 Task: Font style For heading Use Amiri Quran with dark cyan 1 colour & Underline. font size for heading '20 Pt. 'Change the font style of data to AngsanaUPCand font size to  12 Pt. Change the alignment of both headline & data to  Align center. In the sheet  analysisSalesAnalysis_2022
Action: Mouse moved to (74, 154)
Screenshot: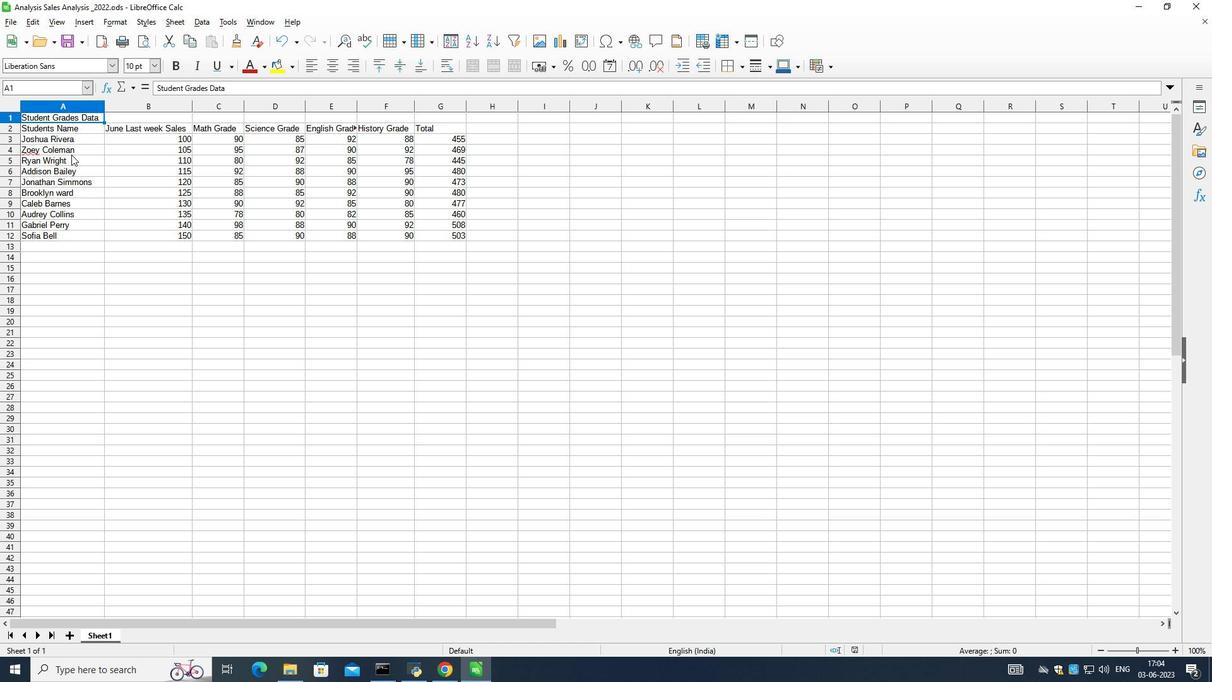 
Action: Mouse pressed left at (74, 154)
Screenshot: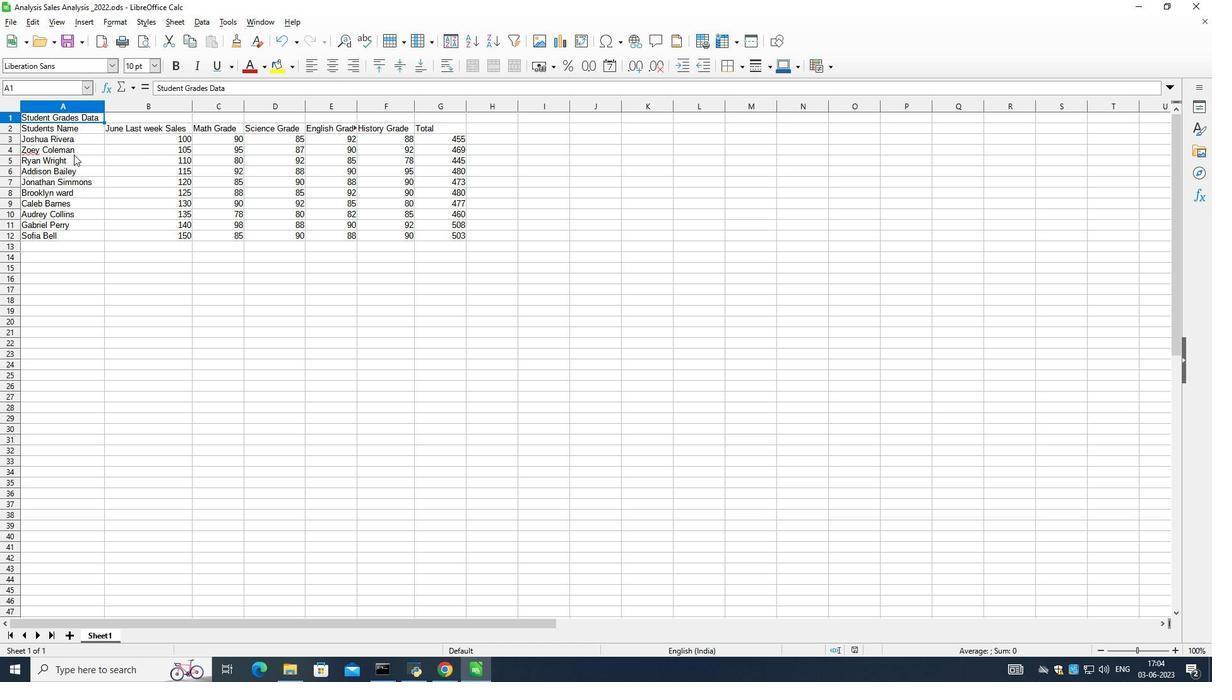 
Action: Mouse moved to (130, 170)
Screenshot: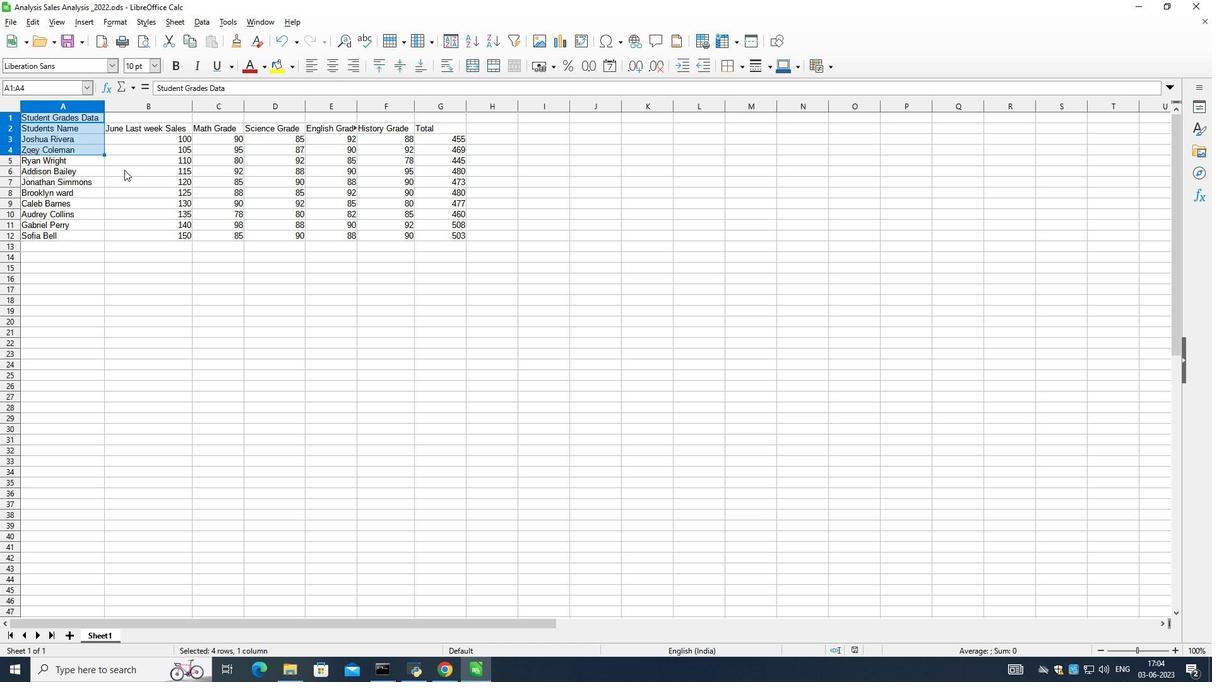 
Action: Mouse pressed right at (130, 170)
Screenshot: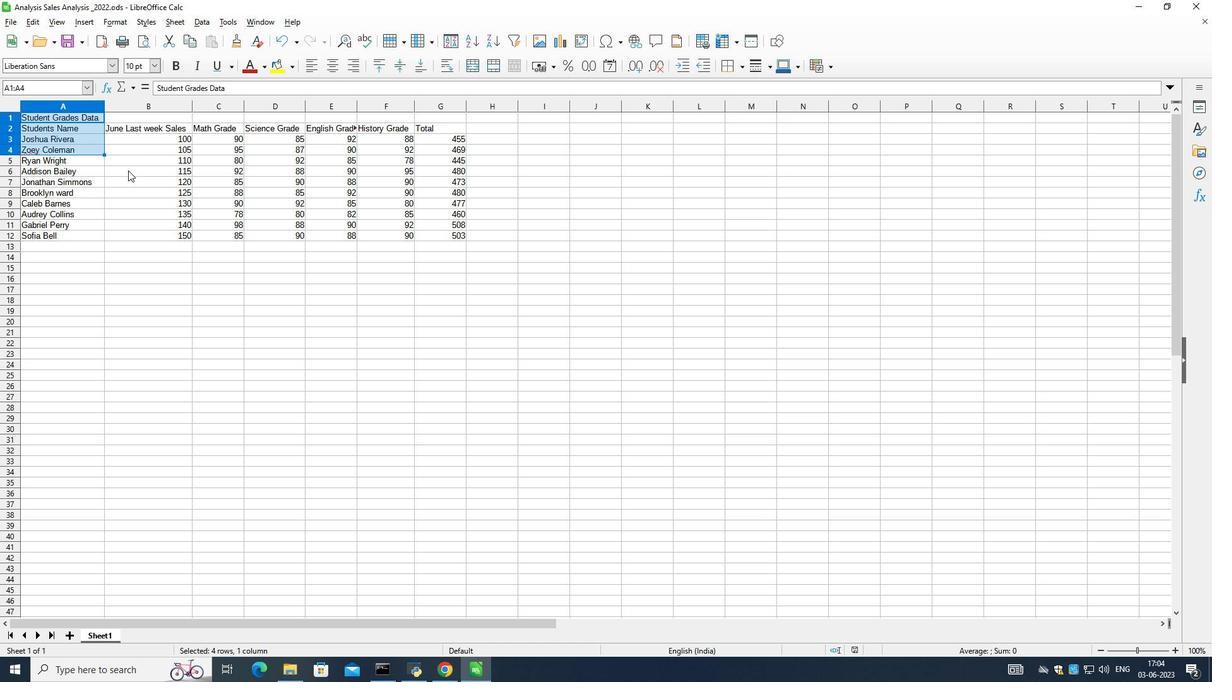 
Action: Mouse moved to (37, 118)
Screenshot: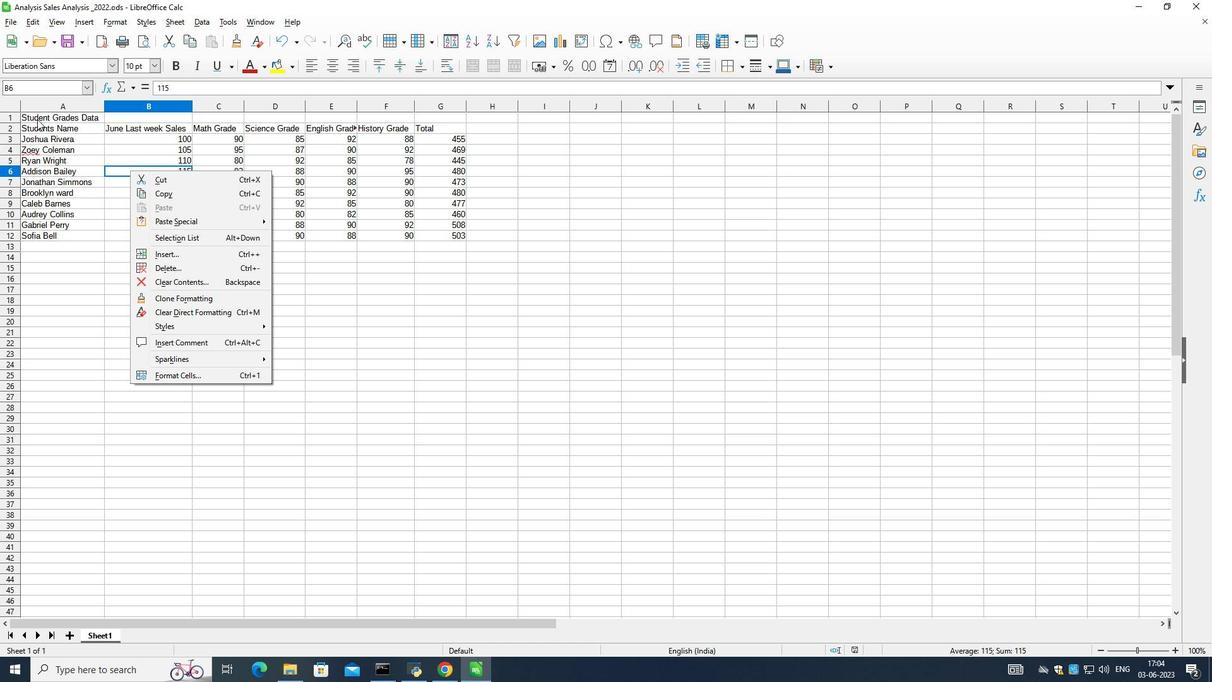 
Action: Mouse pressed left at (37, 118)
Screenshot: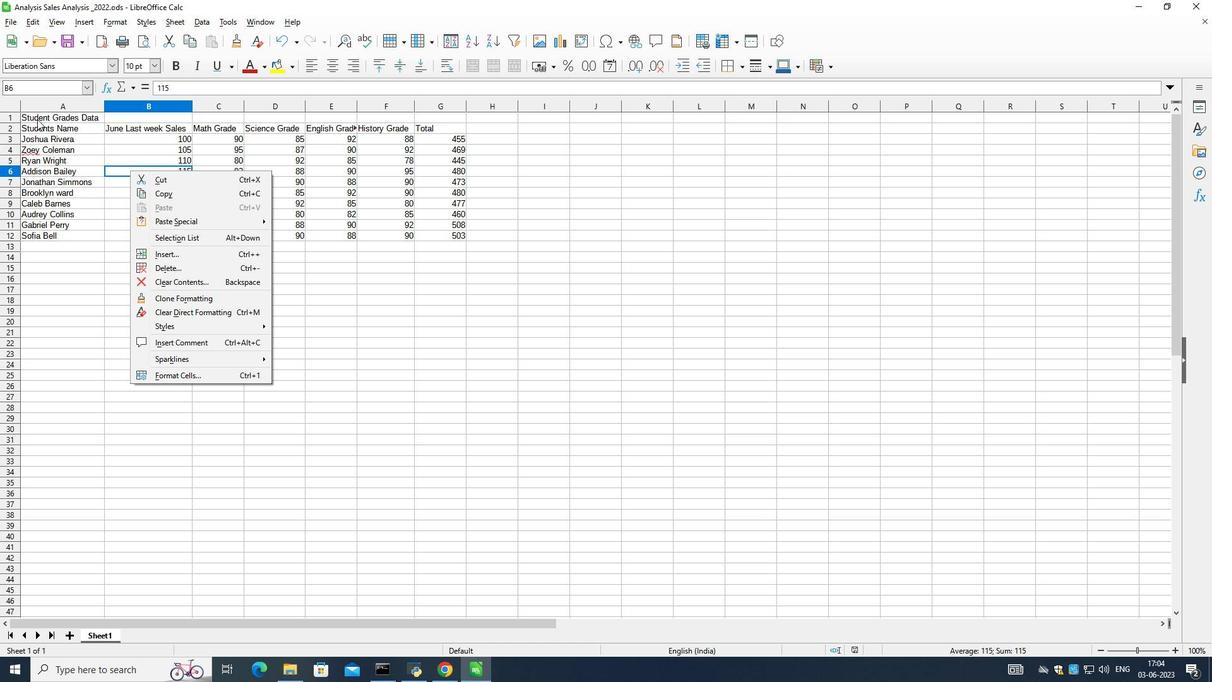 
Action: Mouse moved to (37, 116)
Screenshot: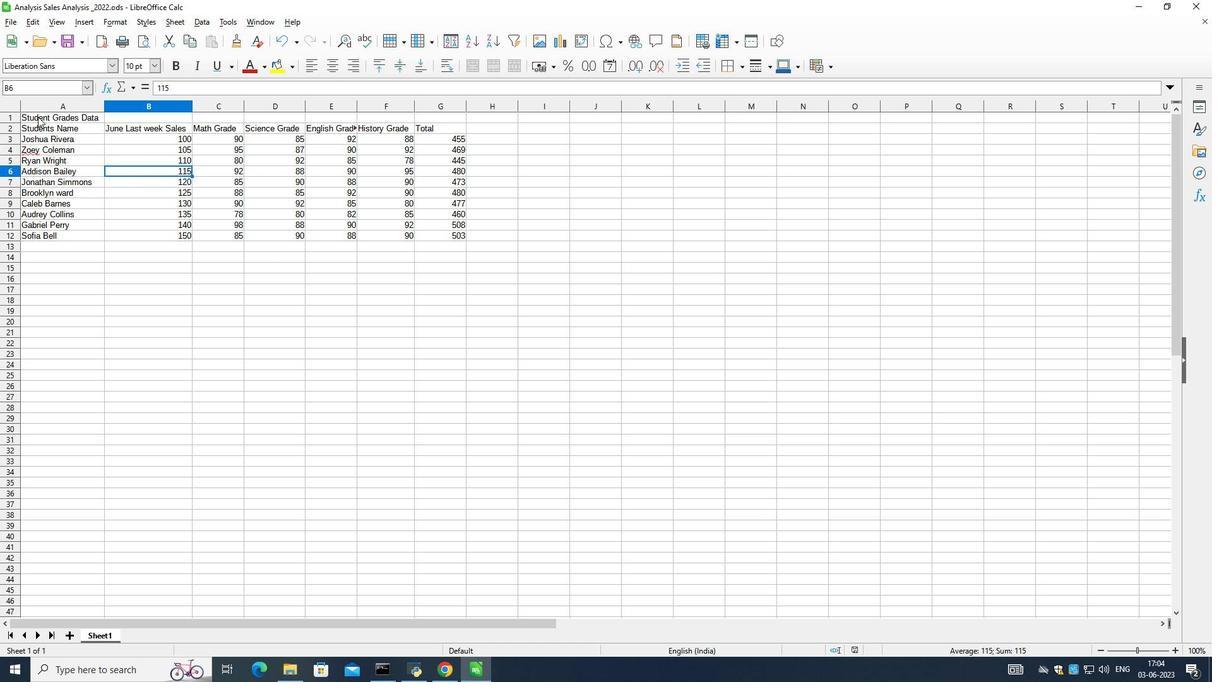 
Action: Mouse pressed left at (37, 116)
Screenshot: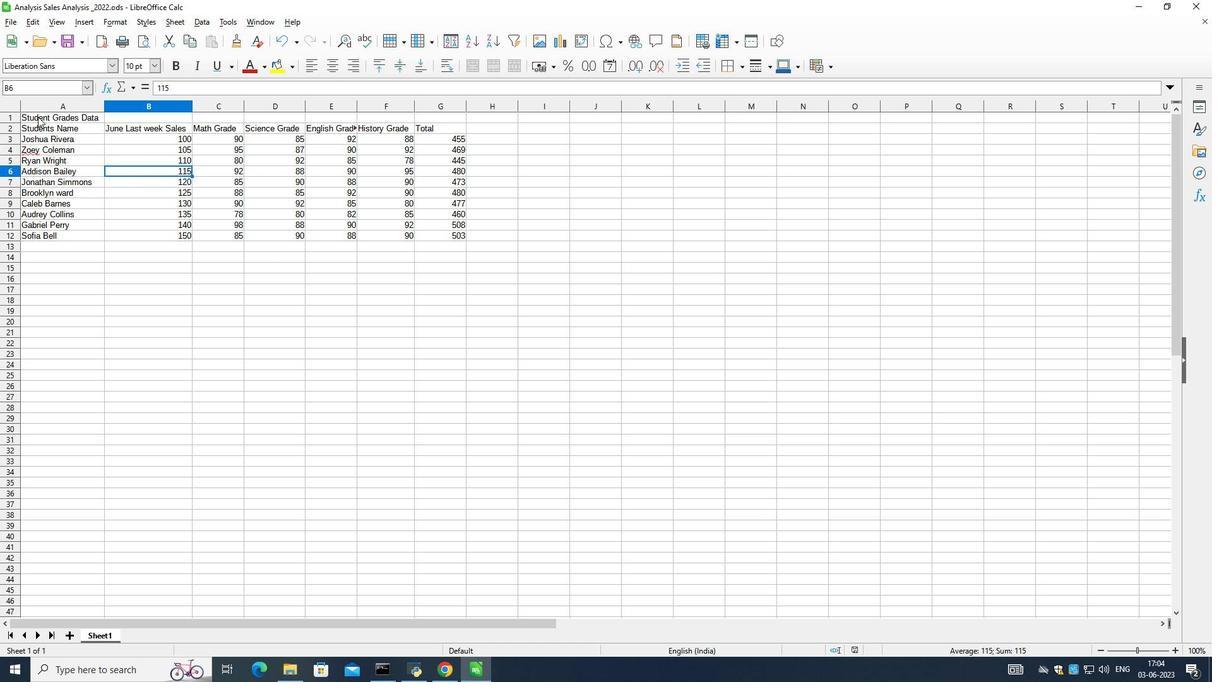 
Action: Mouse moved to (497, 68)
Screenshot: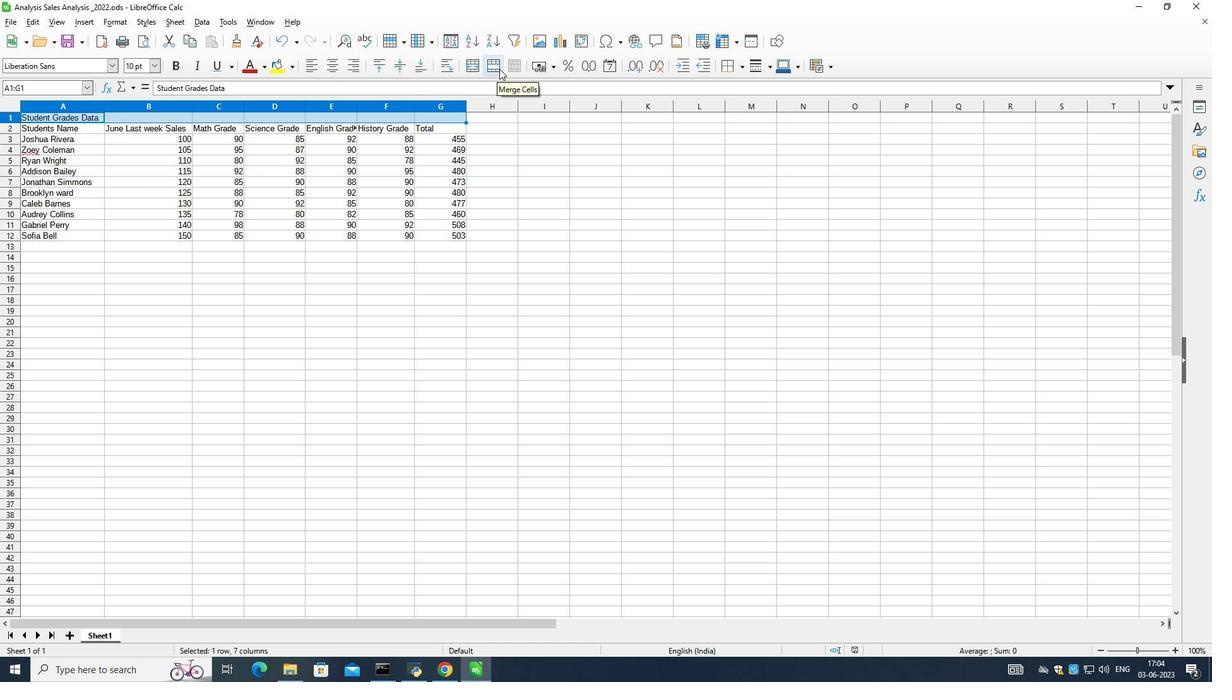 
Action: Mouse pressed left at (497, 68)
Screenshot: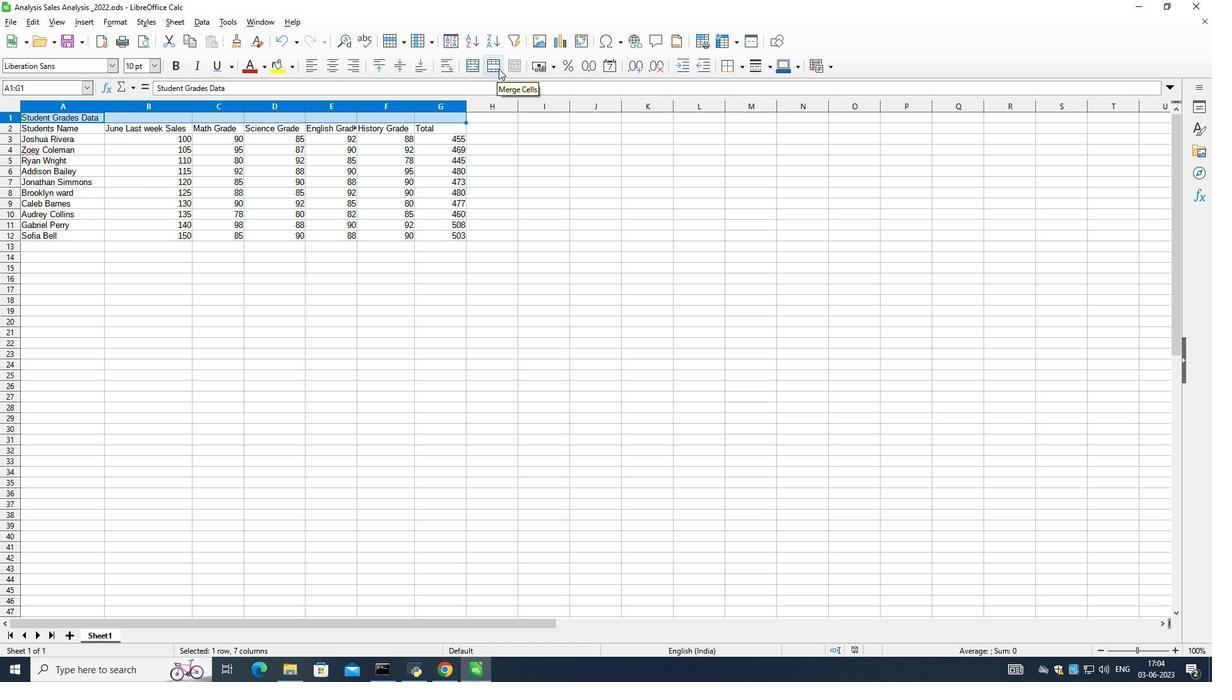 
Action: Mouse moved to (87, 70)
Screenshot: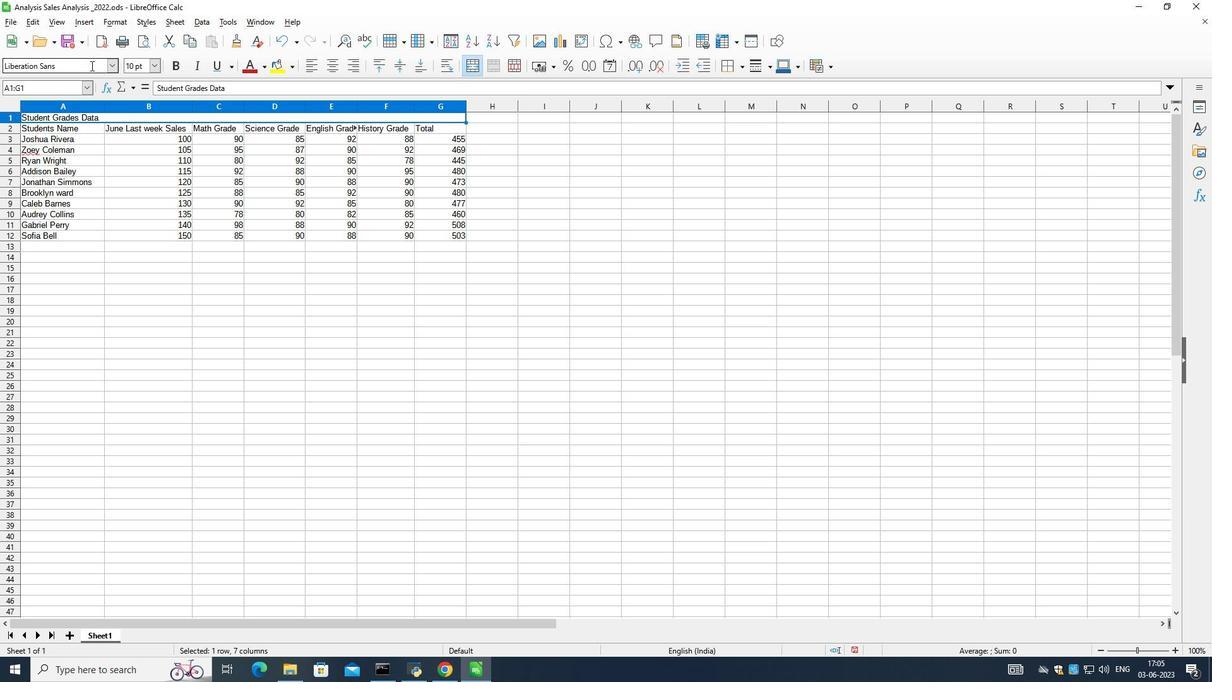 
Action: Mouse pressed left at (87, 70)
Screenshot: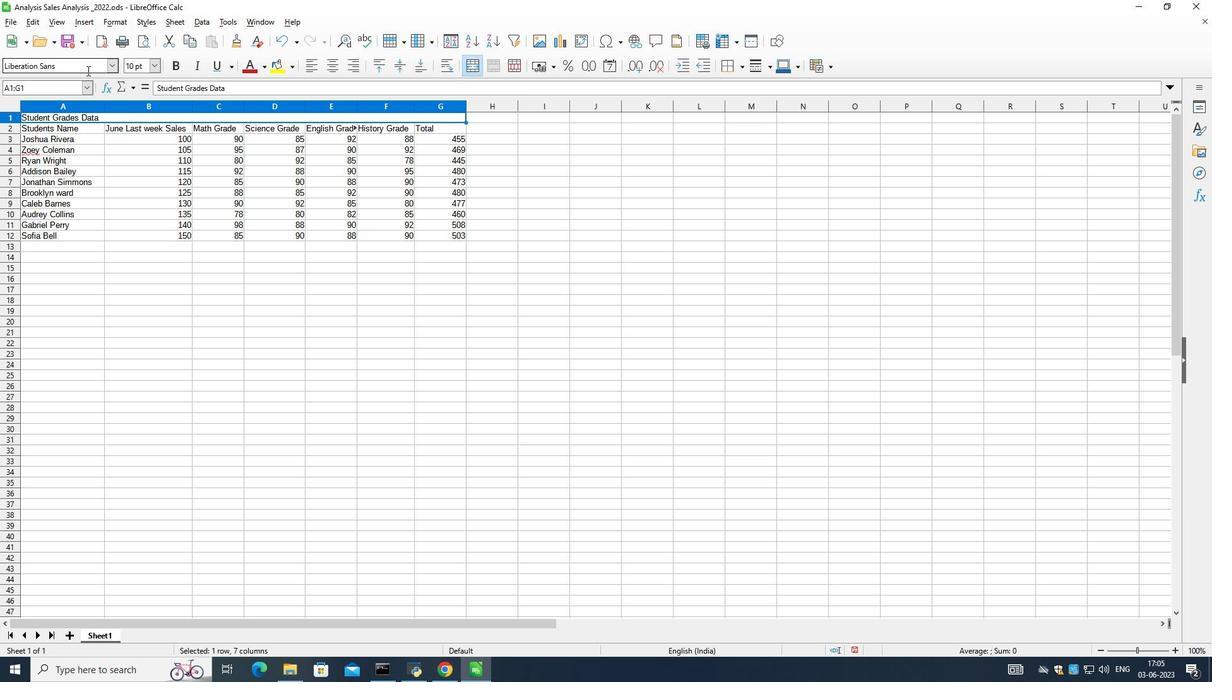 
Action: Mouse pressed left at (87, 70)
Screenshot: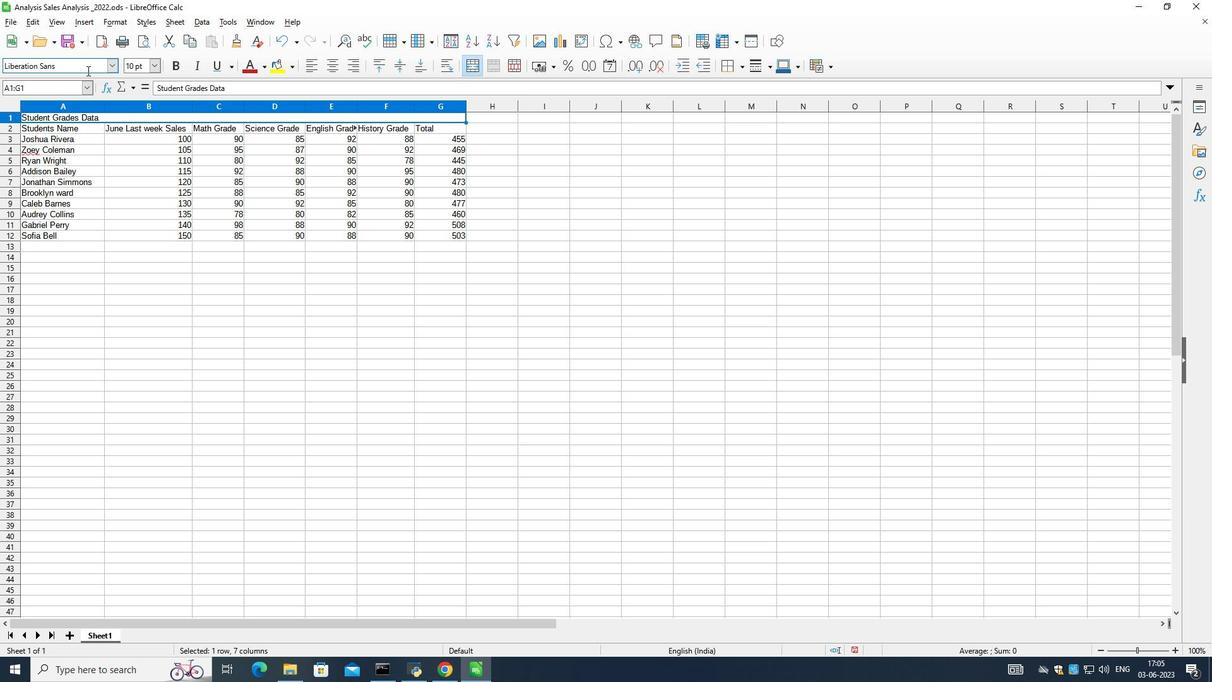 
Action: Mouse moved to (0, 48)
Screenshot: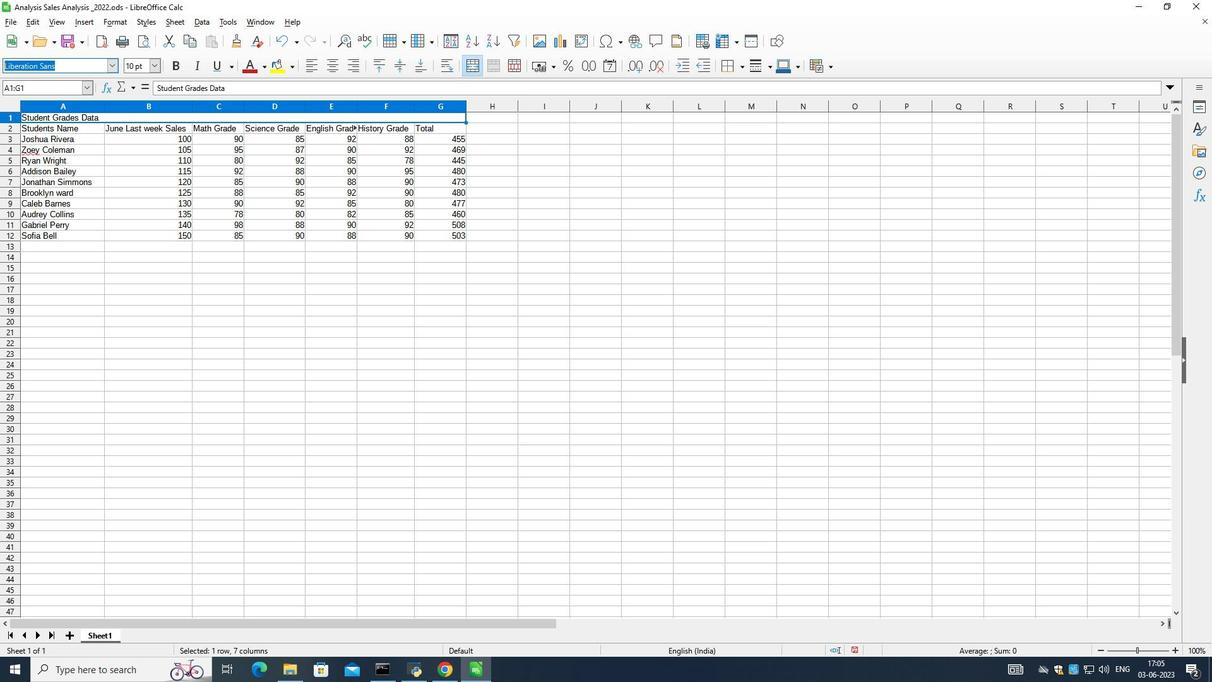 
Action: Key pressed <Key.shift_r>Amiri<Key.space><Key.shift_r>Quran<Key.enter>
Screenshot: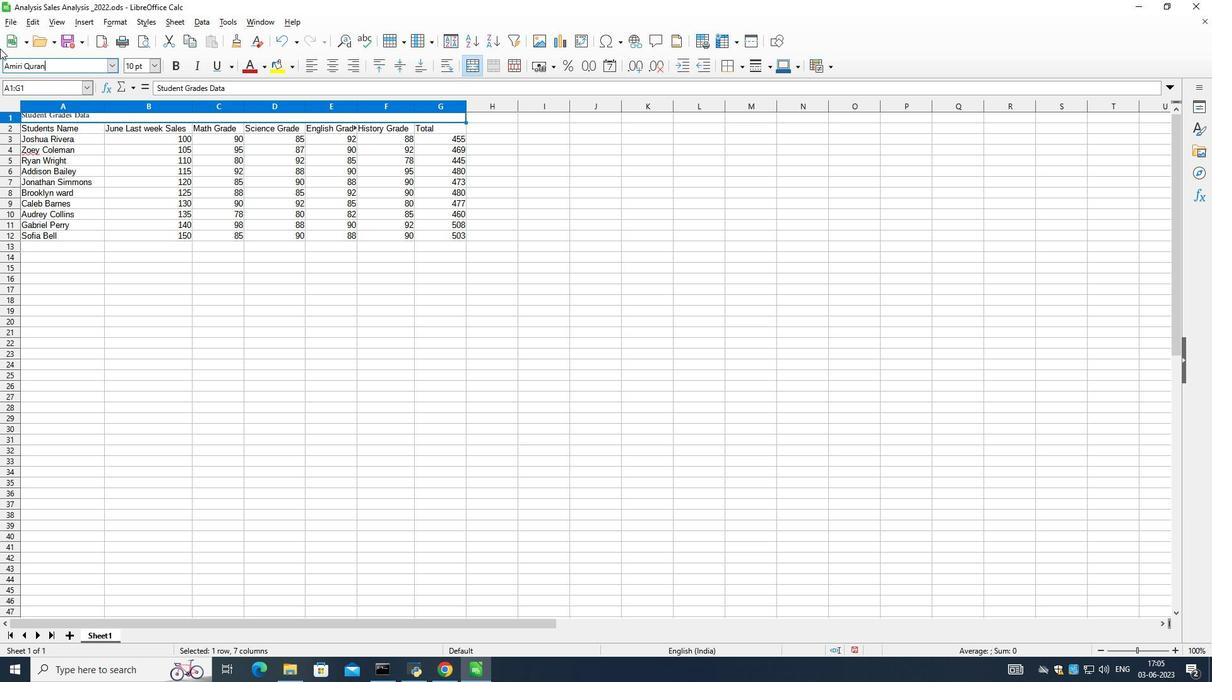 
Action: Mouse moved to (192, 176)
Screenshot: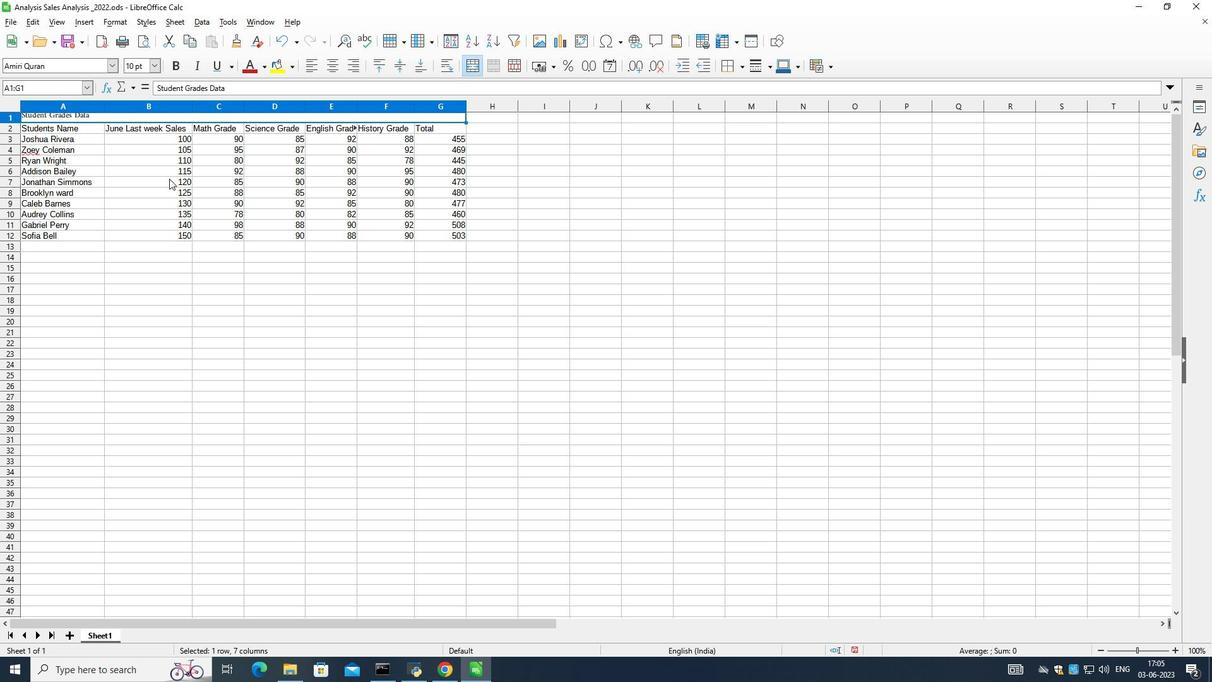 
Action: Mouse scrolled (192, 176) with delta (0, 0)
Screenshot: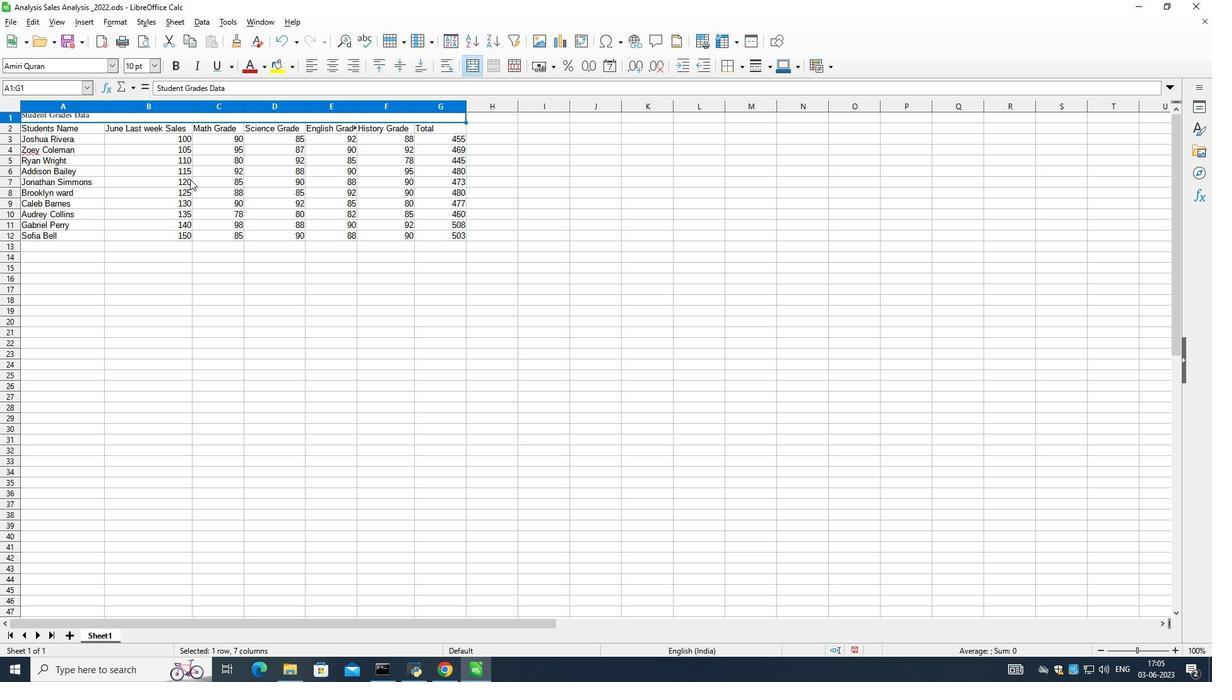
Action: Mouse scrolled (192, 176) with delta (0, 0)
Screenshot: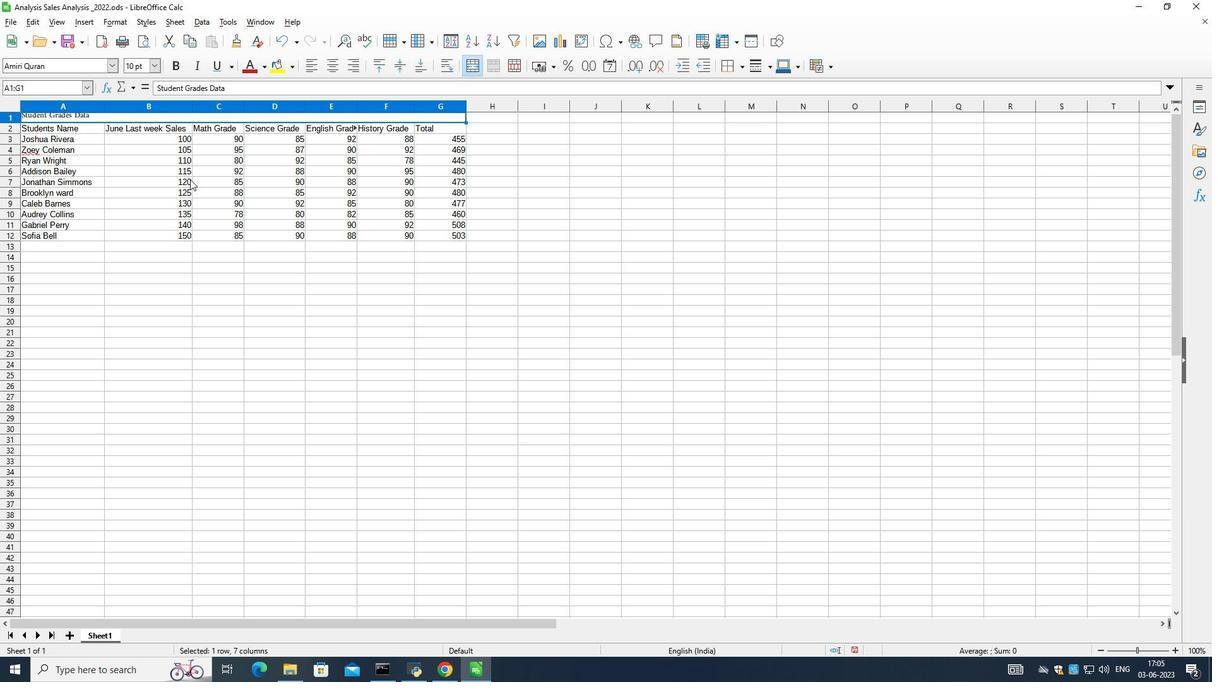 
Action: Mouse scrolled (192, 176) with delta (0, 0)
Screenshot: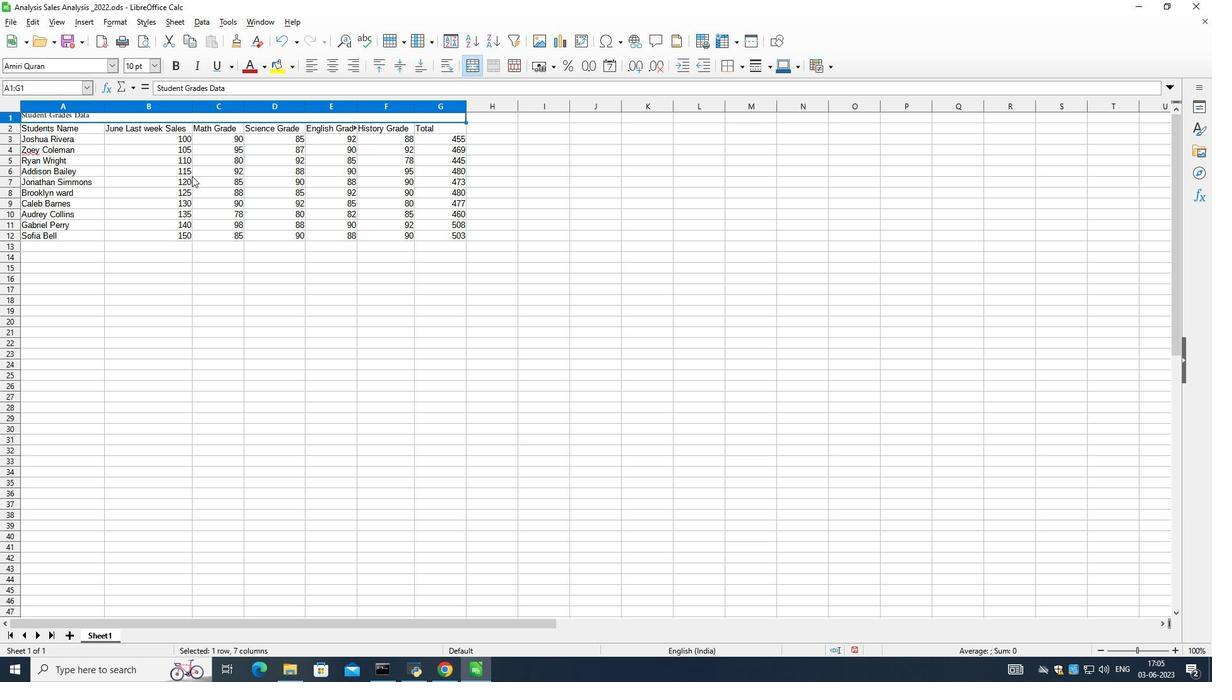 
Action: Mouse scrolled (192, 176) with delta (0, 0)
Screenshot: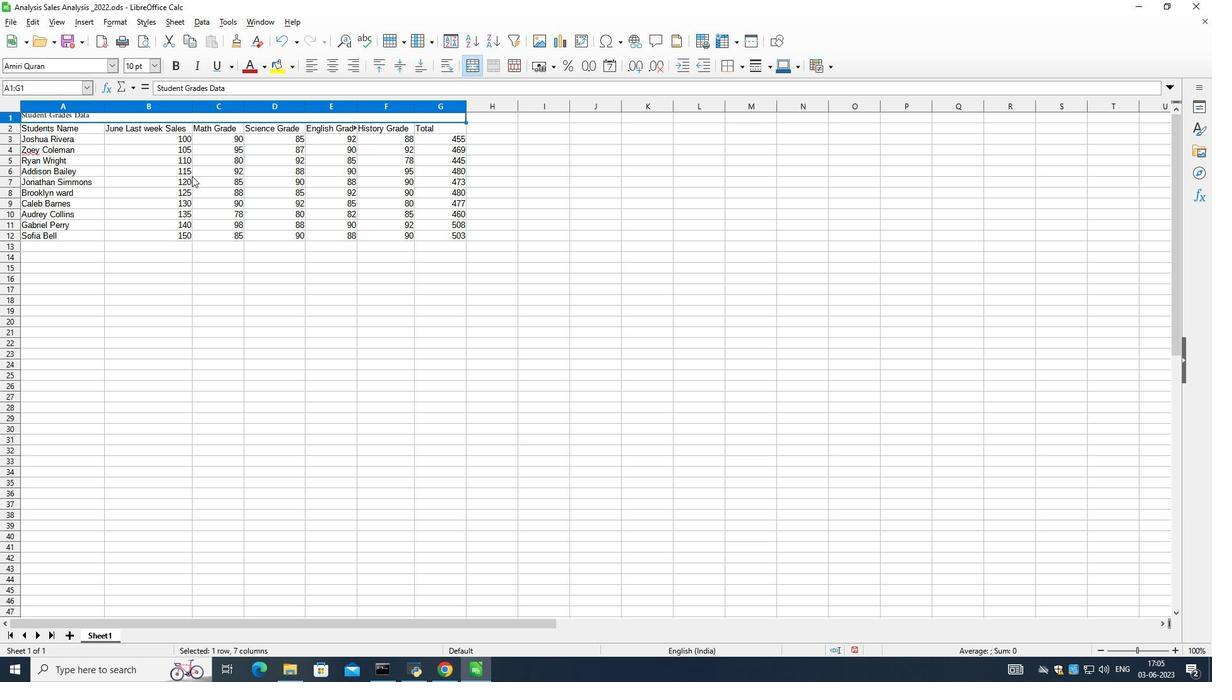 
Action: Mouse scrolled (192, 176) with delta (0, 0)
Screenshot: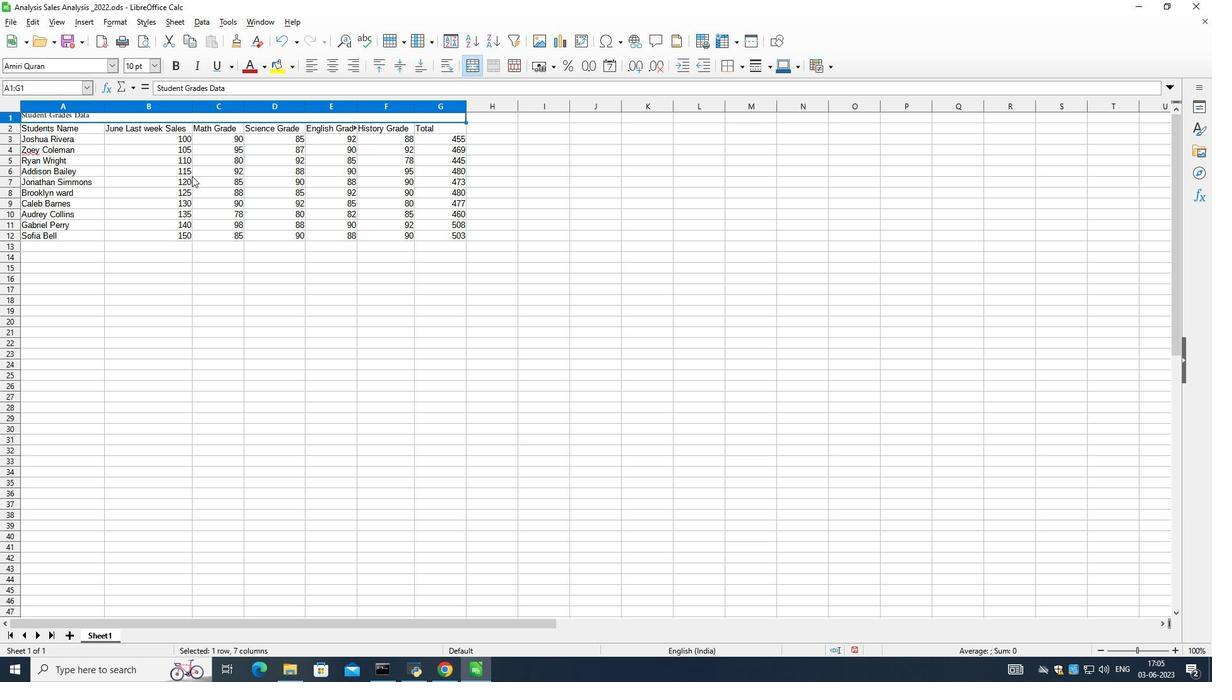 
Action: Mouse moved to (114, 65)
Screenshot: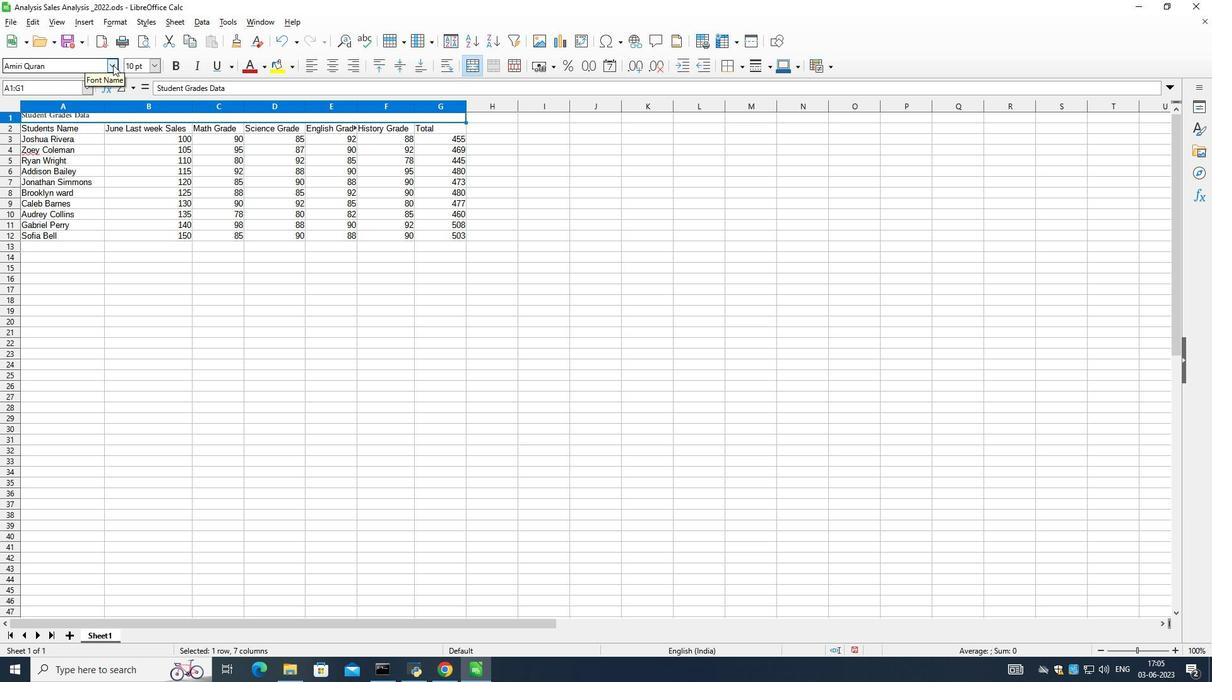 
Action: Mouse pressed left at (114, 65)
Screenshot: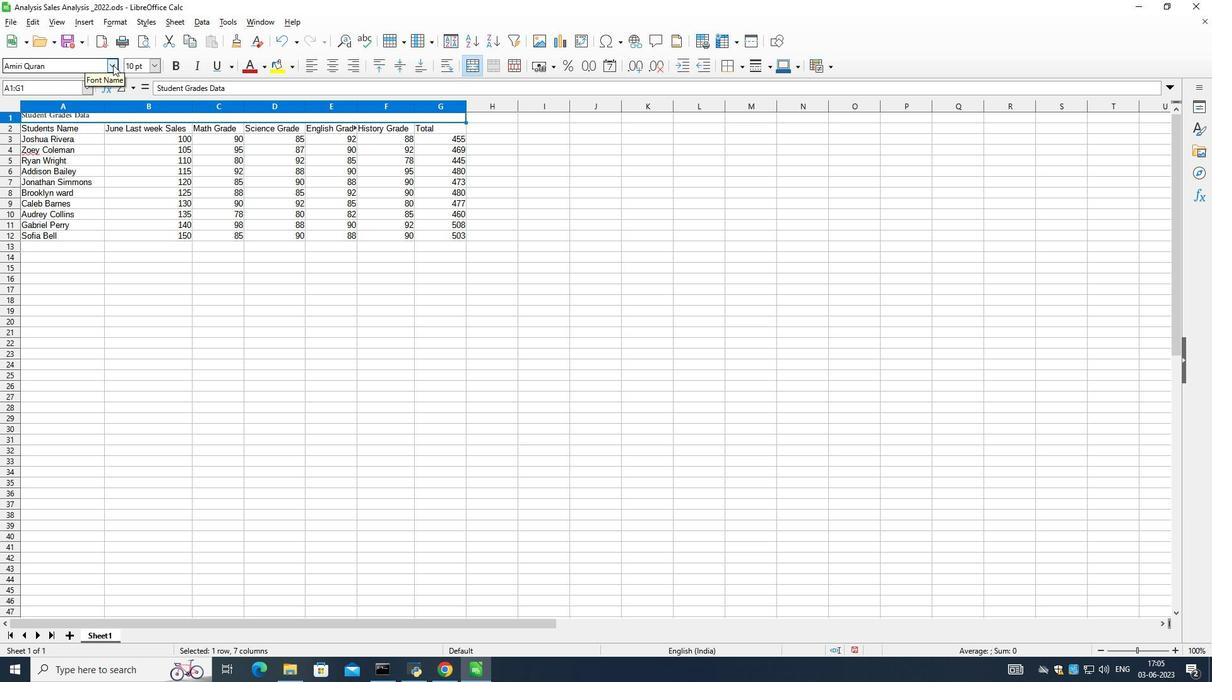 
Action: Mouse moved to (65, 154)
Screenshot: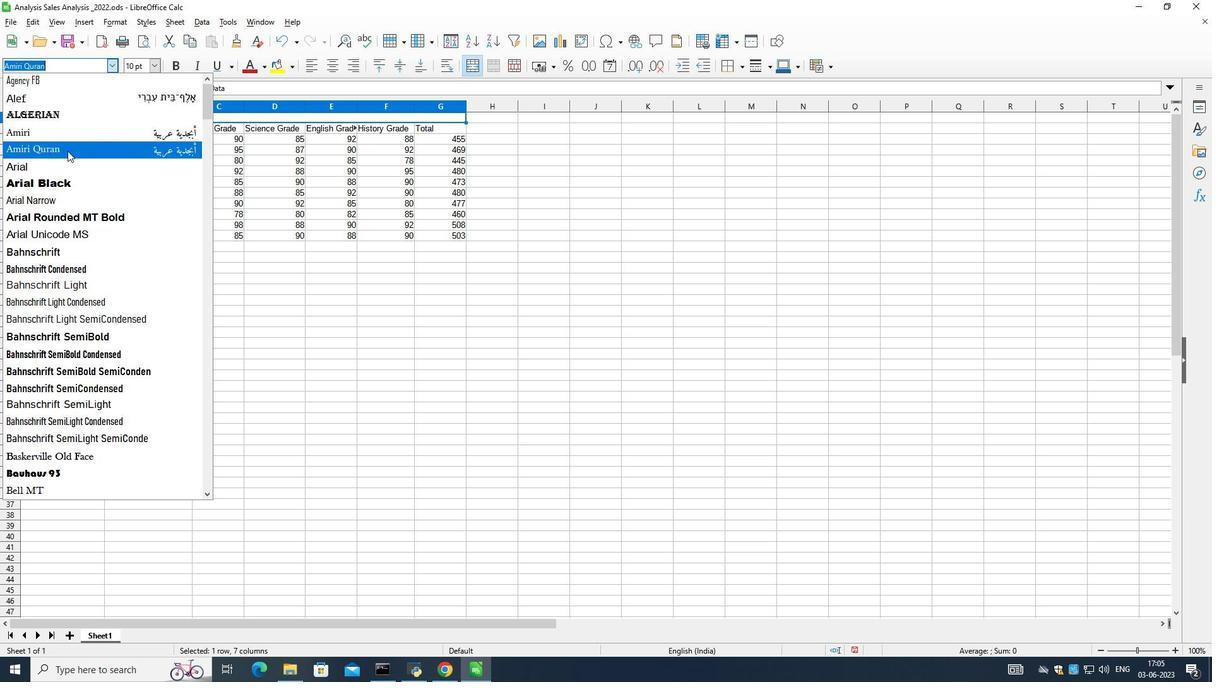 
Action: Mouse pressed left at (65, 154)
Screenshot: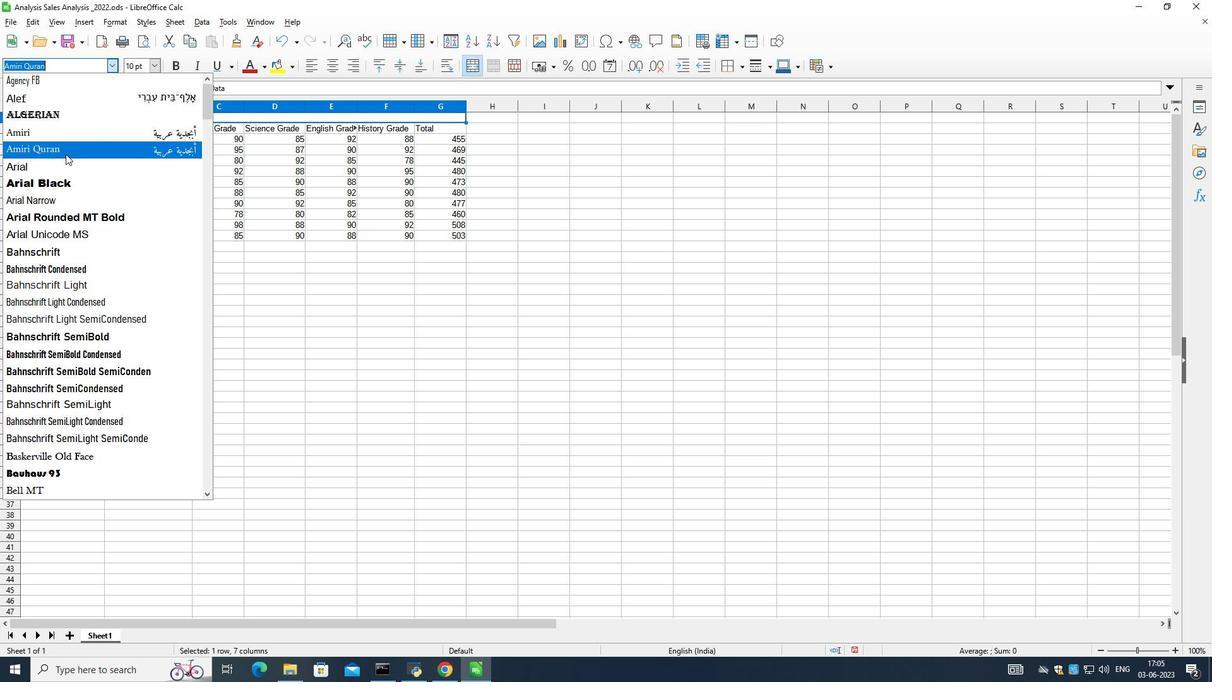
Action: Mouse moved to (124, 126)
Screenshot: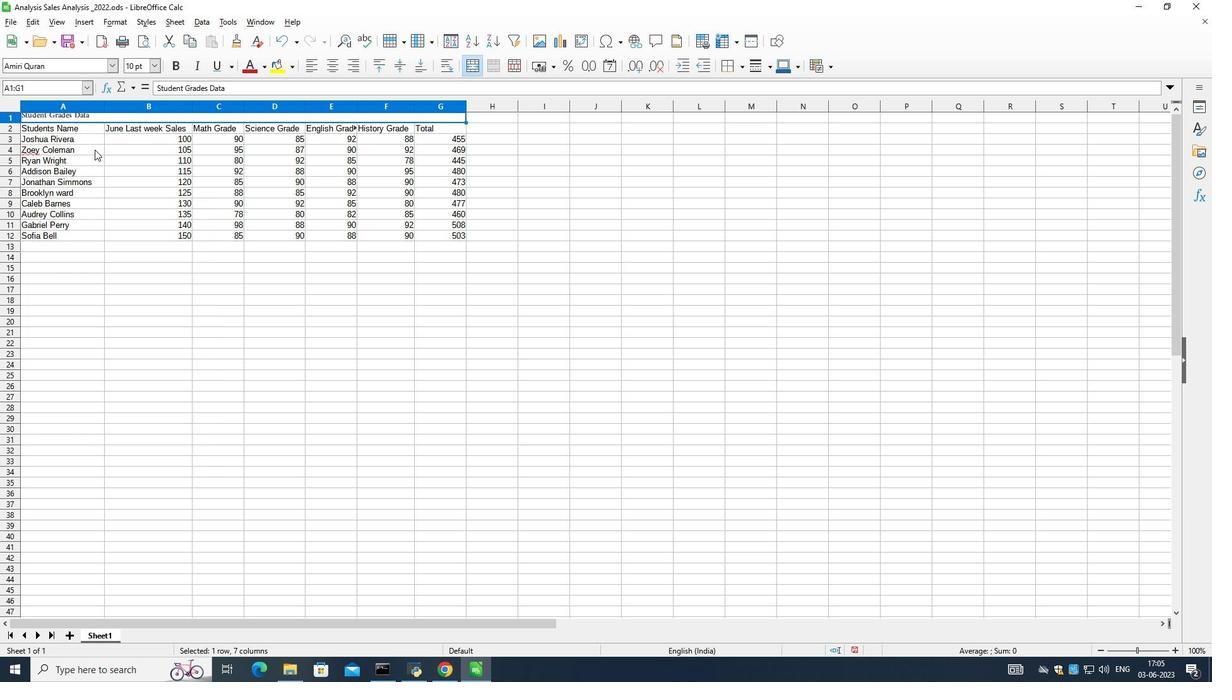 
Action: Mouse scrolled (124, 127) with delta (0, 0)
Screenshot: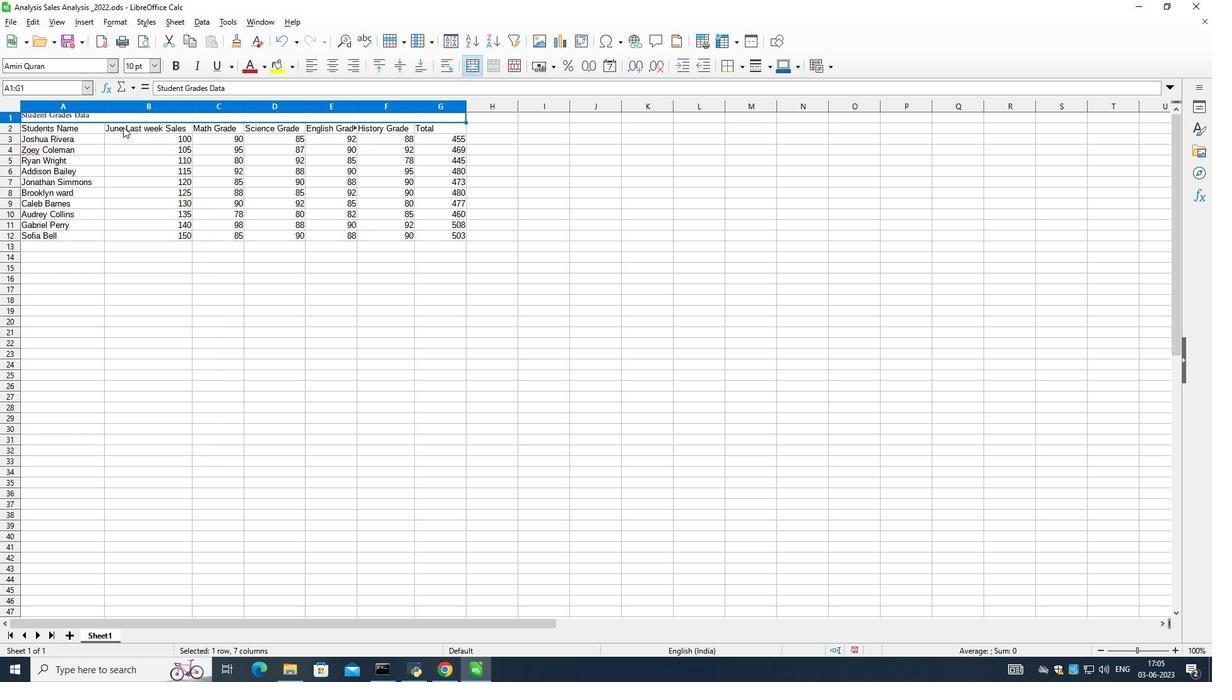 
Action: Mouse scrolled (124, 126) with delta (0, 0)
Screenshot: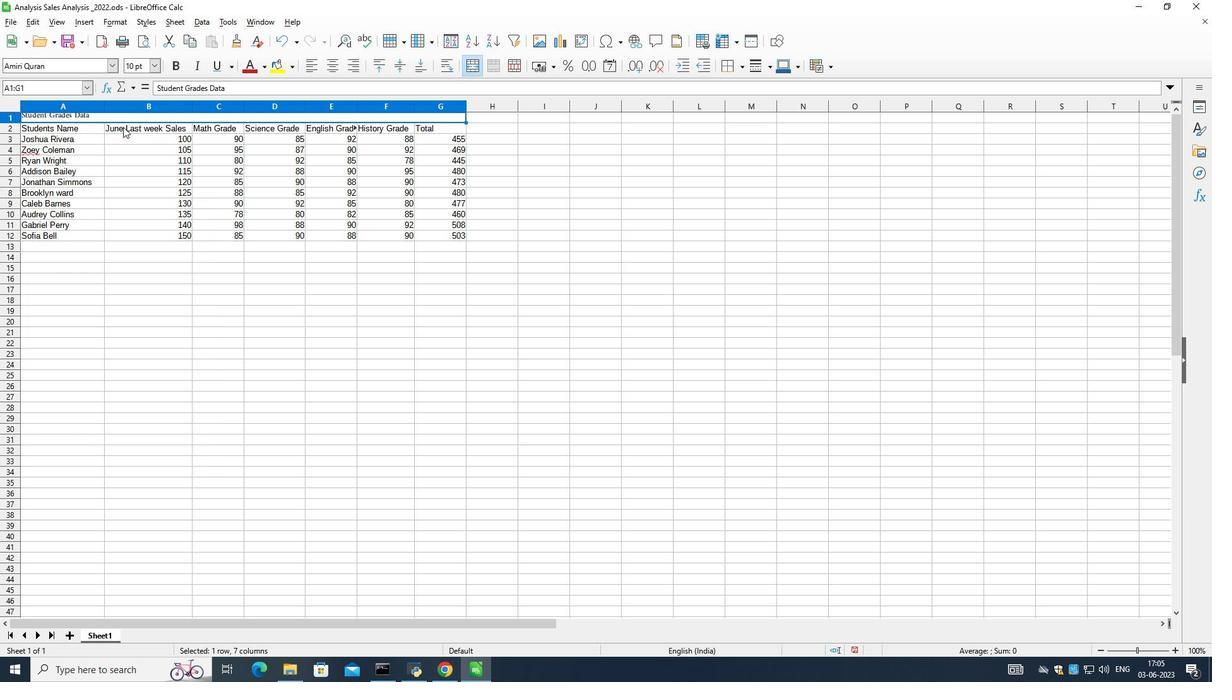 
Action: Mouse scrolled (124, 126) with delta (0, 0)
Screenshot: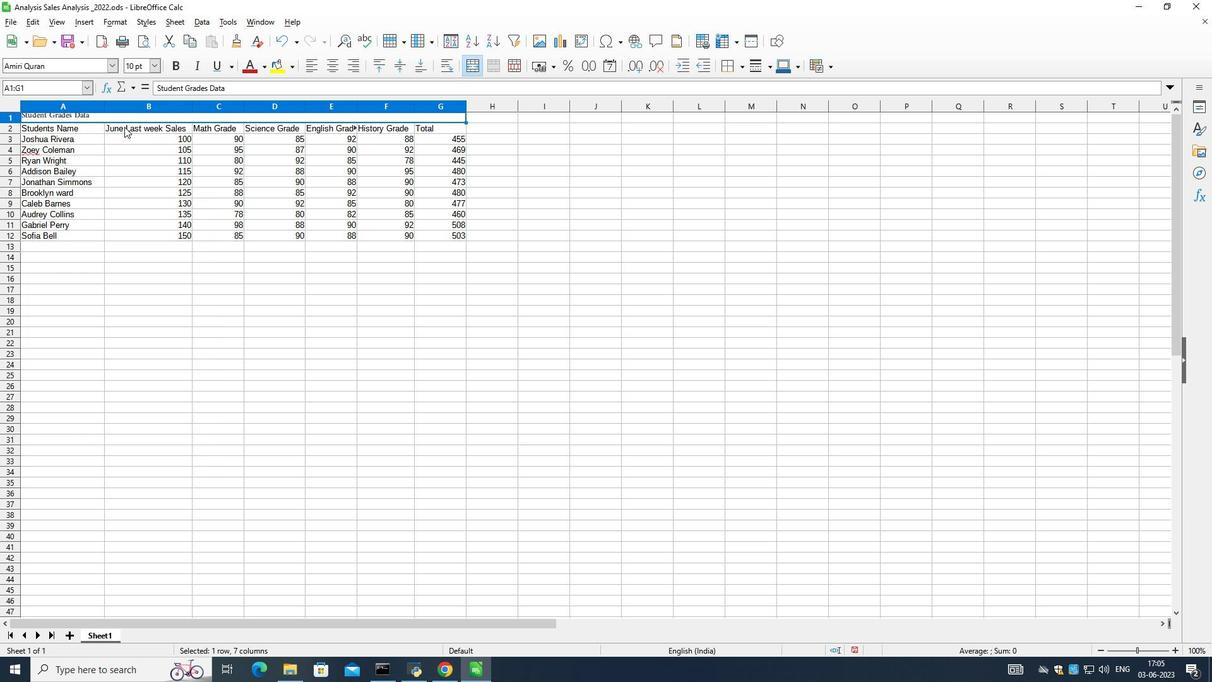 
Action: Mouse scrolled (124, 126) with delta (0, 0)
Screenshot: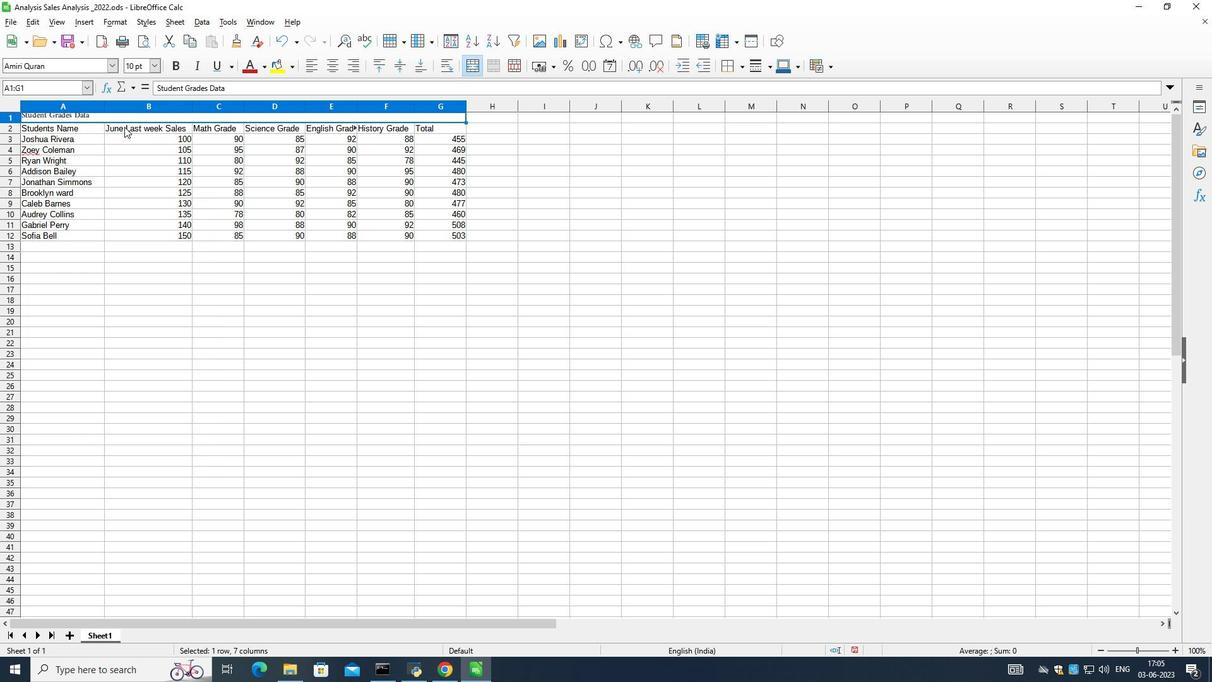 
Action: Mouse scrolled (124, 126) with delta (0, 0)
Screenshot: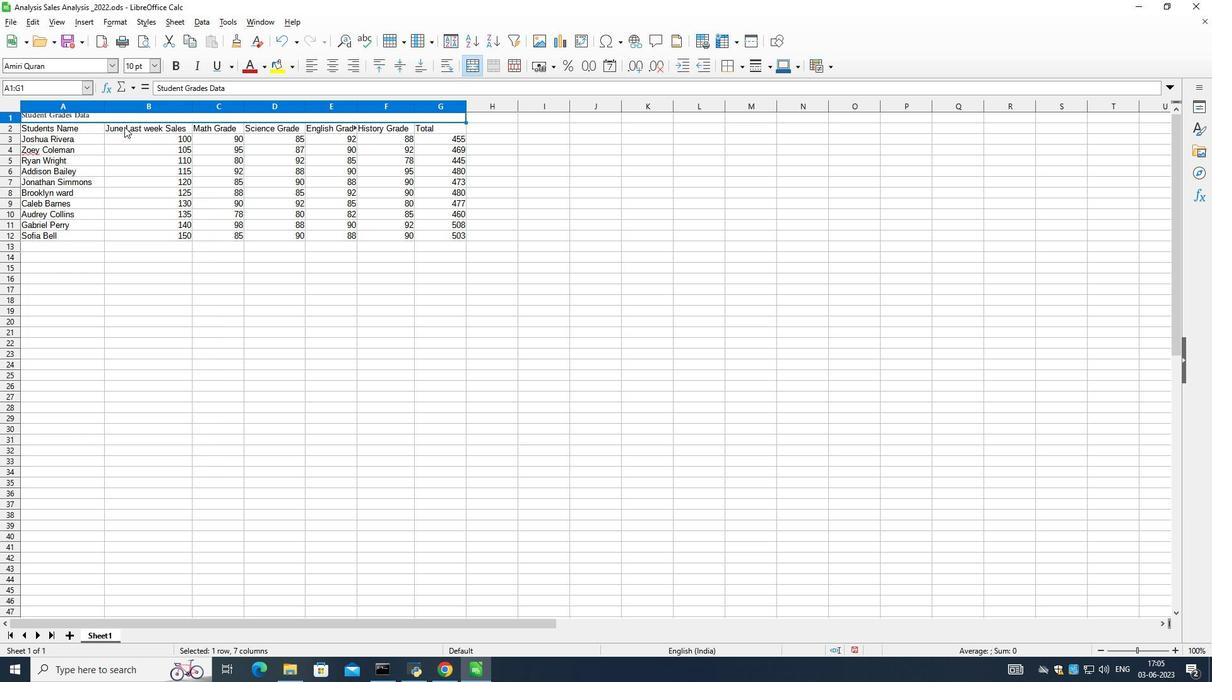 
Action: Mouse moved to (123, 120)
Screenshot: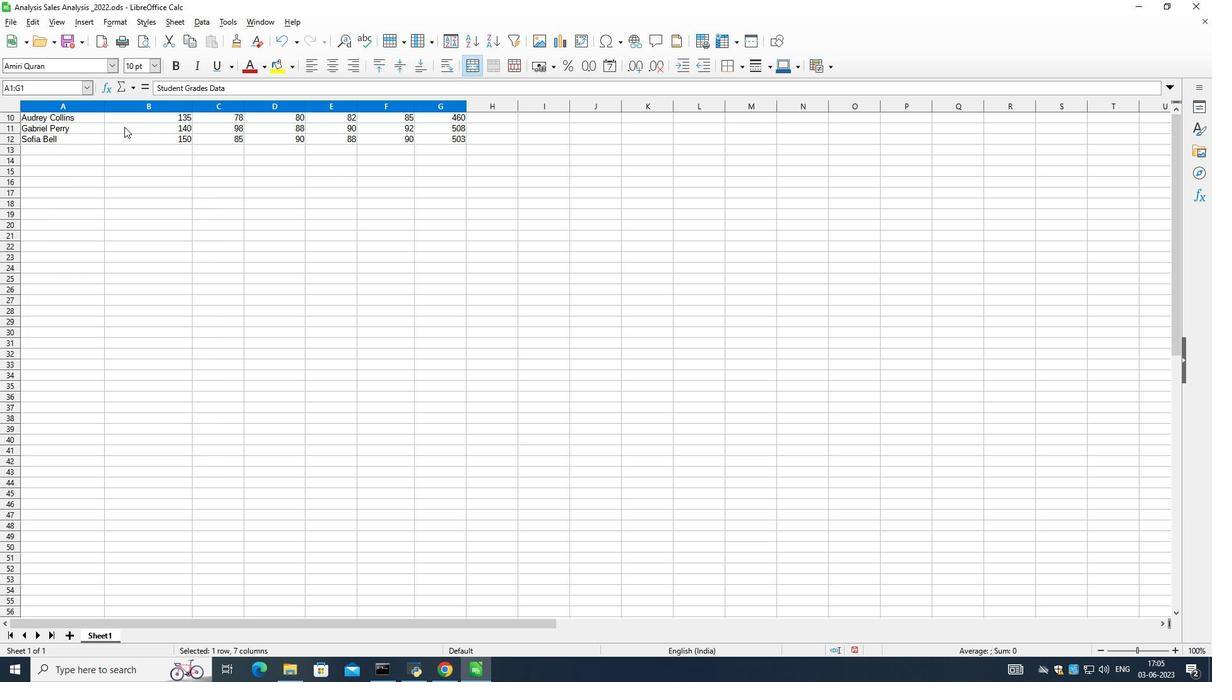 
Action: Mouse scrolled (123, 120) with delta (0, 0)
Screenshot: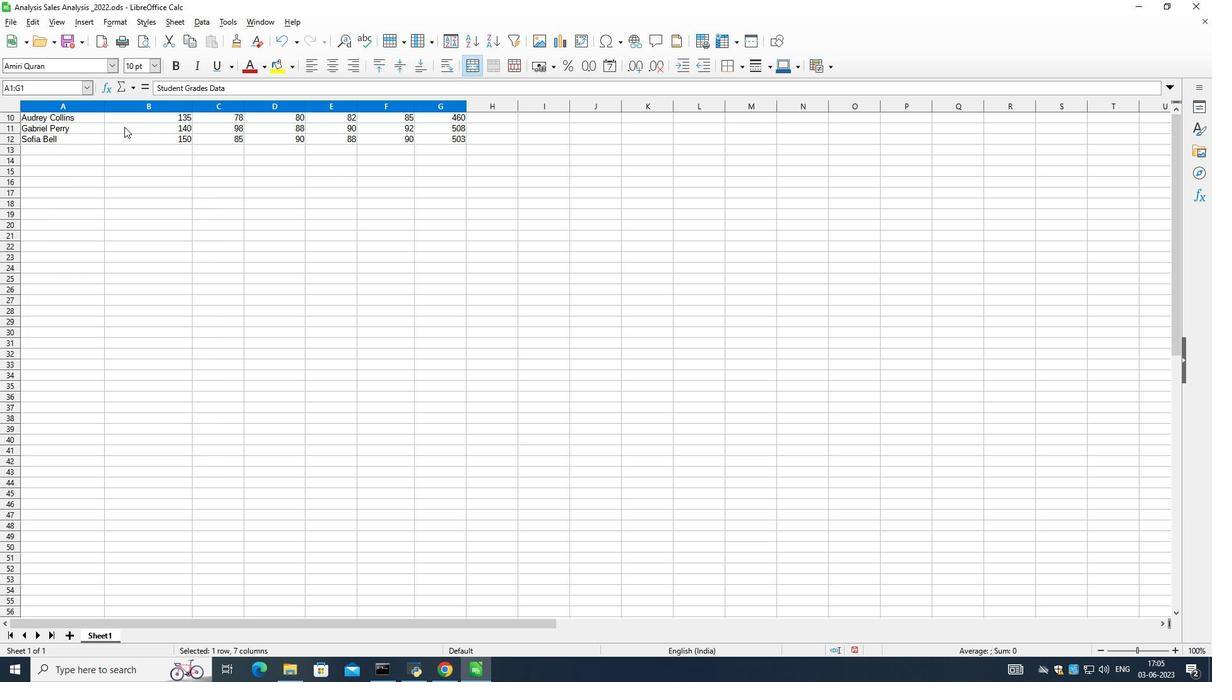 
Action: Mouse scrolled (123, 120) with delta (0, 0)
Screenshot: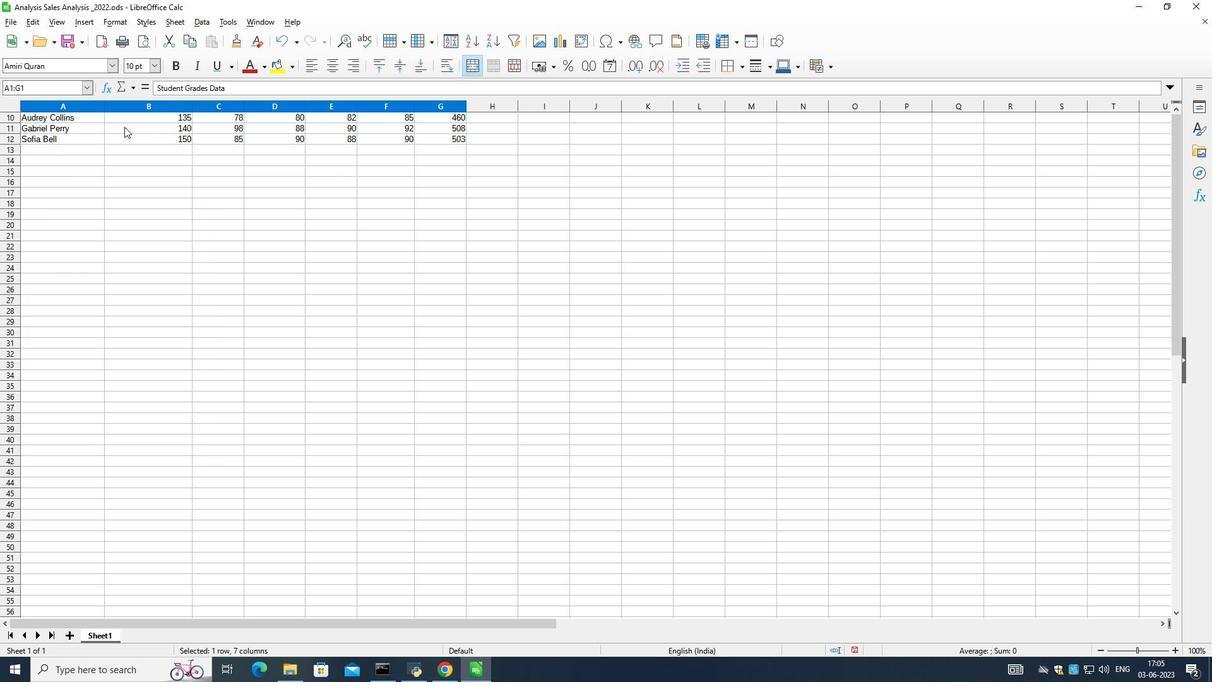 
Action: Mouse moved to (123, 120)
Screenshot: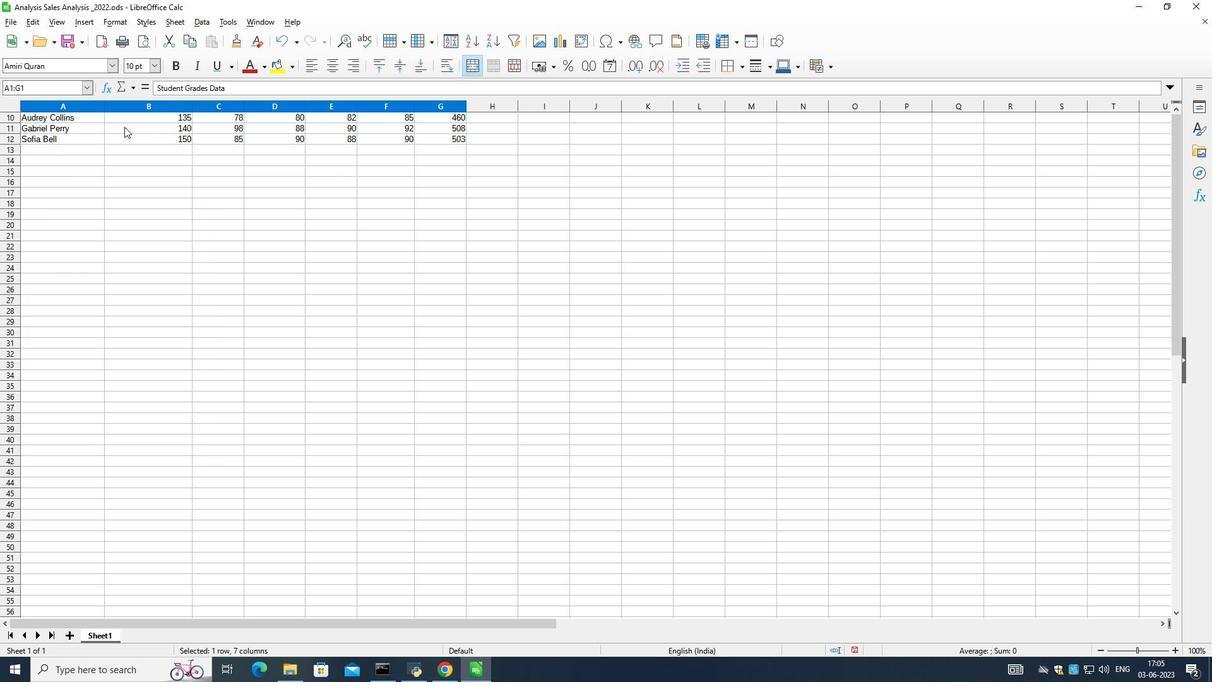 
Action: Mouse scrolled (123, 120) with delta (0, 0)
Screenshot: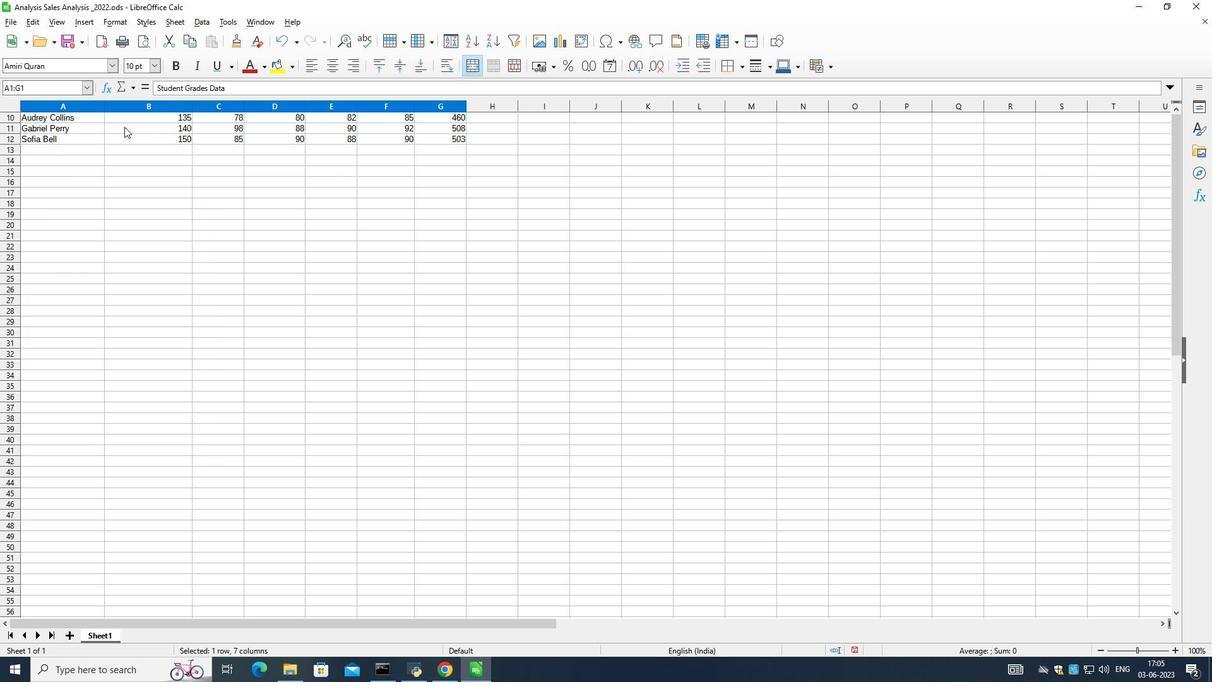 
Action: Mouse scrolled (123, 120) with delta (0, 0)
Screenshot: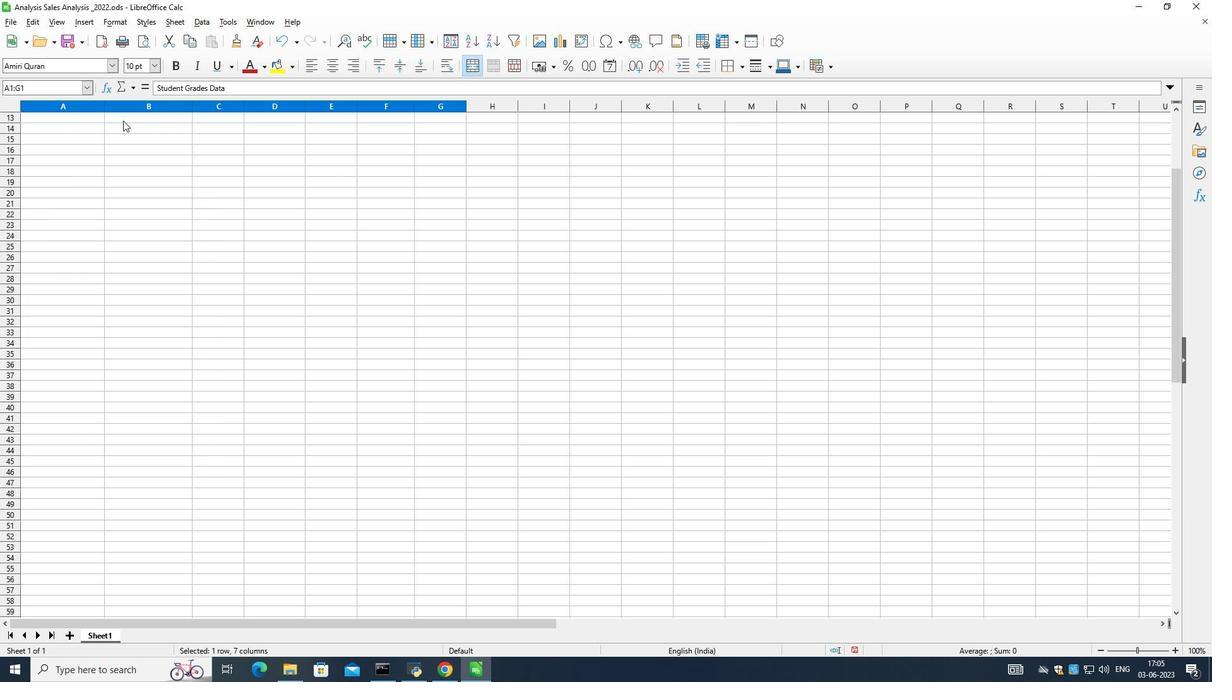 
Action: Mouse scrolled (123, 120) with delta (0, 0)
Screenshot: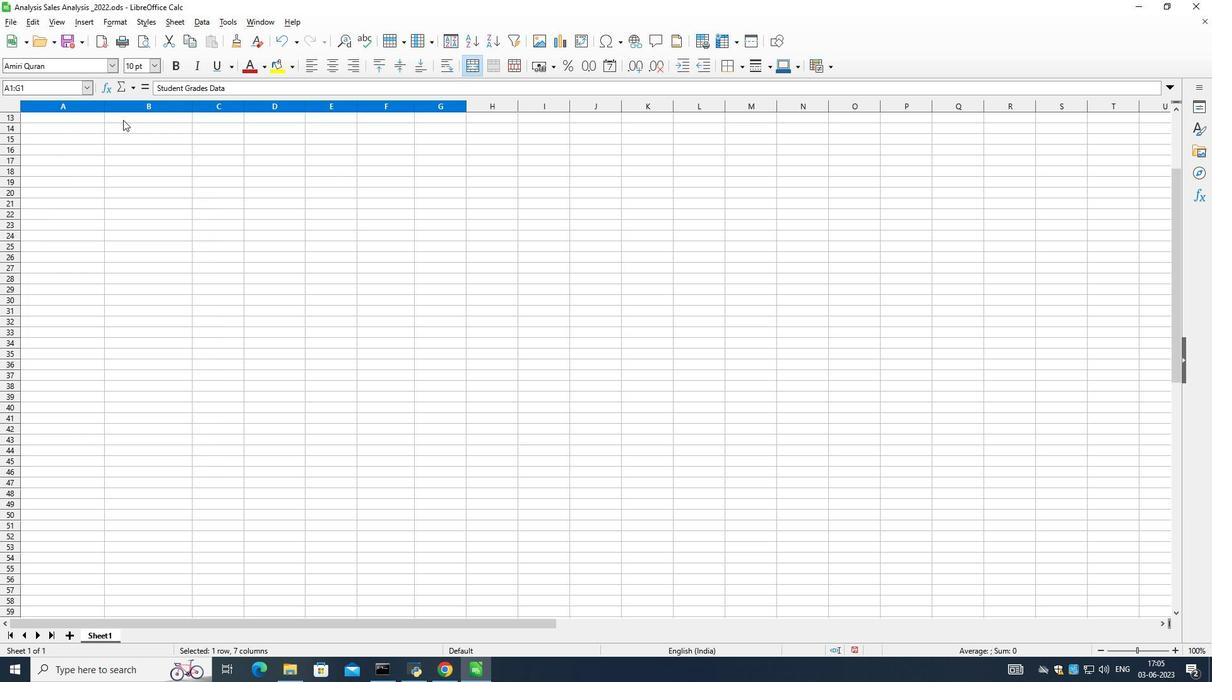 
Action: Mouse scrolled (123, 120) with delta (0, 0)
Screenshot: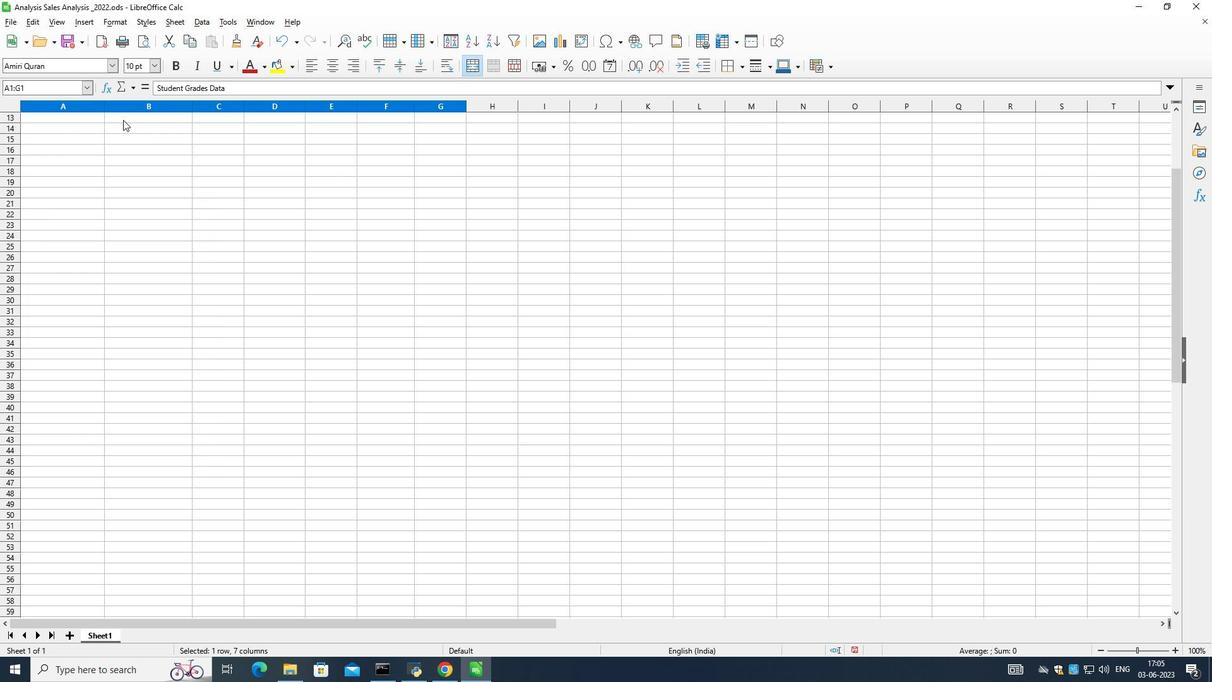 
Action: Mouse scrolled (123, 120) with delta (0, 0)
Screenshot: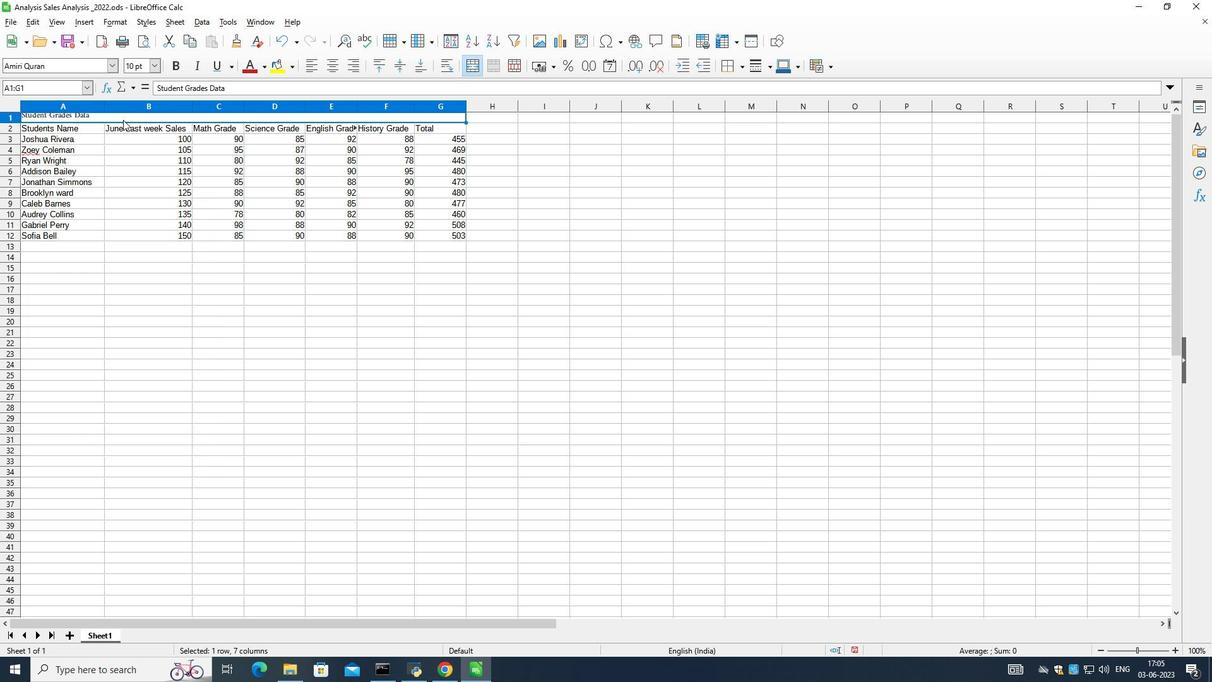 
Action: Mouse scrolled (123, 120) with delta (0, 0)
Screenshot: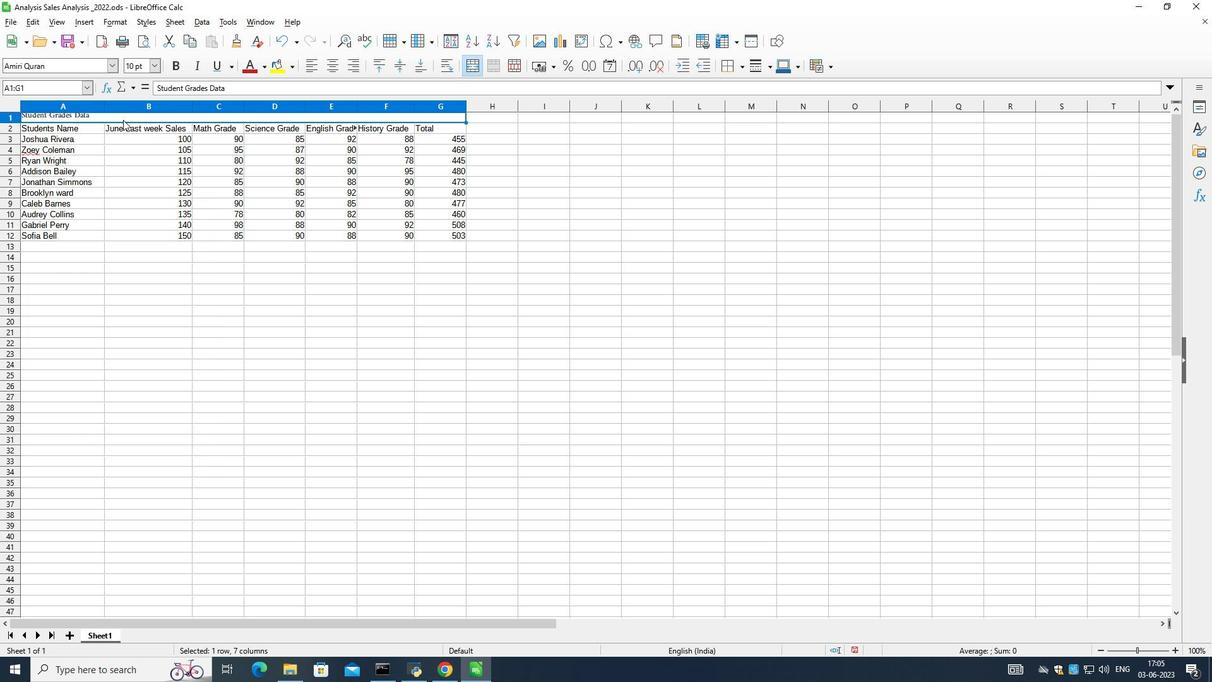 
Action: Mouse scrolled (123, 120) with delta (0, 0)
Screenshot: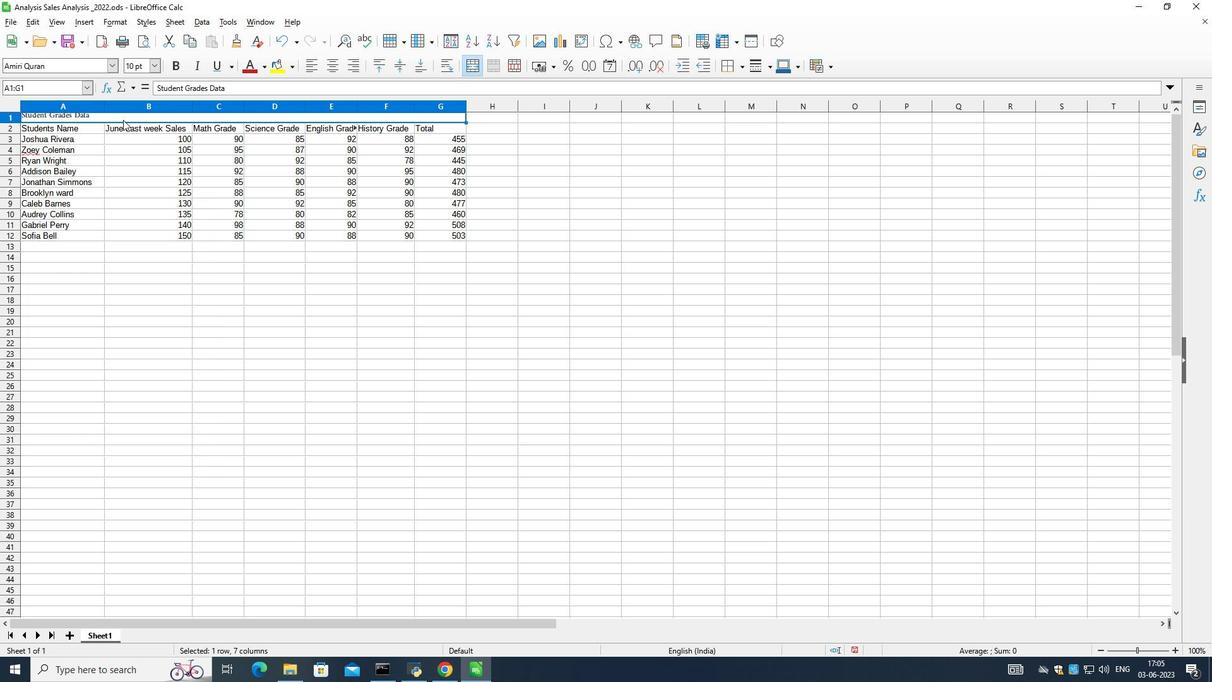
Action: Mouse scrolled (123, 120) with delta (0, 0)
Screenshot: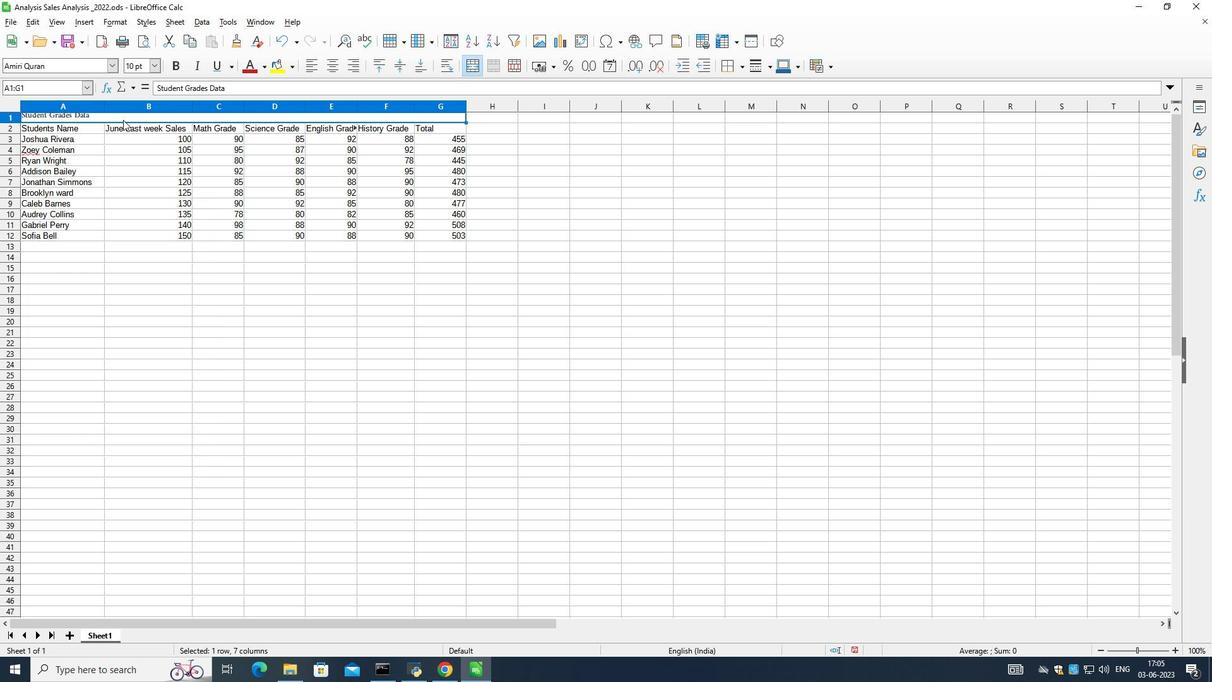 
Action: Mouse scrolled (123, 120) with delta (0, 0)
Screenshot: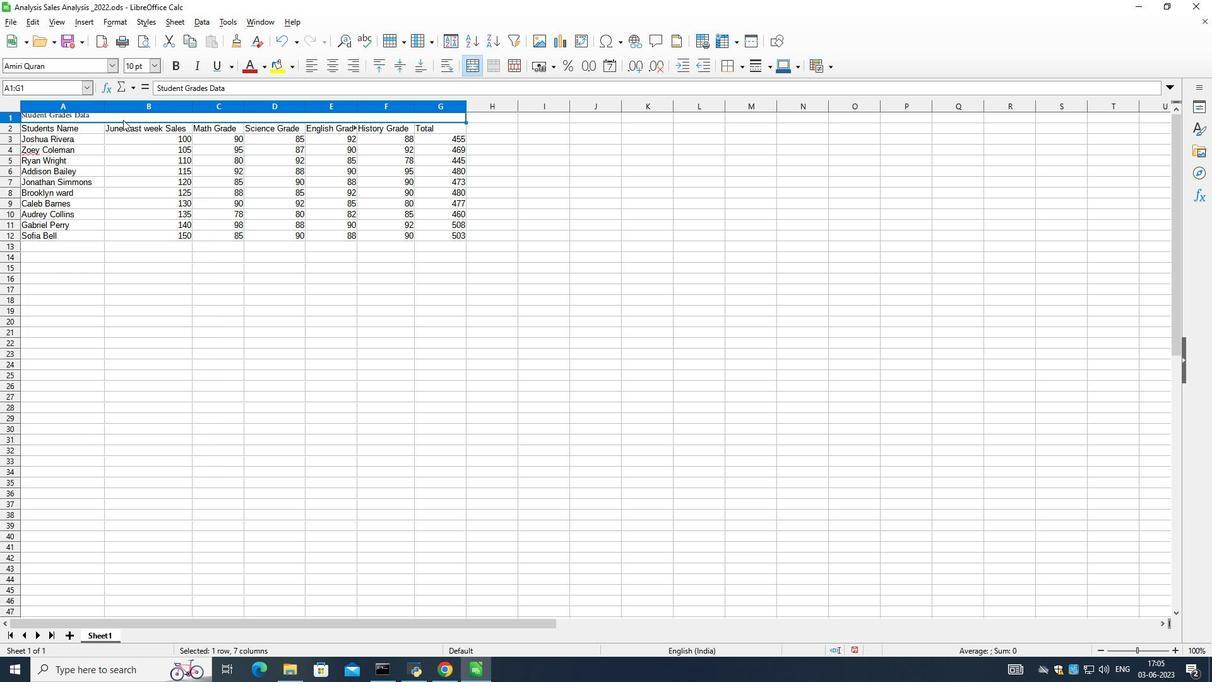 
Action: Mouse scrolled (123, 120) with delta (0, 0)
Screenshot: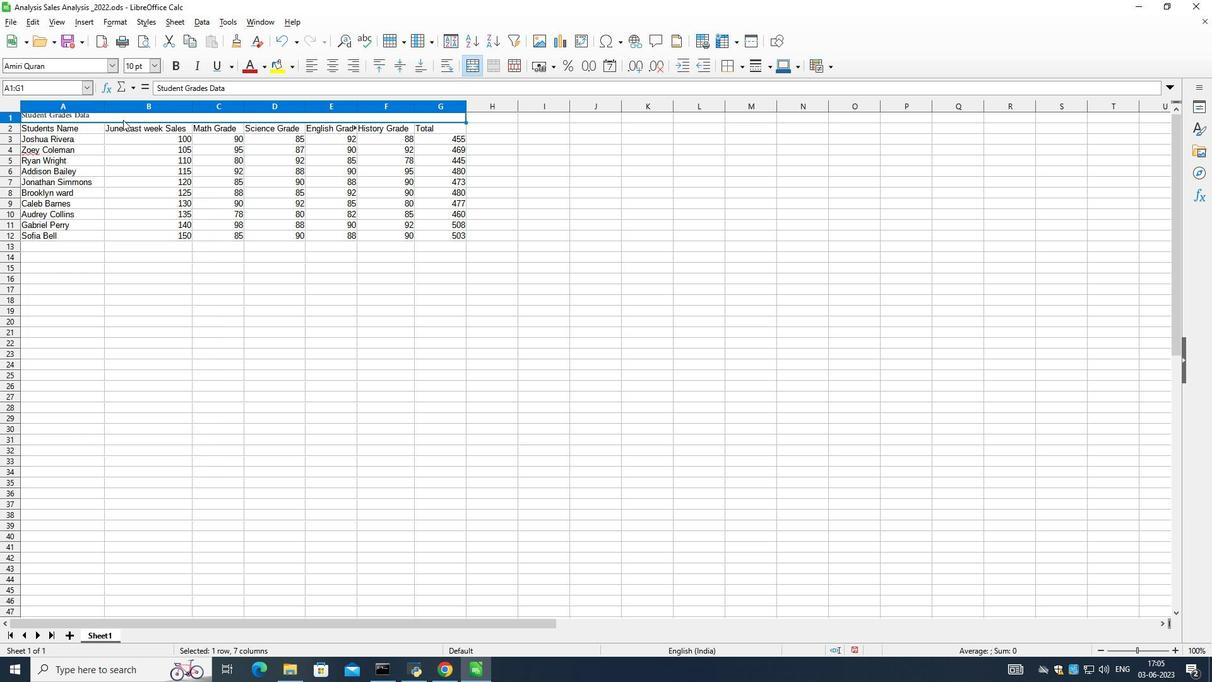
Action: Mouse scrolled (123, 120) with delta (0, 0)
Screenshot: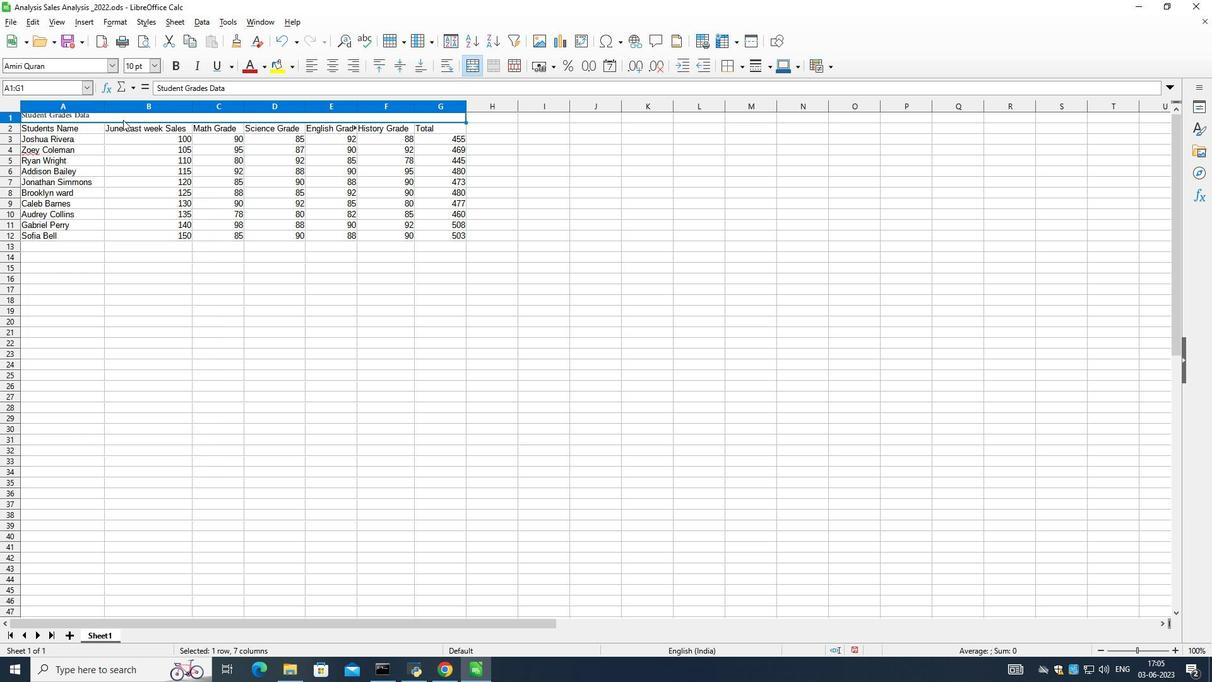 
Action: Mouse scrolled (123, 120) with delta (0, 0)
Screenshot: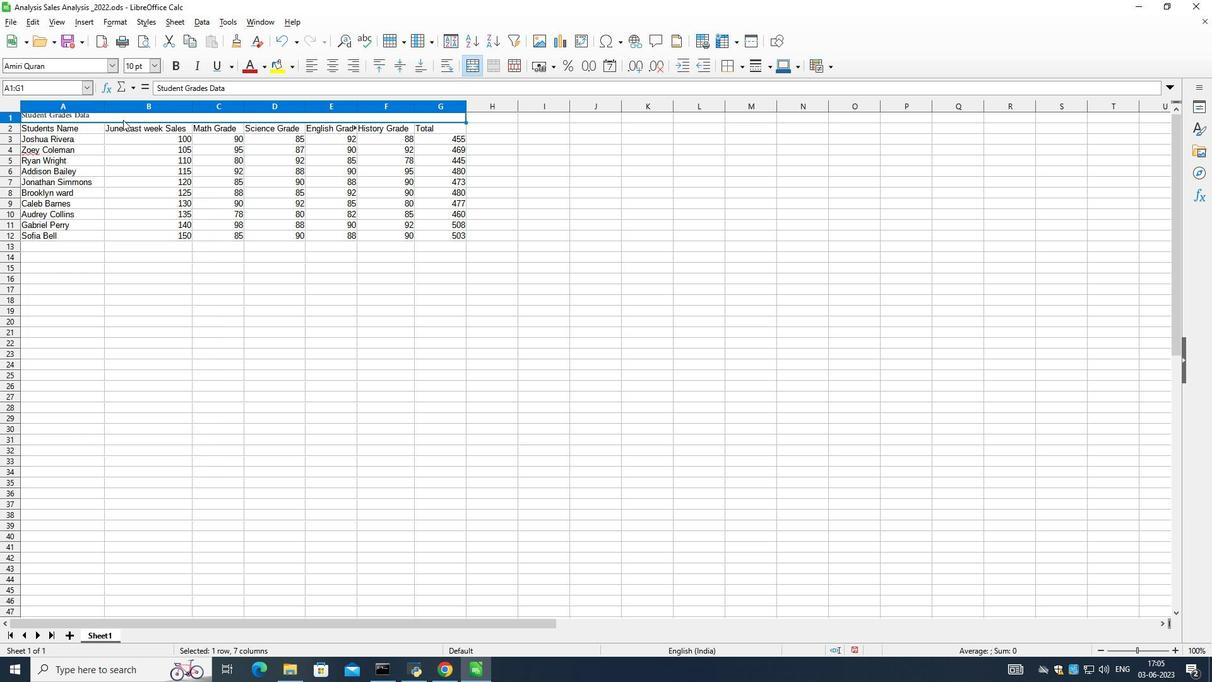 
Action: Mouse scrolled (123, 120) with delta (0, 0)
Screenshot: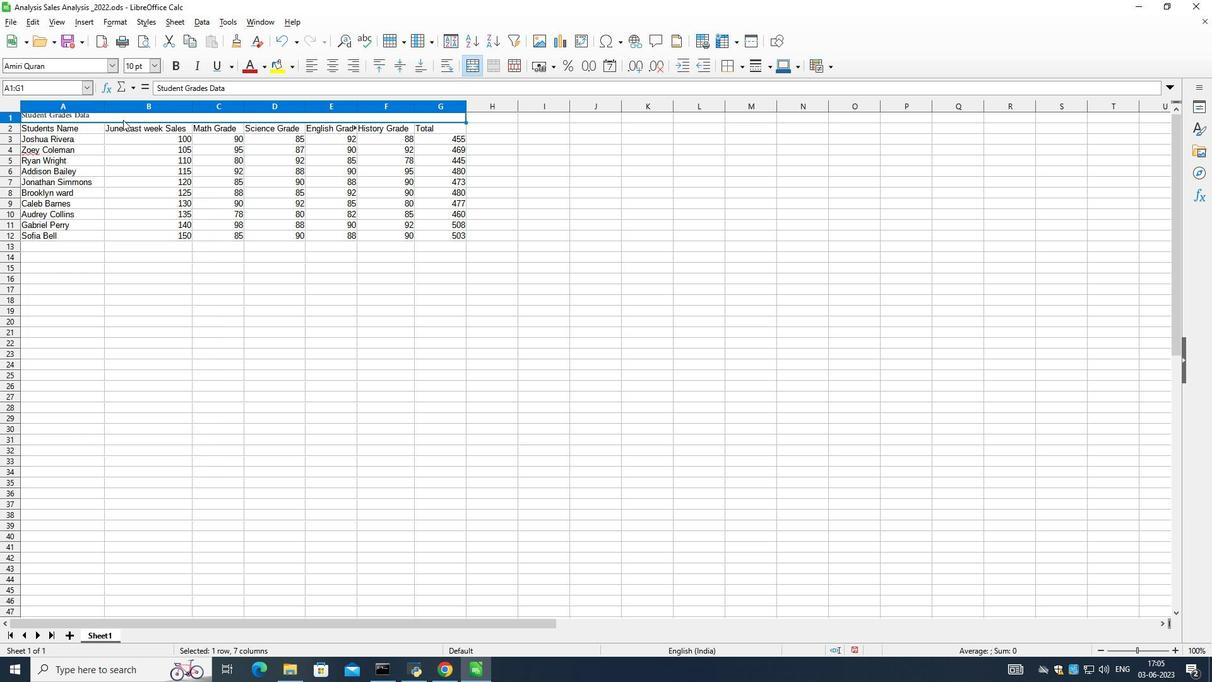 
Action: Mouse scrolled (123, 120) with delta (0, 0)
Screenshot: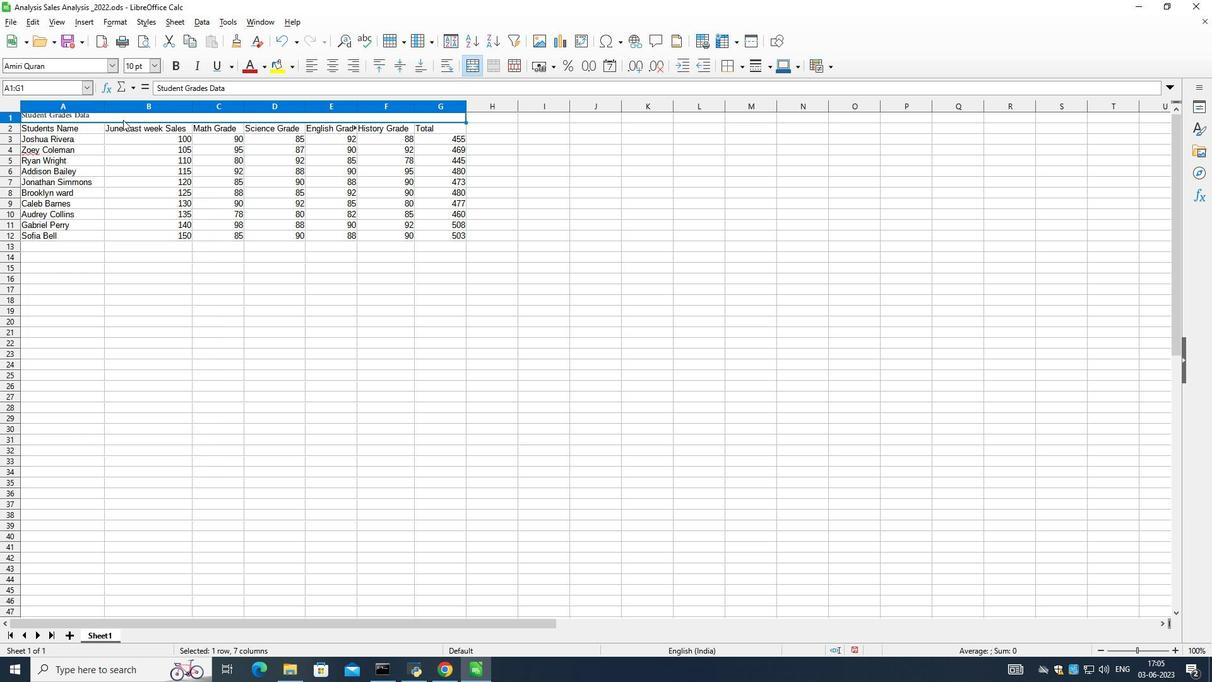 
Action: Mouse moved to (266, 72)
Screenshot: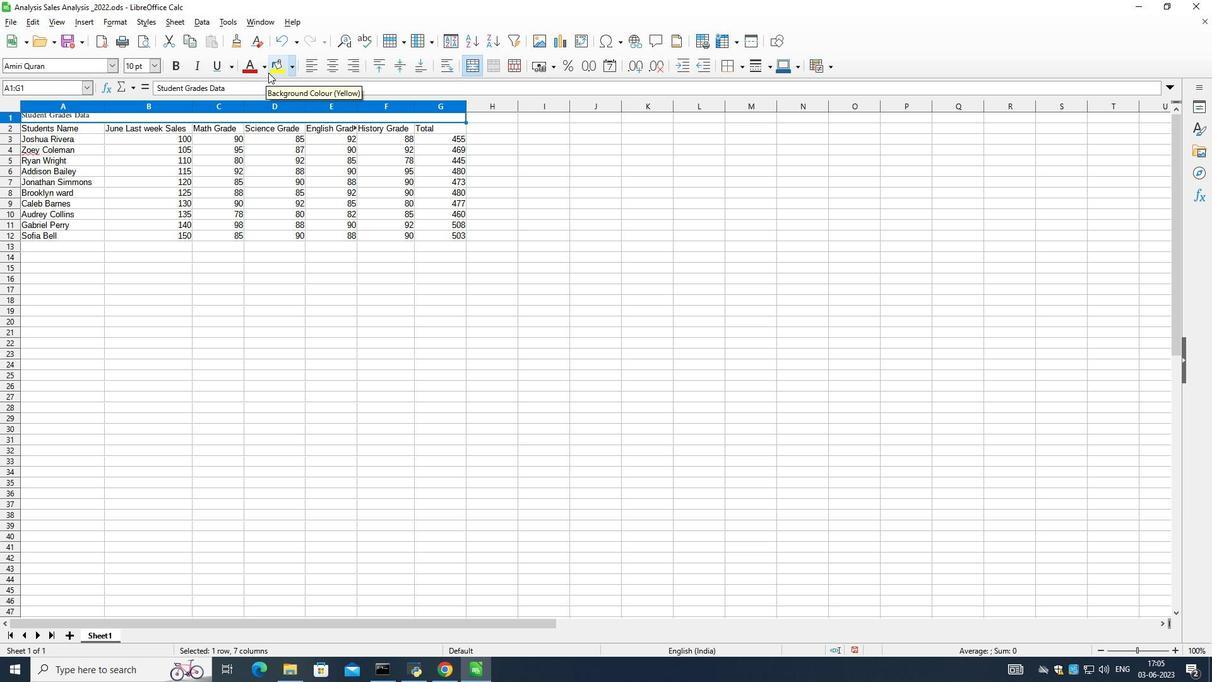 
Action: Mouse pressed left at (266, 72)
Screenshot: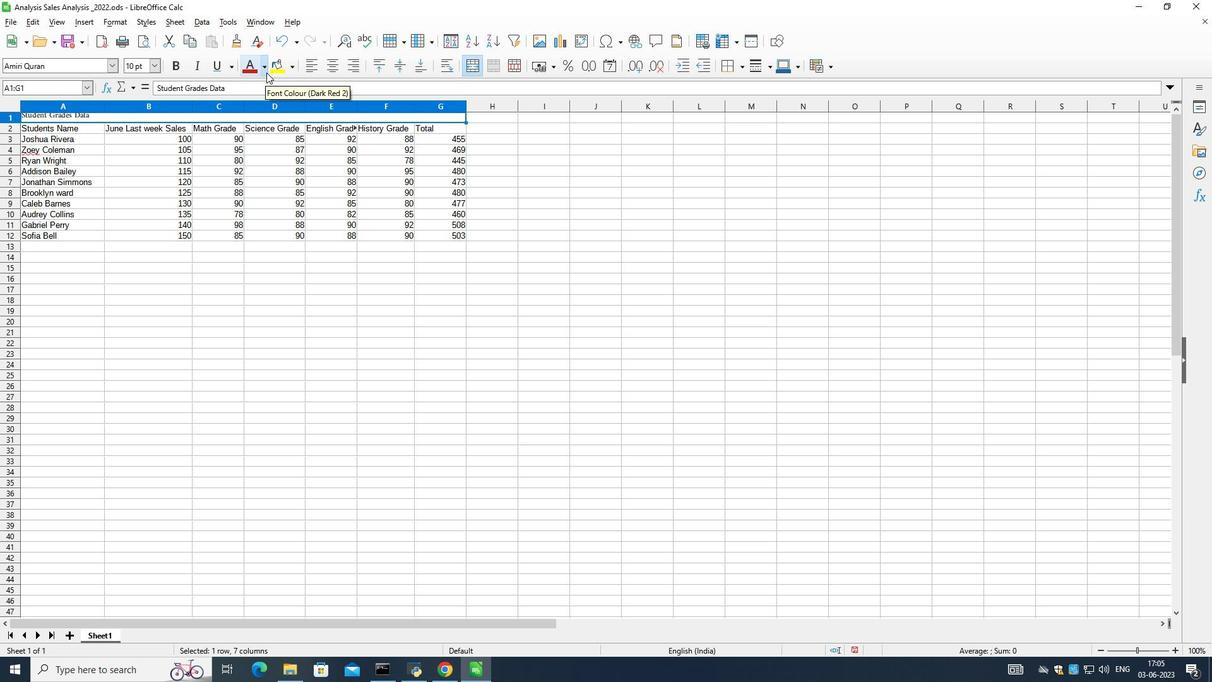 
Action: Mouse moved to (272, 144)
Screenshot: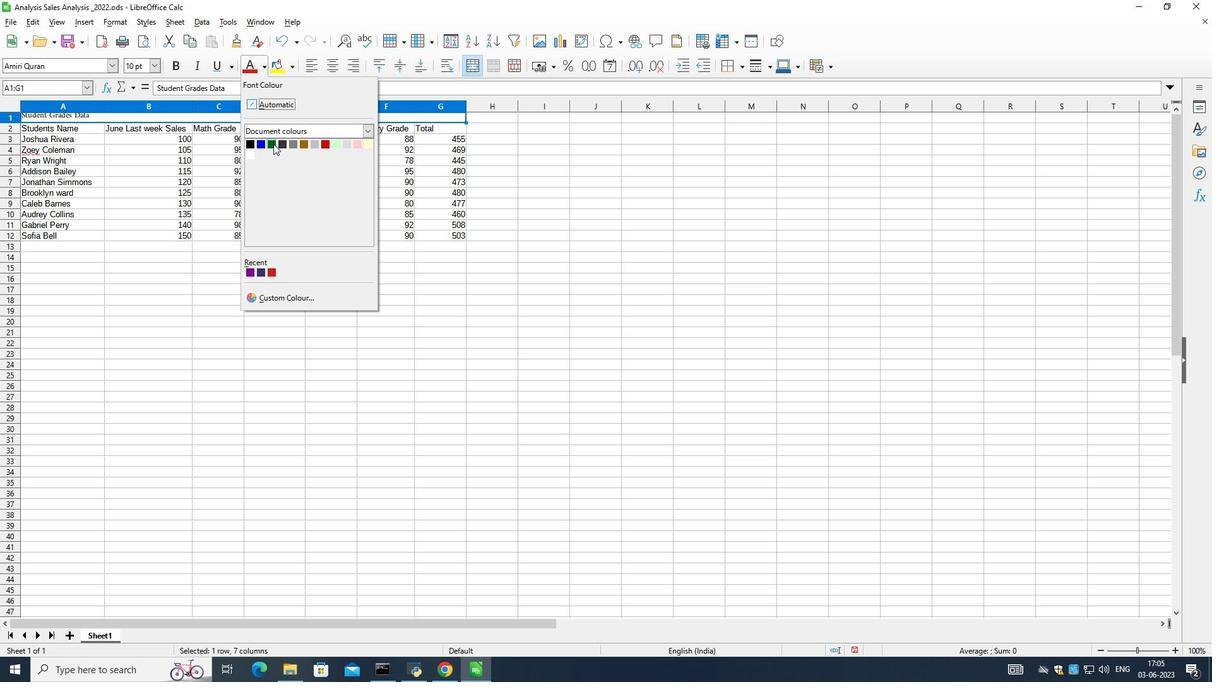 
Action: Mouse pressed left at (272, 144)
Screenshot: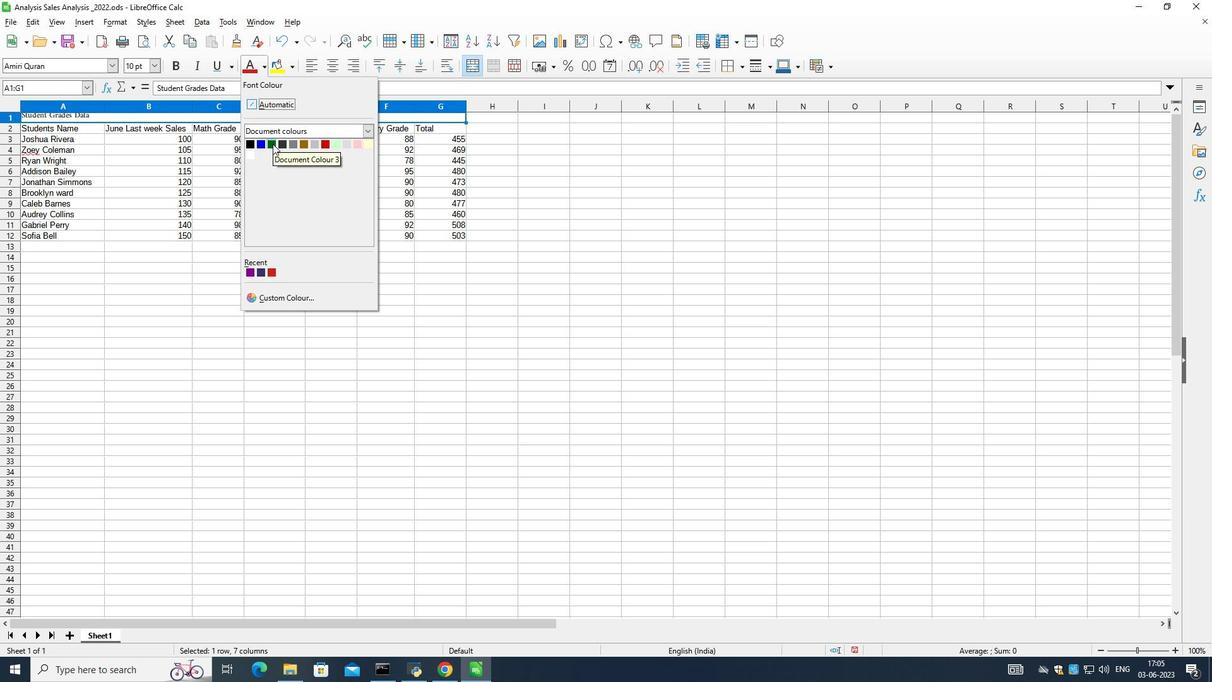 
Action: Mouse moved to (218, 69)
Screenshot: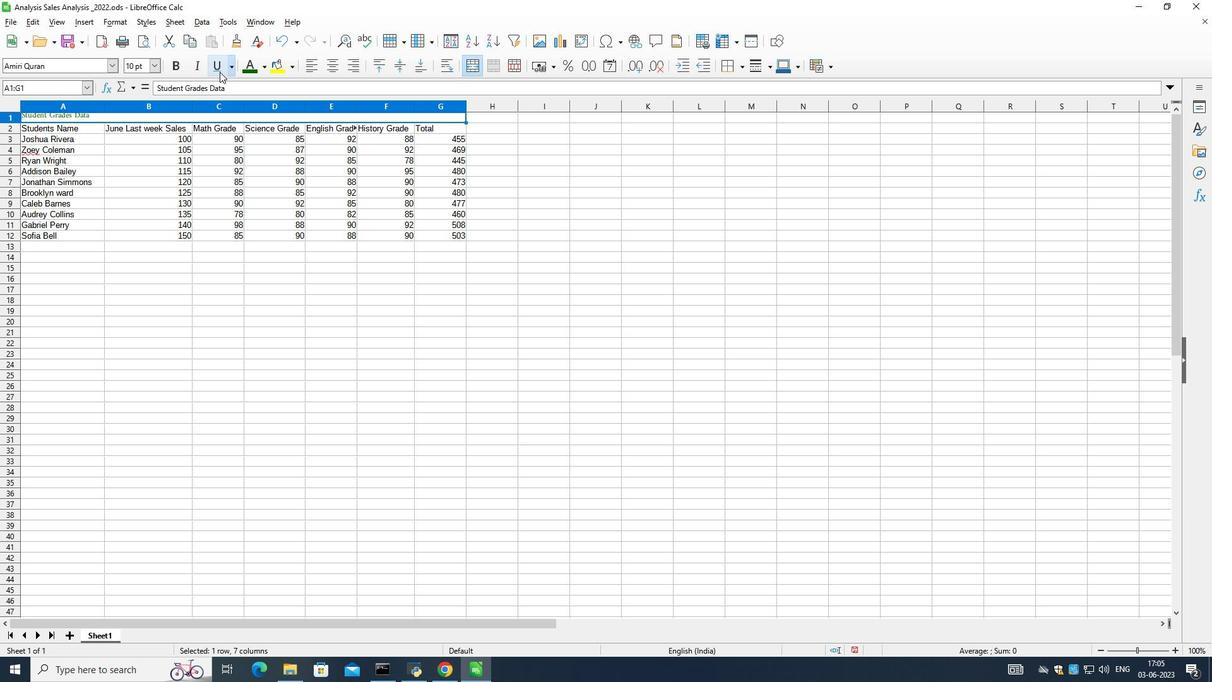 
Action: Mouse pressed left at (218, 69)
Screenshot: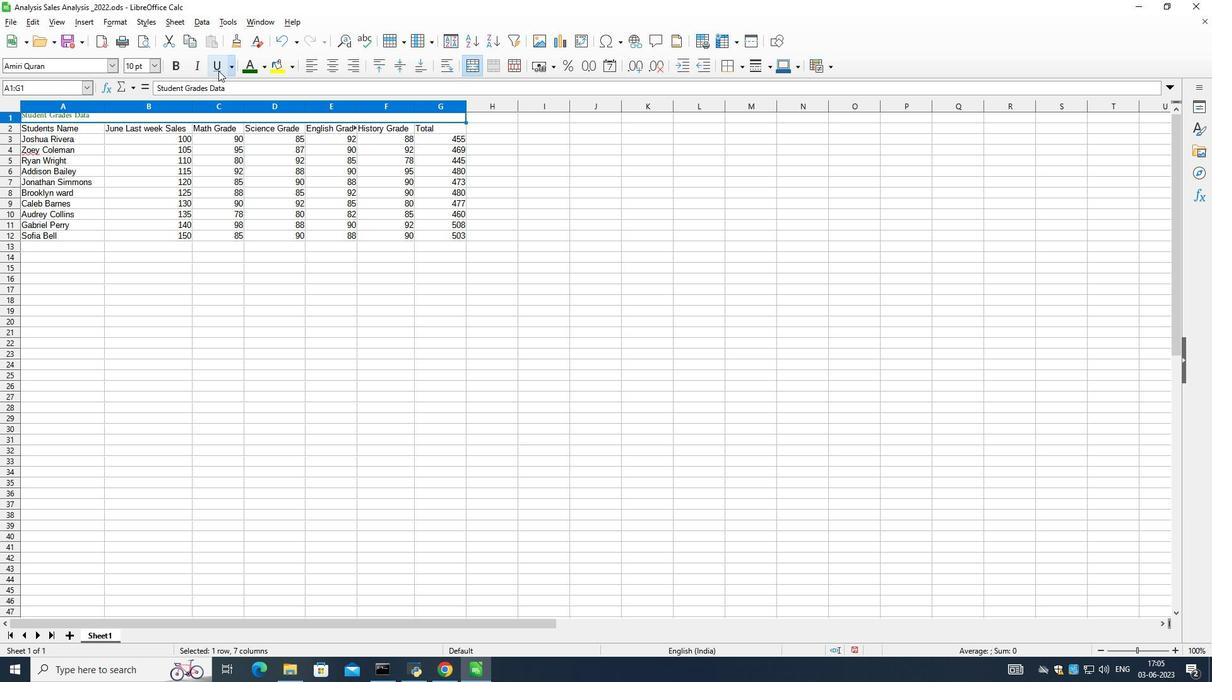 
Action: Mouse moved to (155, 61)
Screenshot: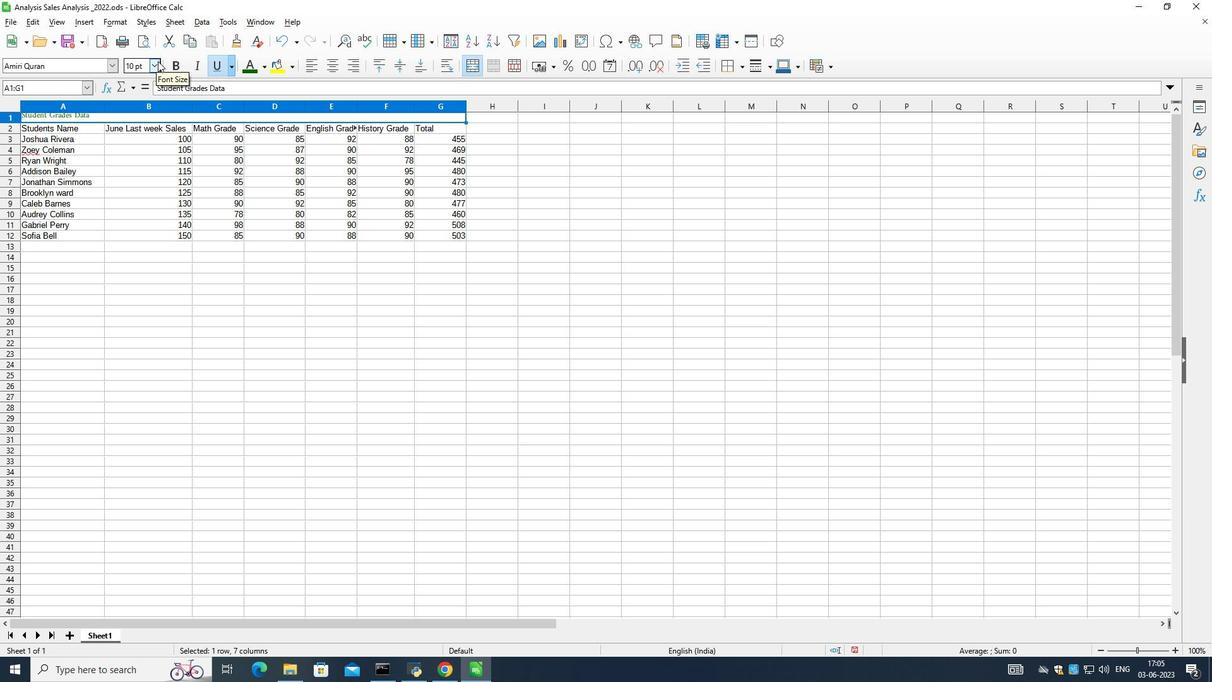 
Action: Mouse pressed left at (155, 61)
Screenshot: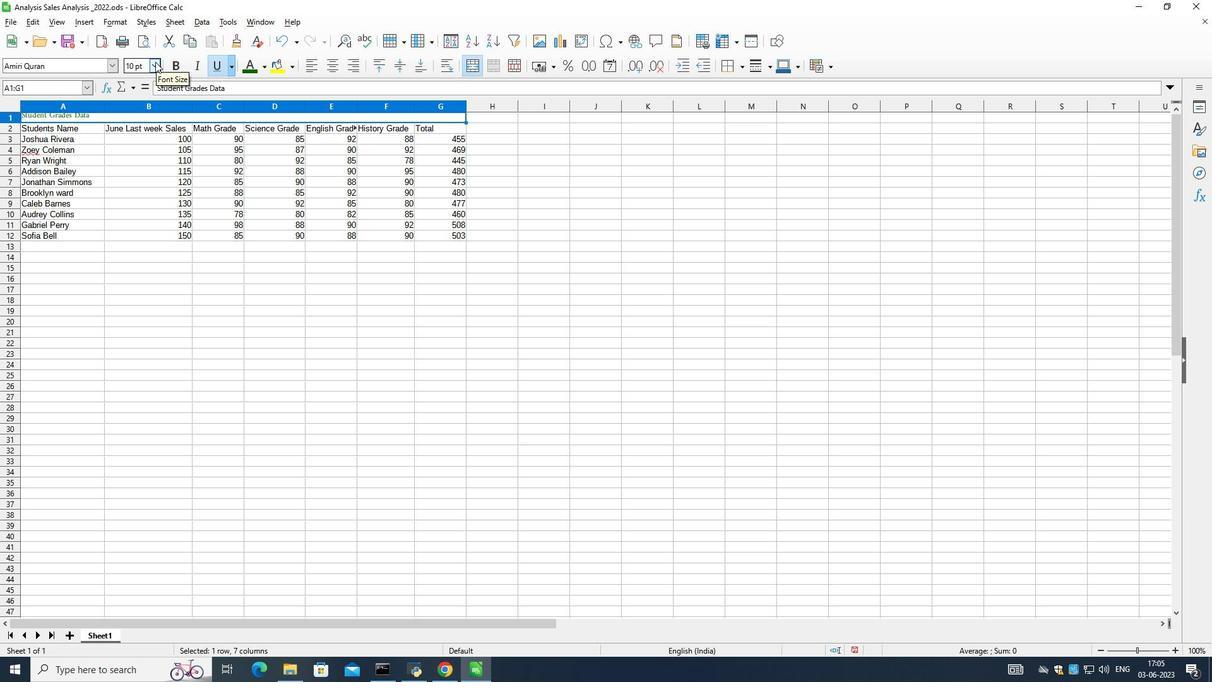 
Action: Mouse moved to (137, 222)
Screenshot: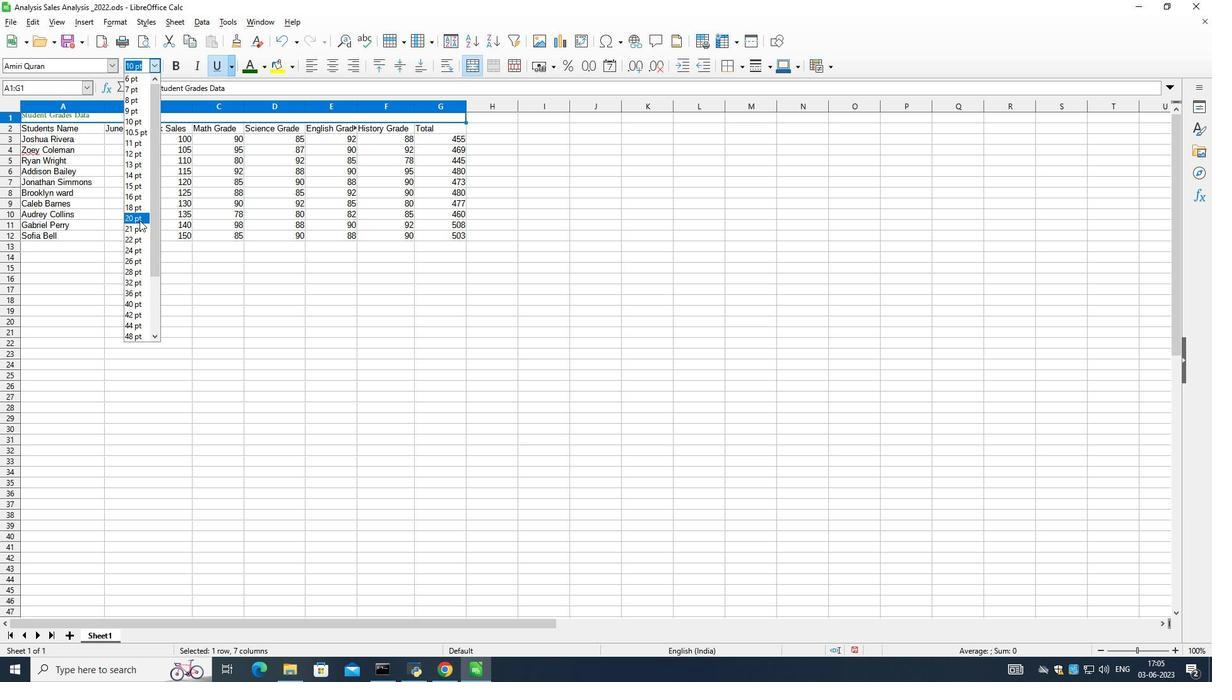 
Action: Mouse pressed left at (137, 222)
Screenshot: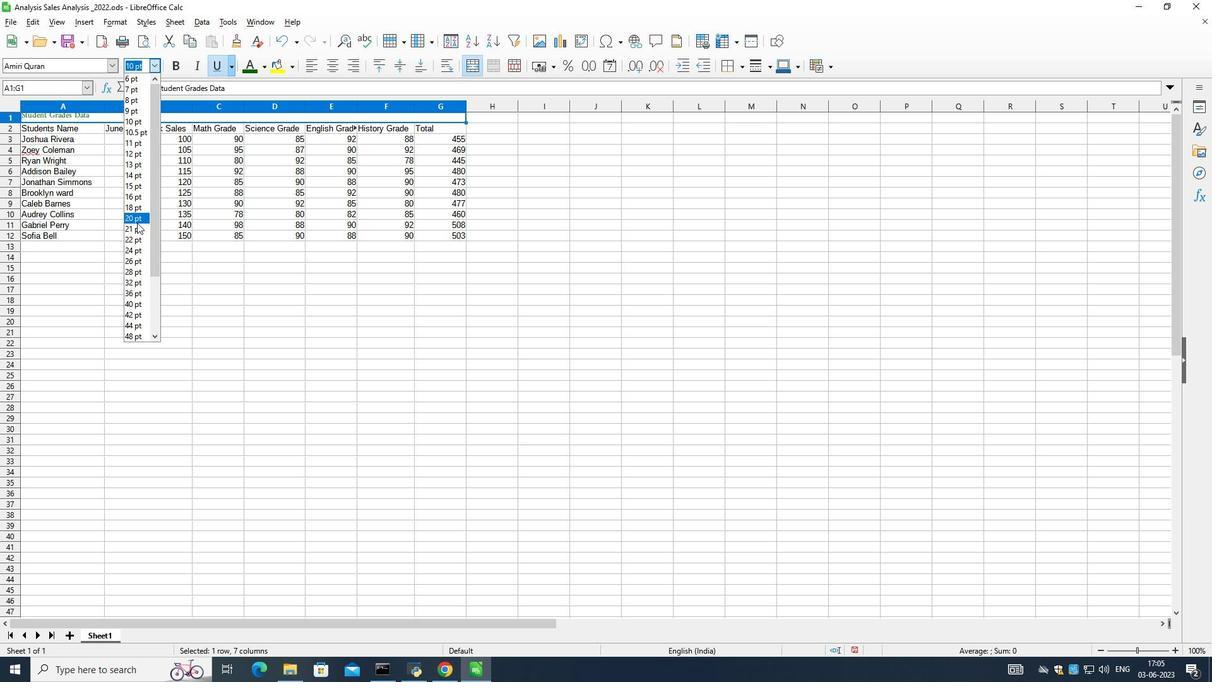 
Action: Mouse moved to (239, 160)
Screenshot: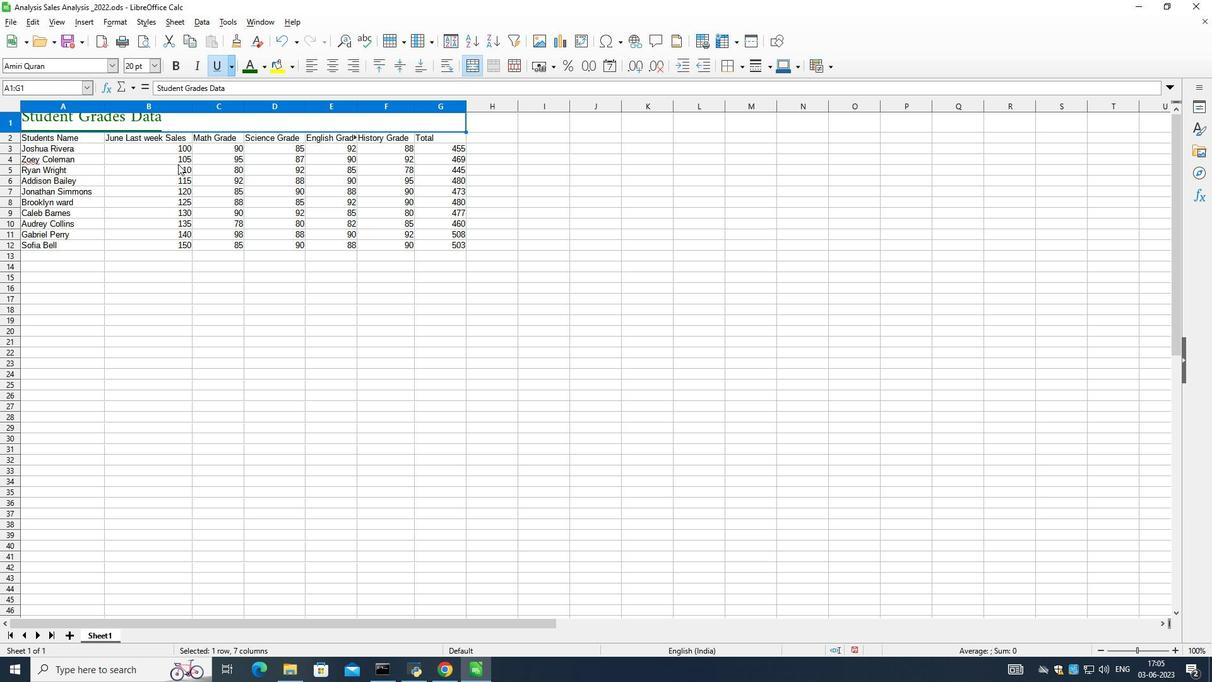 
Action: Mouse scrolled (239, 161) with delta (0, 0)
Screenshot: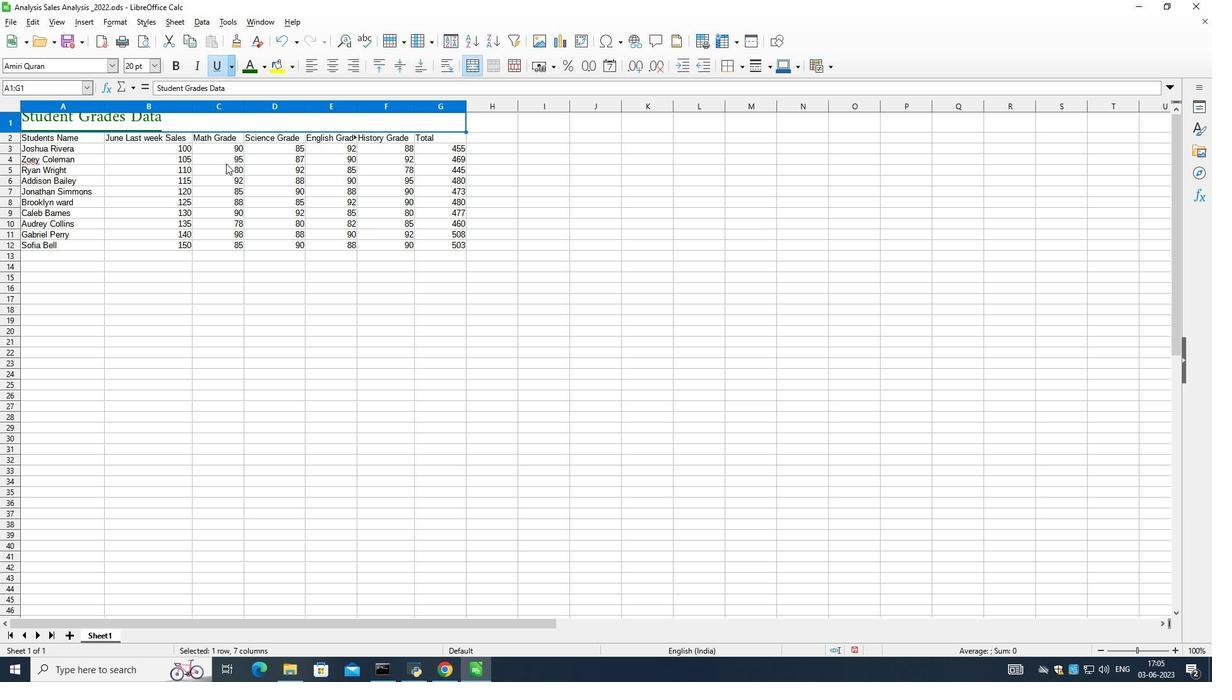 
Action: Mouse scrolled (239, 161) with delta (0, 0)
Screenshot: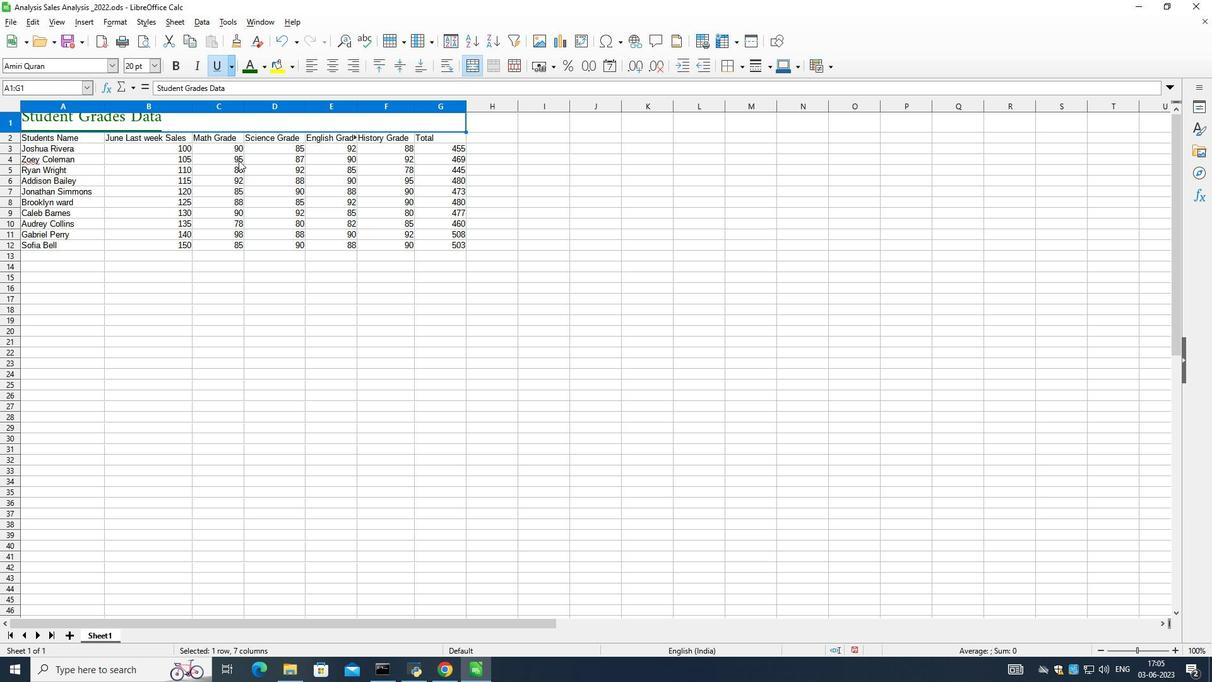 
Action: Mouse scrolled (239, 161) with delta (0, 0)
Screenshot: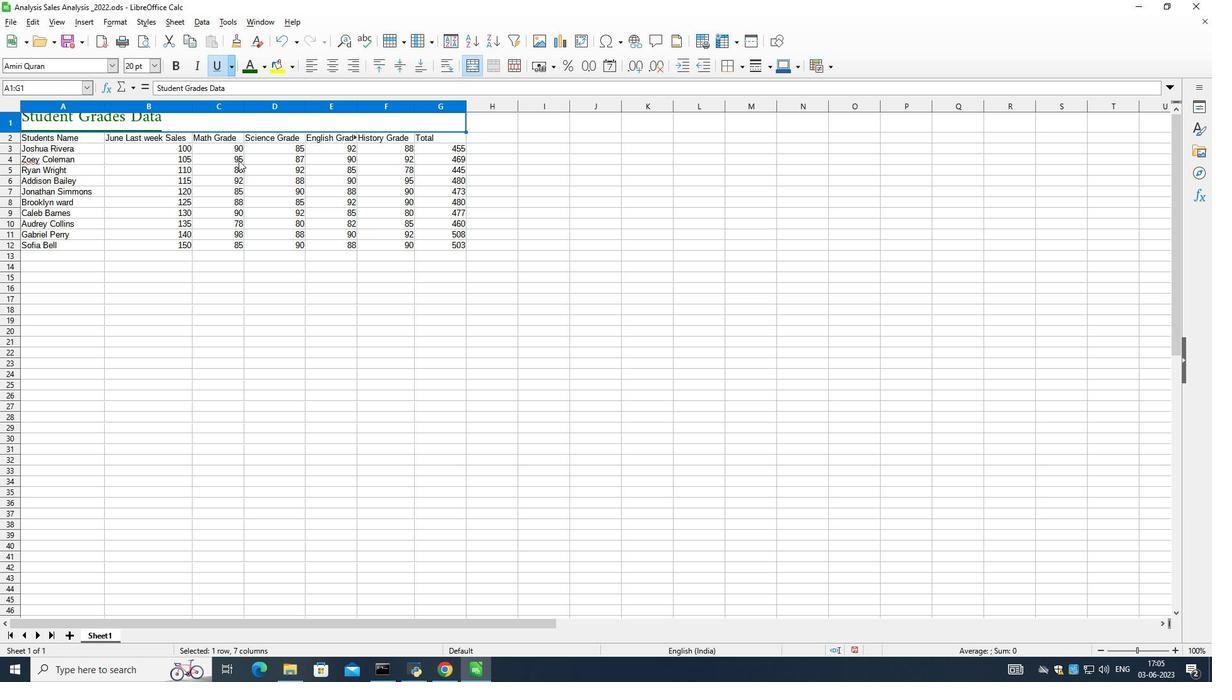 
Action: Mouse scrolled (239, 161) with delta (0, 0)
Screenshot: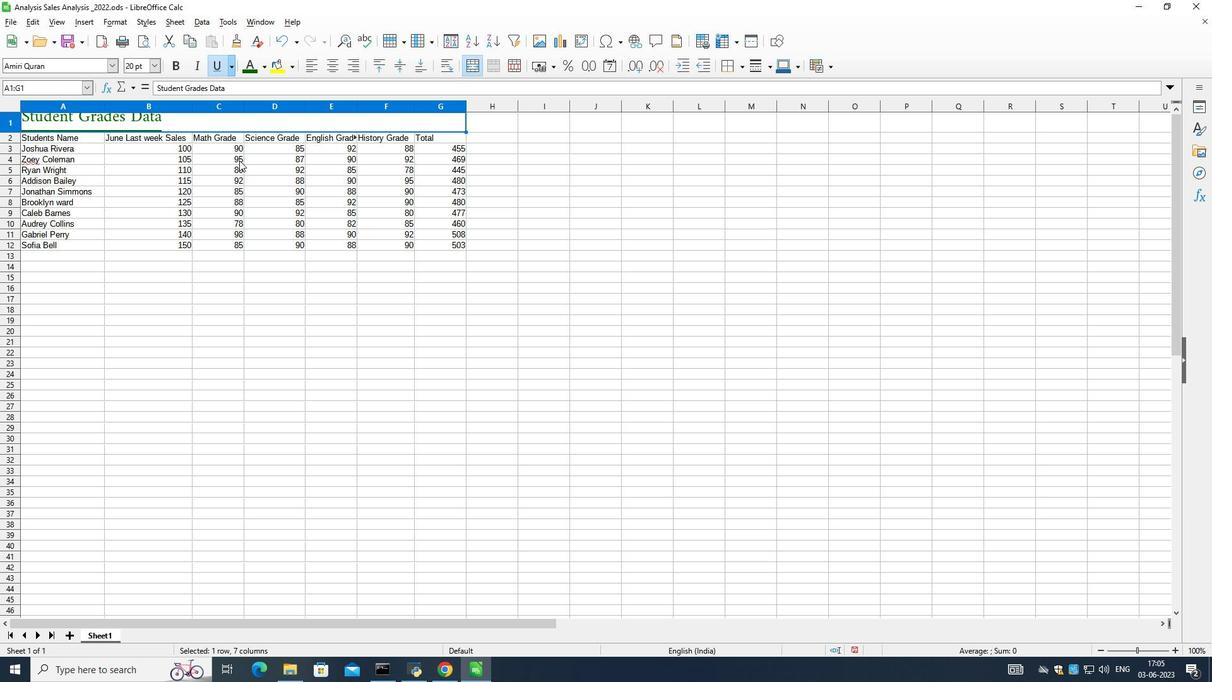 
Action: Mouse moved to (138, 173)
Screenshot: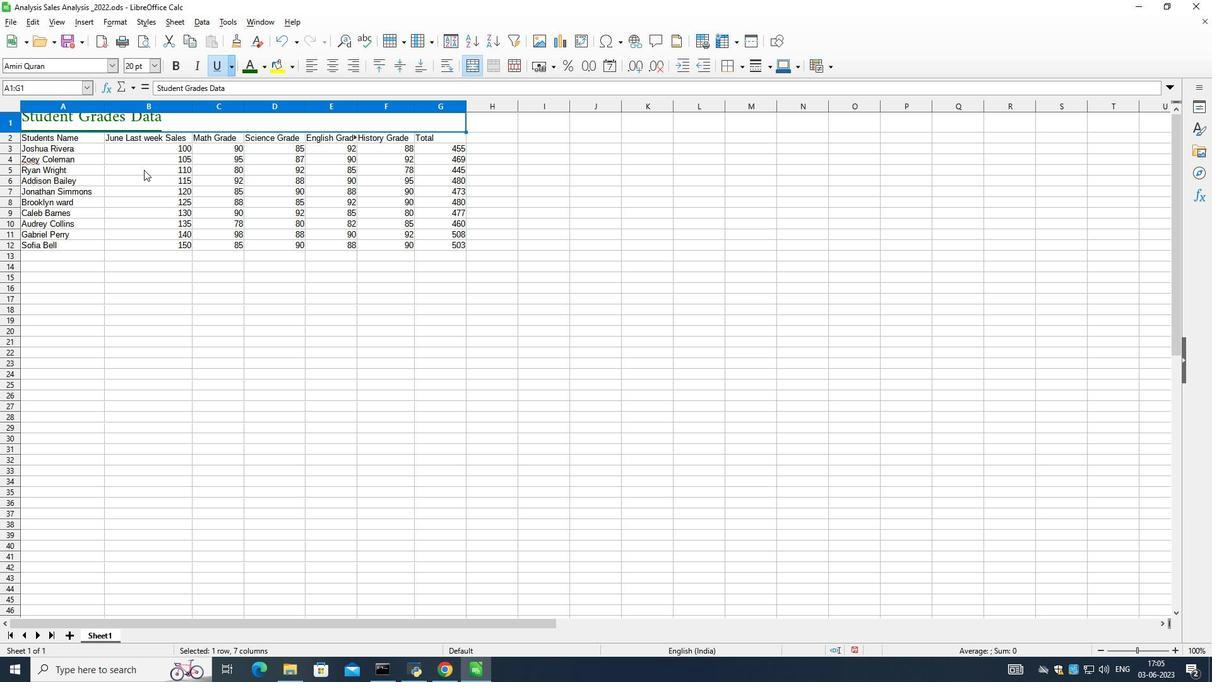 
Action: Mouse pressed left at (138, 173)
Screenshot: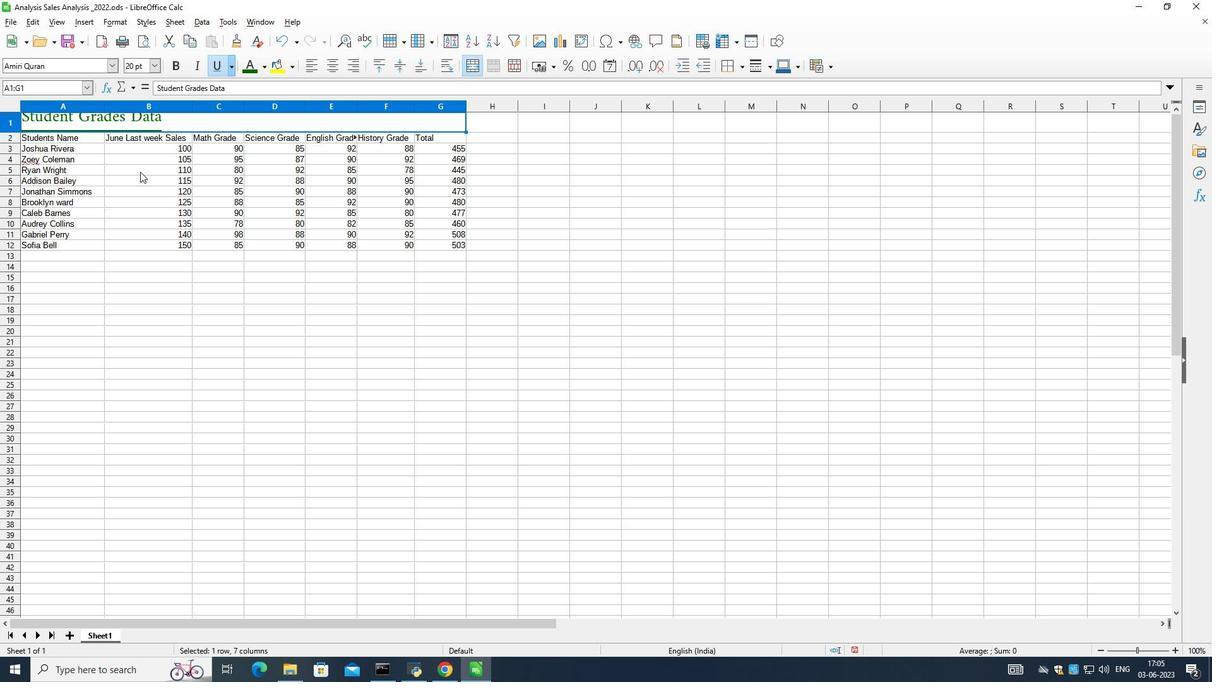 
Action: Mouse moved to (73, 125)
Screenshot: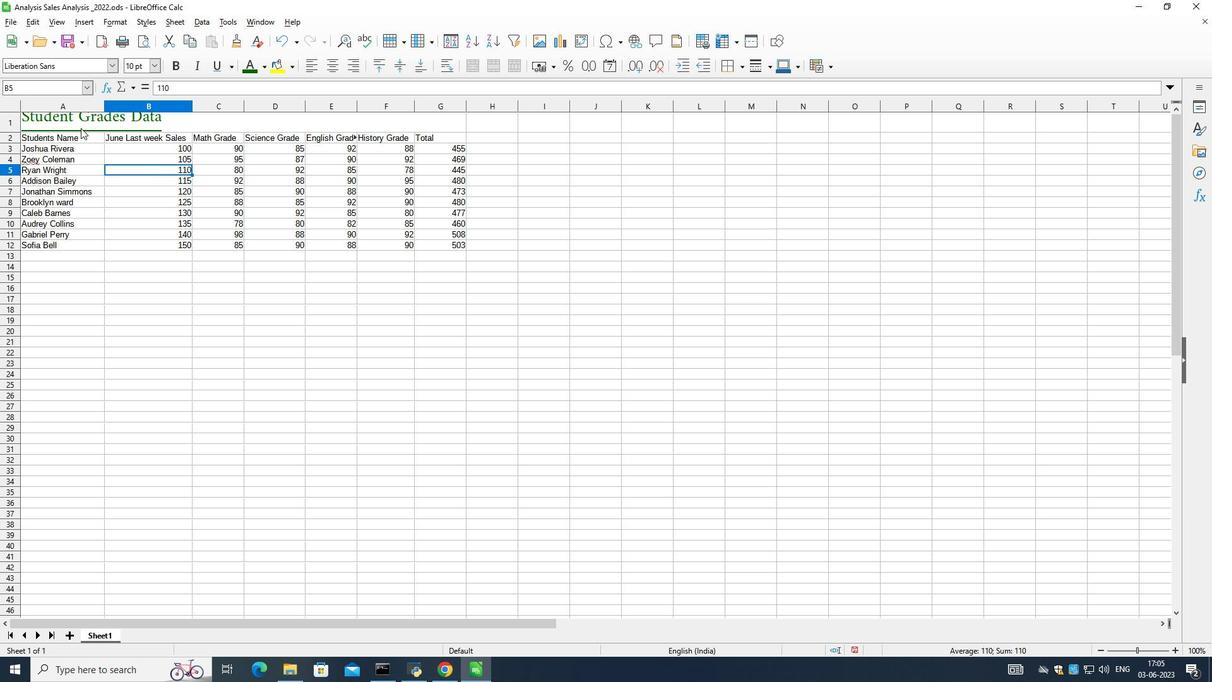 
Action: Mouse pressed left at (73, 125)
Screenshot: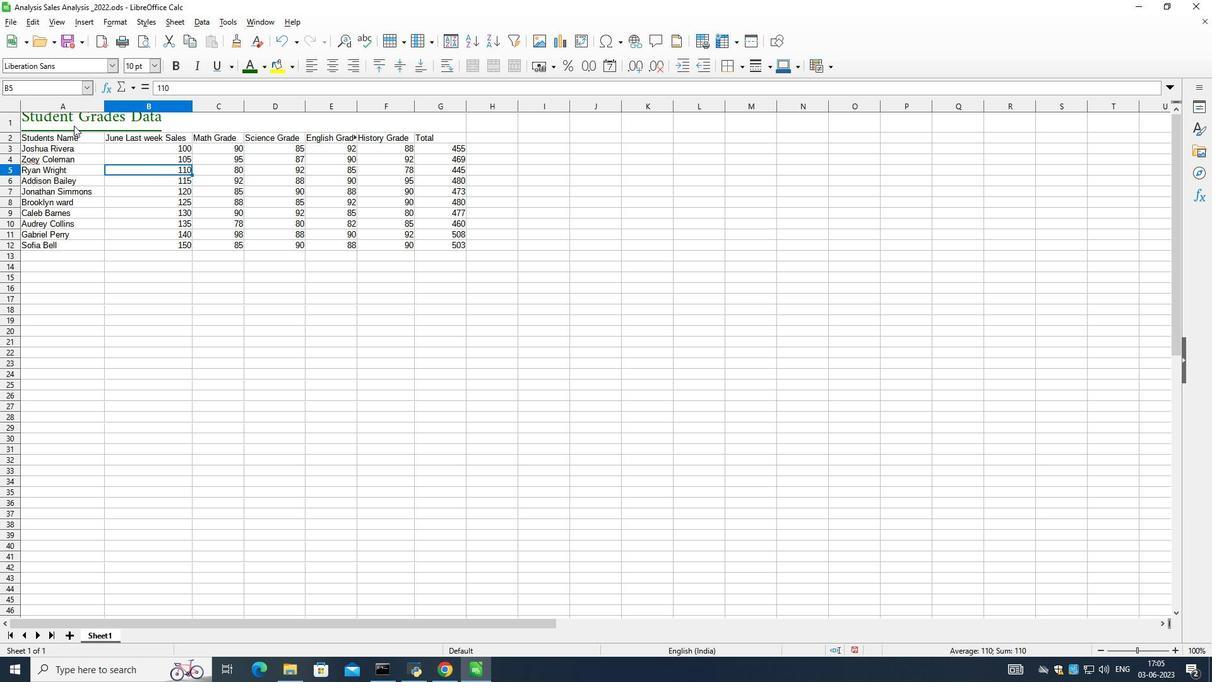 
Action: Mouse moved to (336, 67)
Screenshot: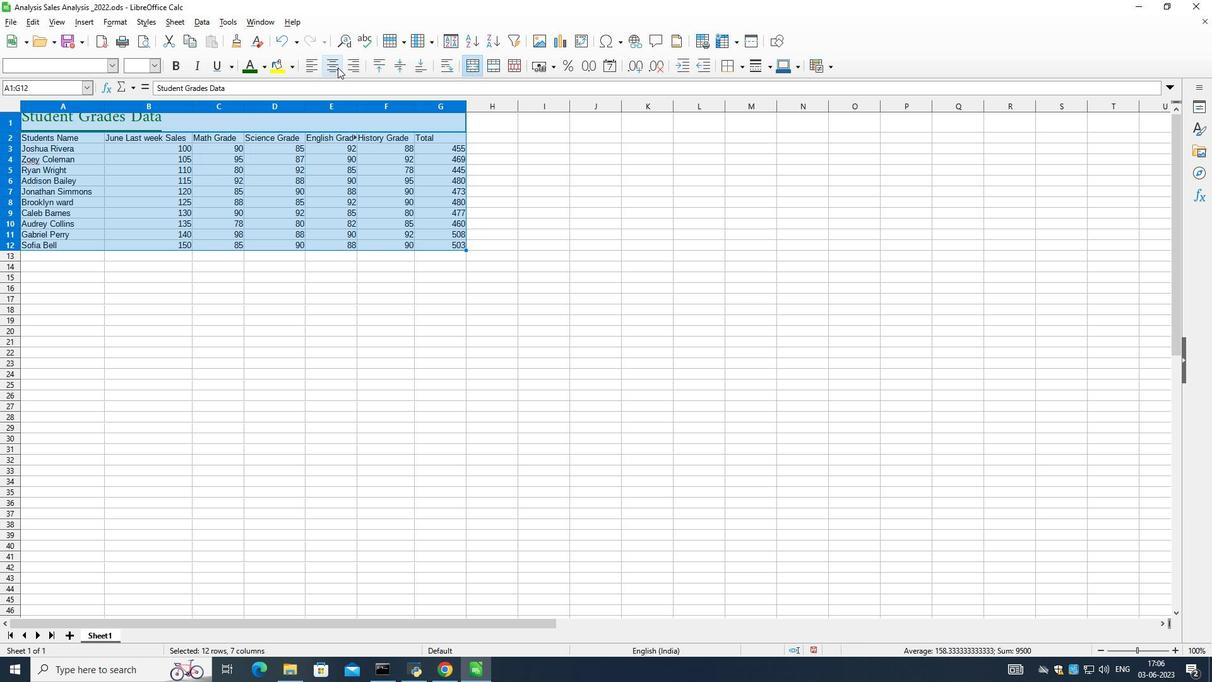 
Action: Mouse pressed left at (336, 67)
Screenshot: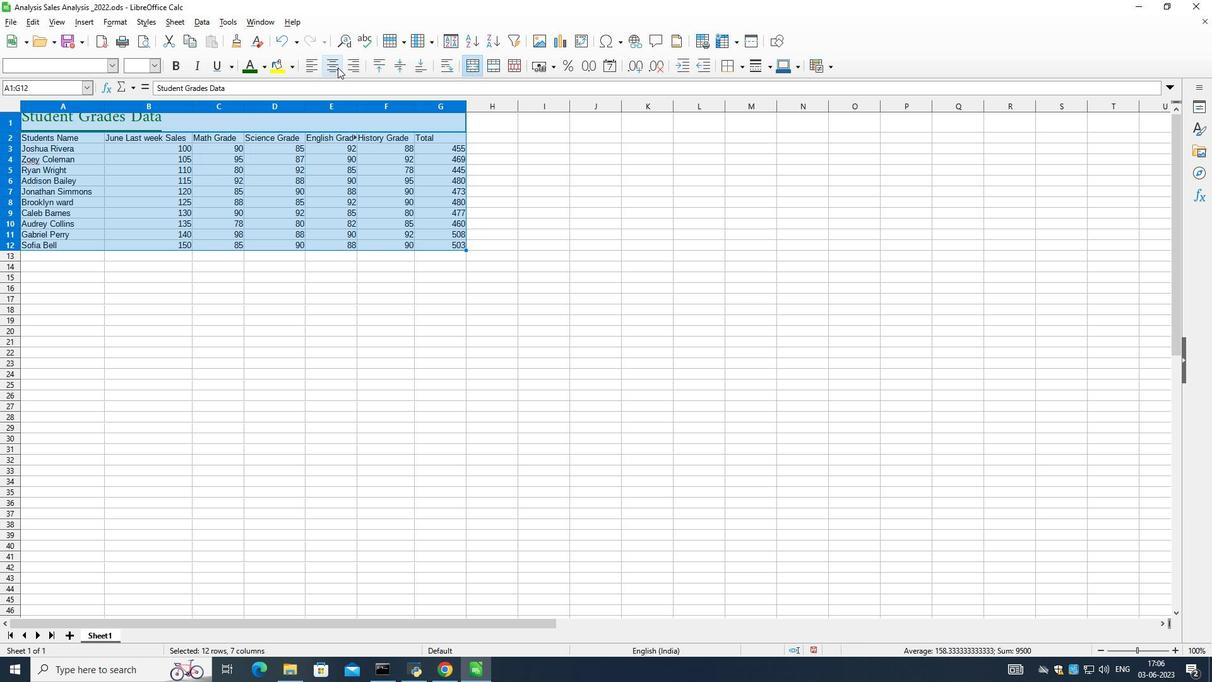 
Action: Mouse moved to (320, 209)
Screenshot: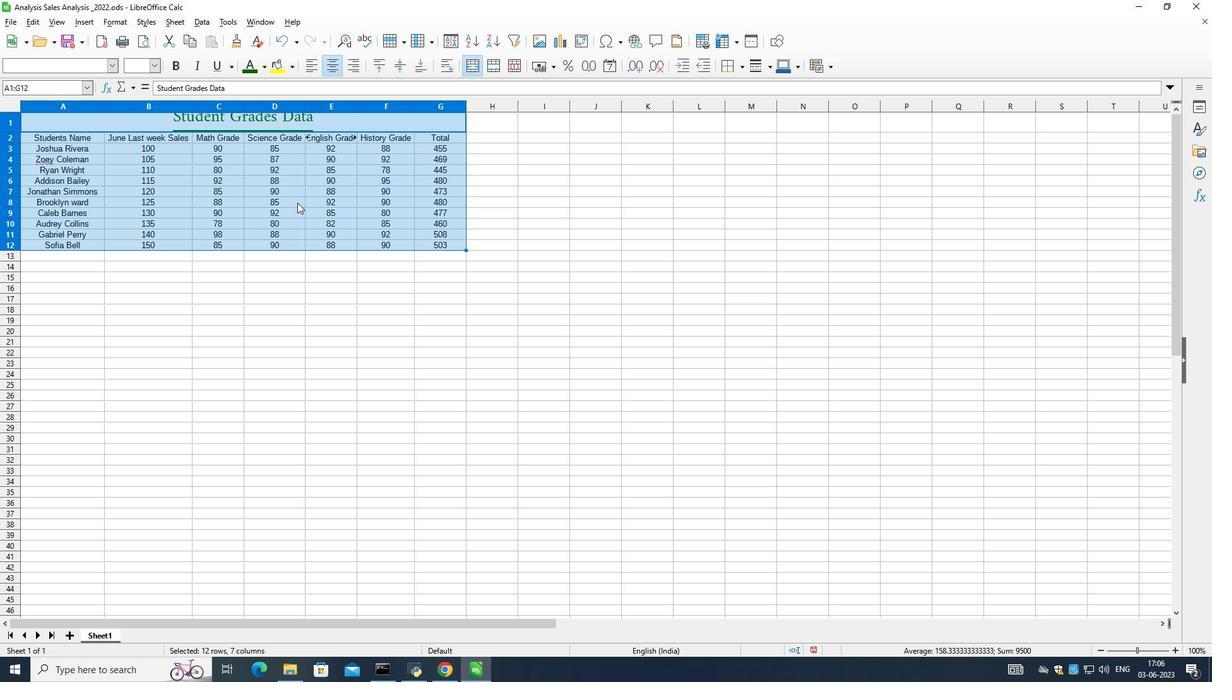 
Action: Mouse pressed left at (320, 209)
Screenshot: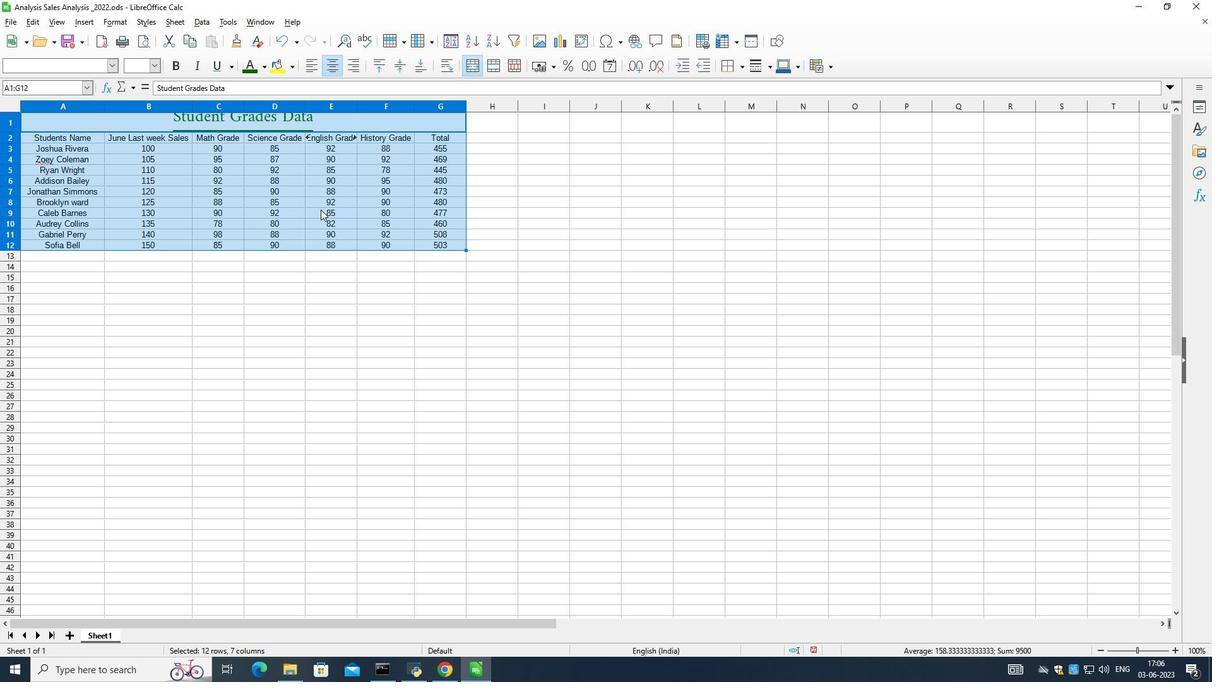 
Action: Mouse moved to (38, 135)
Screenshot: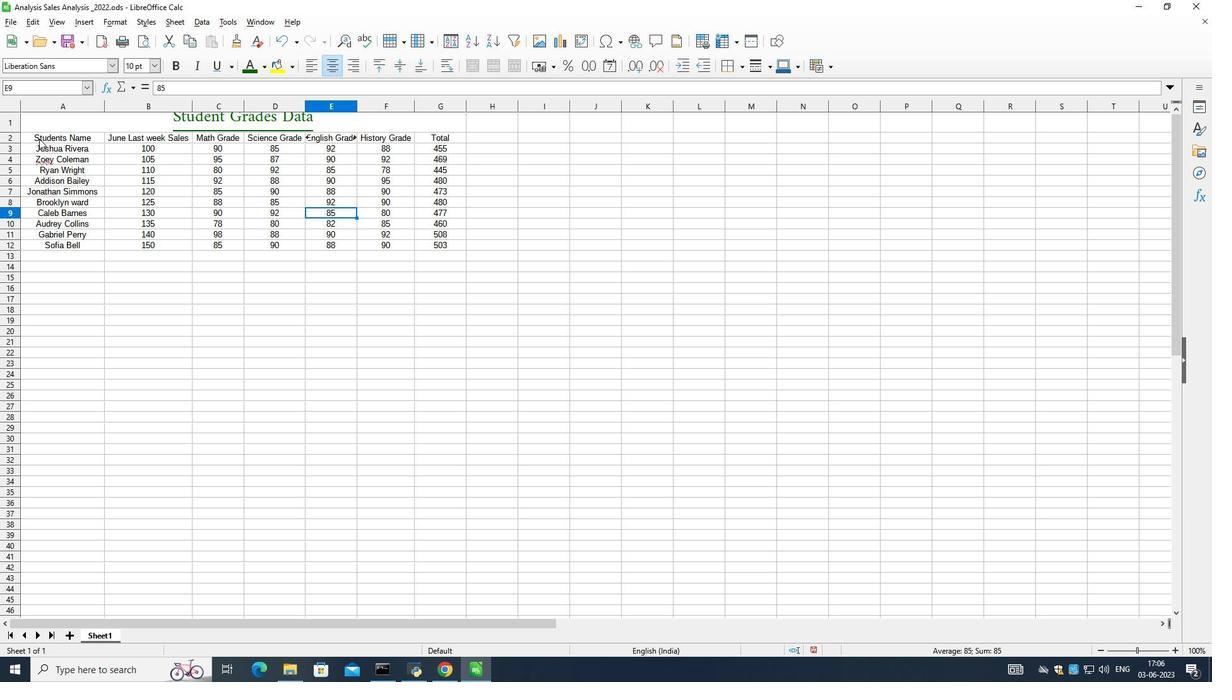 
Action: Mouse pressed left at (38, 135)
Screenshot: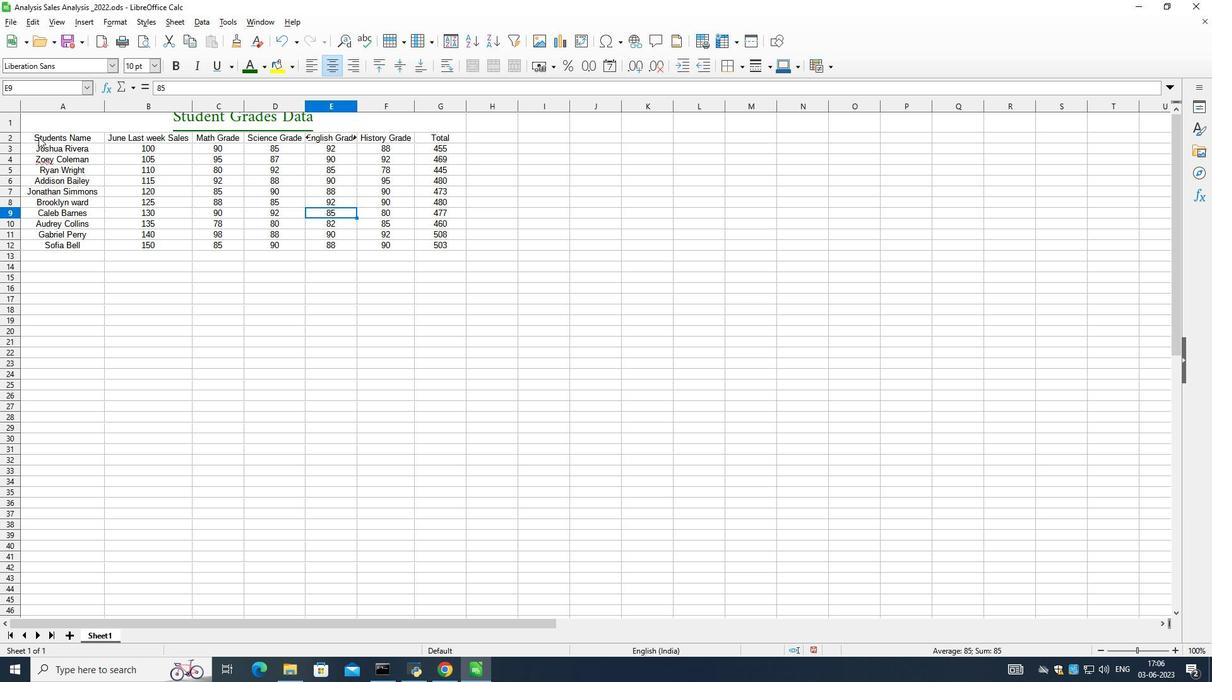 
Action: Mouse moved to (113, 61)
Screenshot: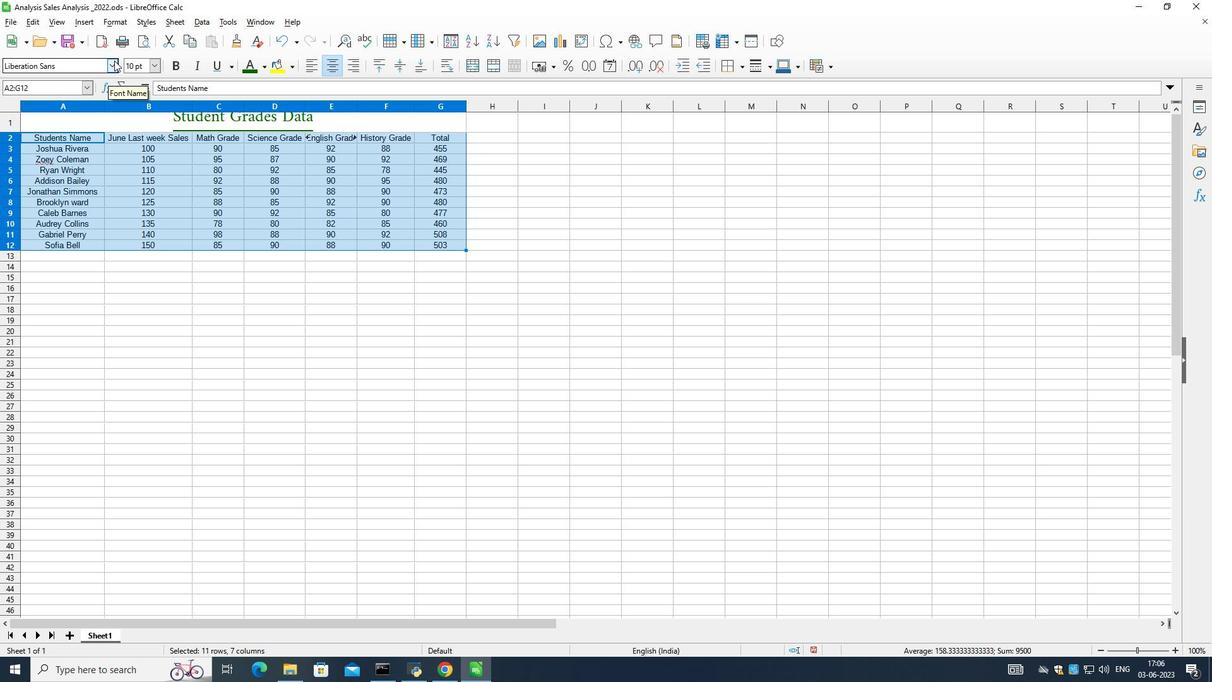 
Action: Mouse pressed left at (113, 61)
Screenshot: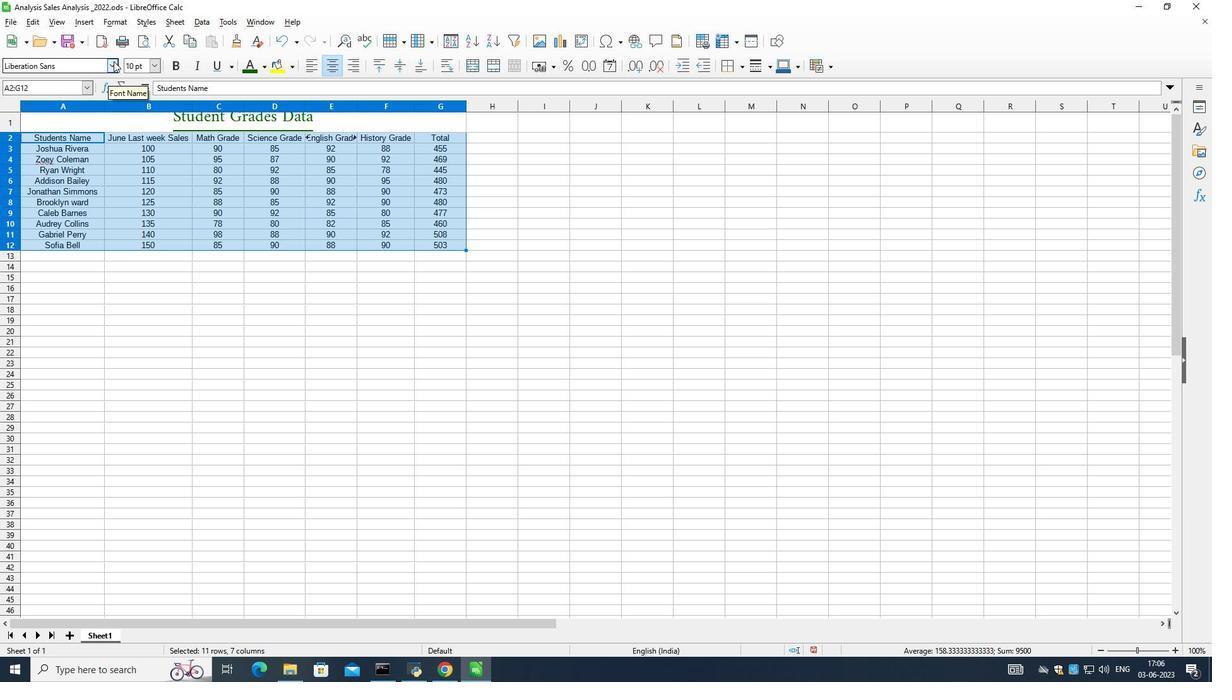 
Action: Mouse moved to (113, 61)
Screenshot: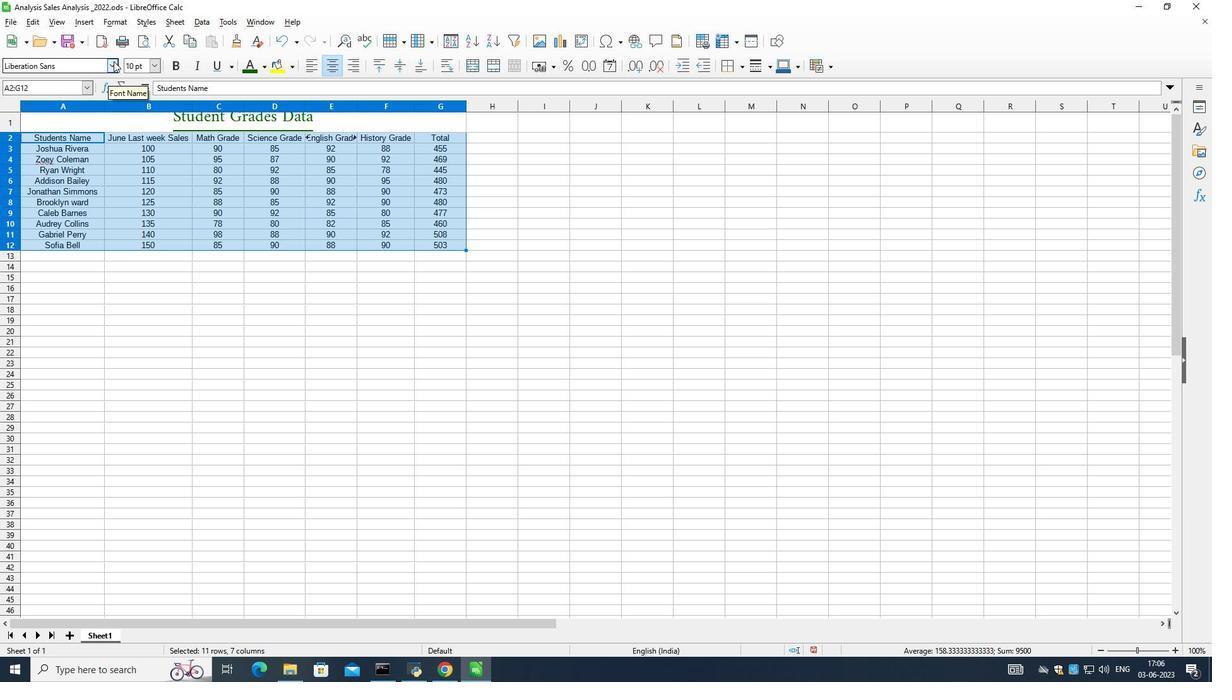
Action: Key pressed angsana<Key.space>up<Key.backspace><Key.backspace><Key.backspace>up<Key.backspace><Key.backspace><Key.space>up<Key.space>ca<Key.backspace><Key.backspace><Key.backspace>c<Key.space>and<Key.space><Key.backspace><Key.backspace><Key.backspace><Key.backspace><Key.backspace><Key.enter>
Screenshot: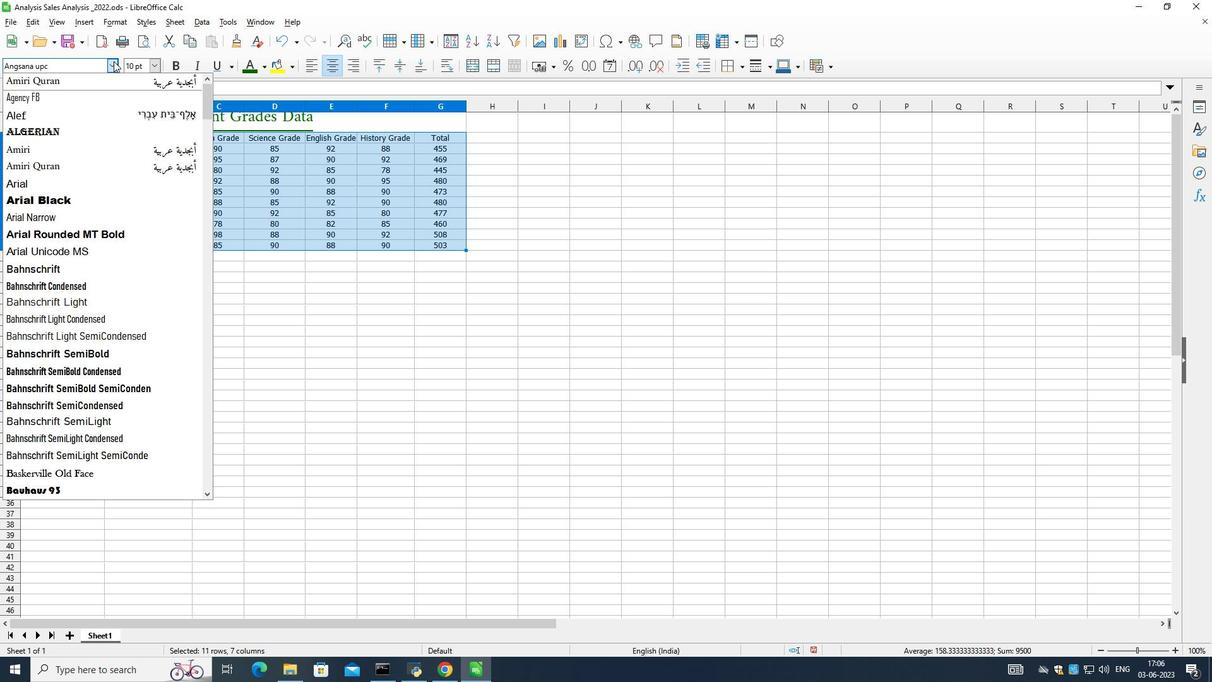
Action: Mouse moved to (151, 65)
Screenshot: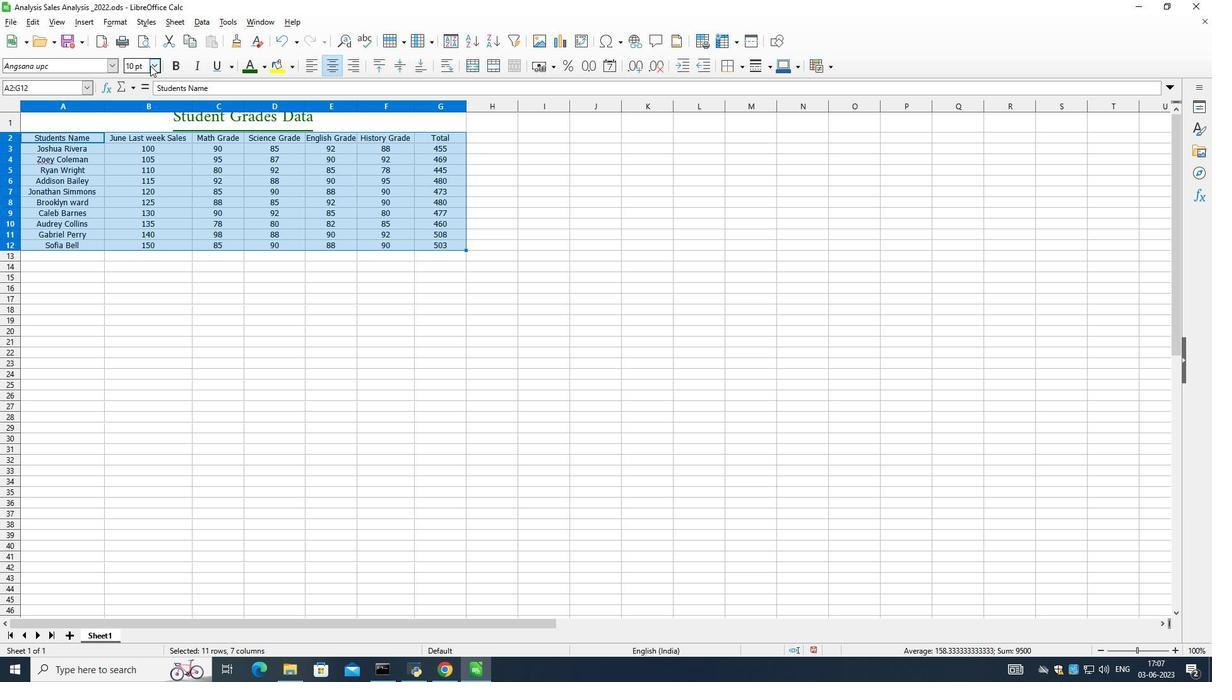 
Action: Mouse pressed left at (151, 65)
Screenshot: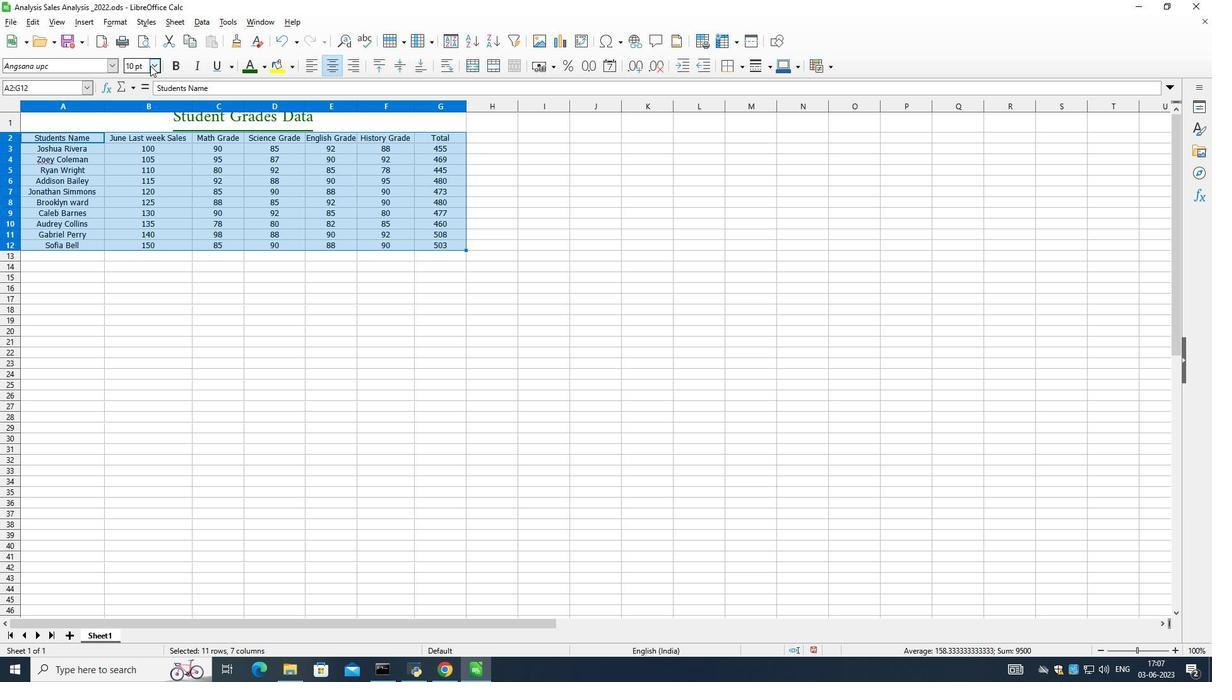 
Action: Mouse moved to (137, 158)
Screenshot: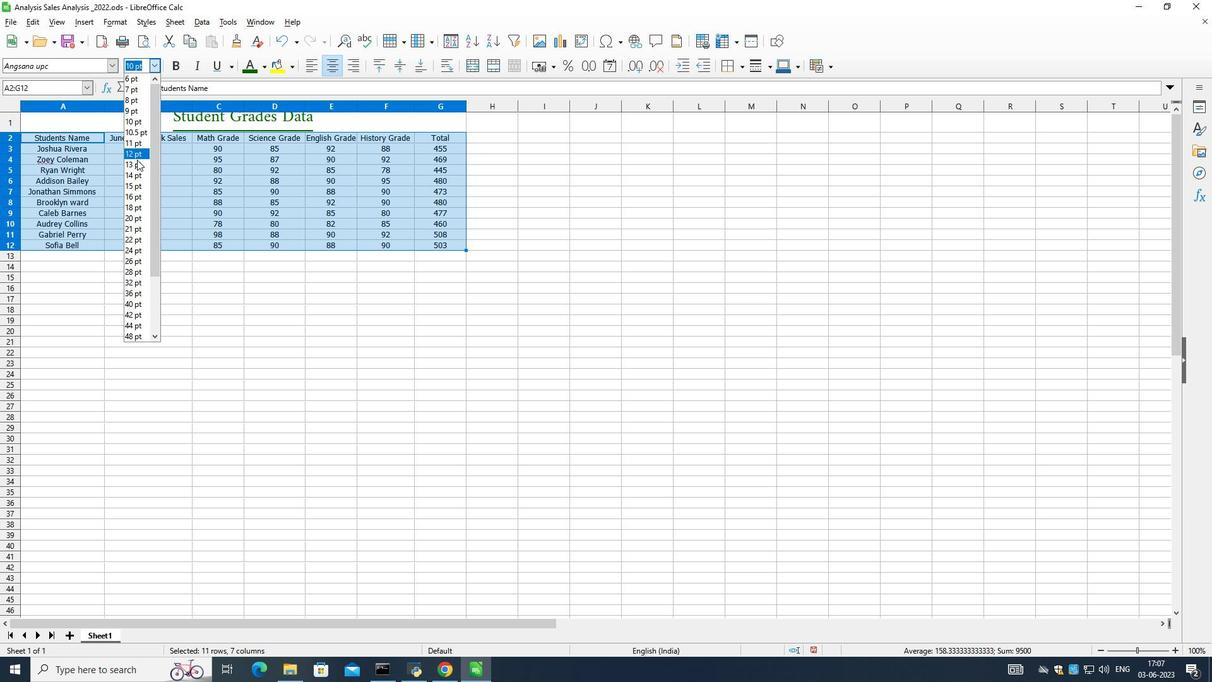 
Action: Mouse pressed left at (137, 158)
Screenshot: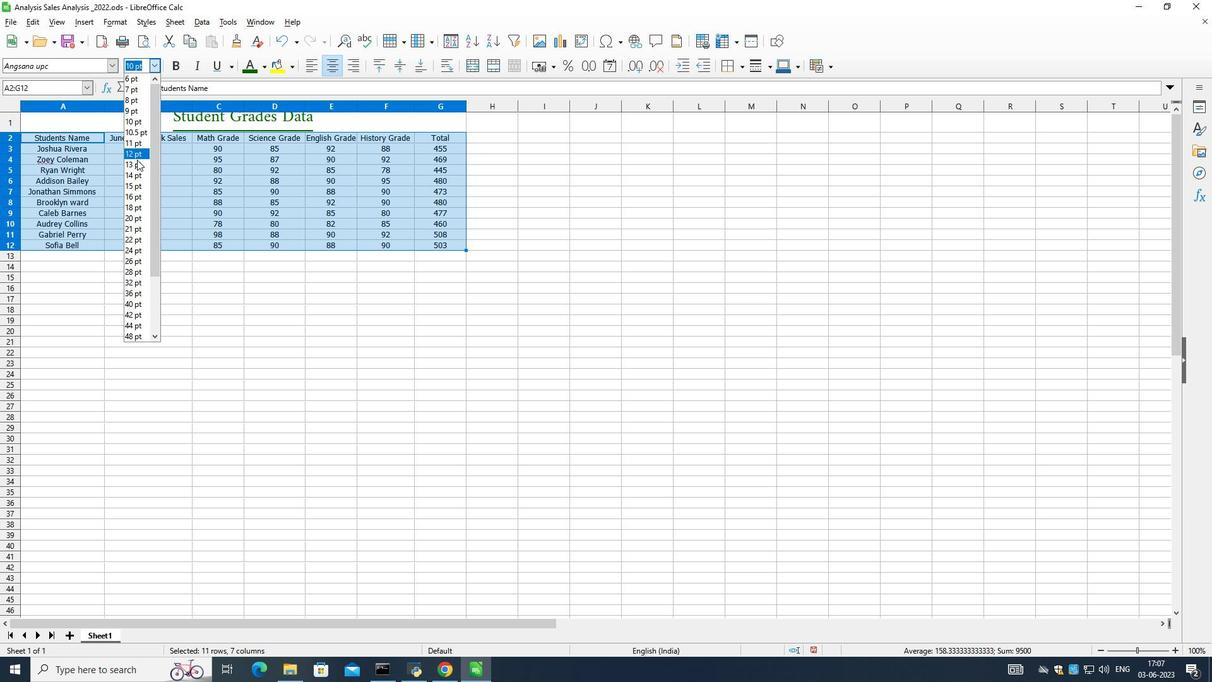 
Action: Mouse moved to (71, 126)
Screenshot: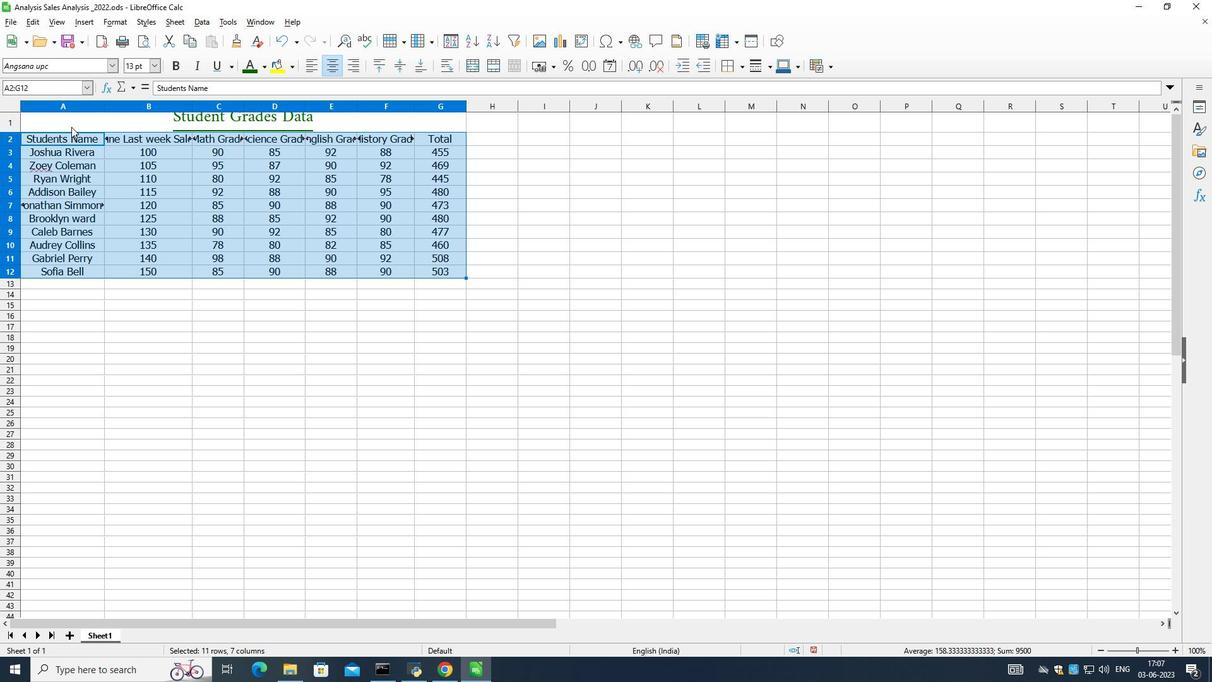 
Action: Mouse pressed left at (71, 126)
Screenshot: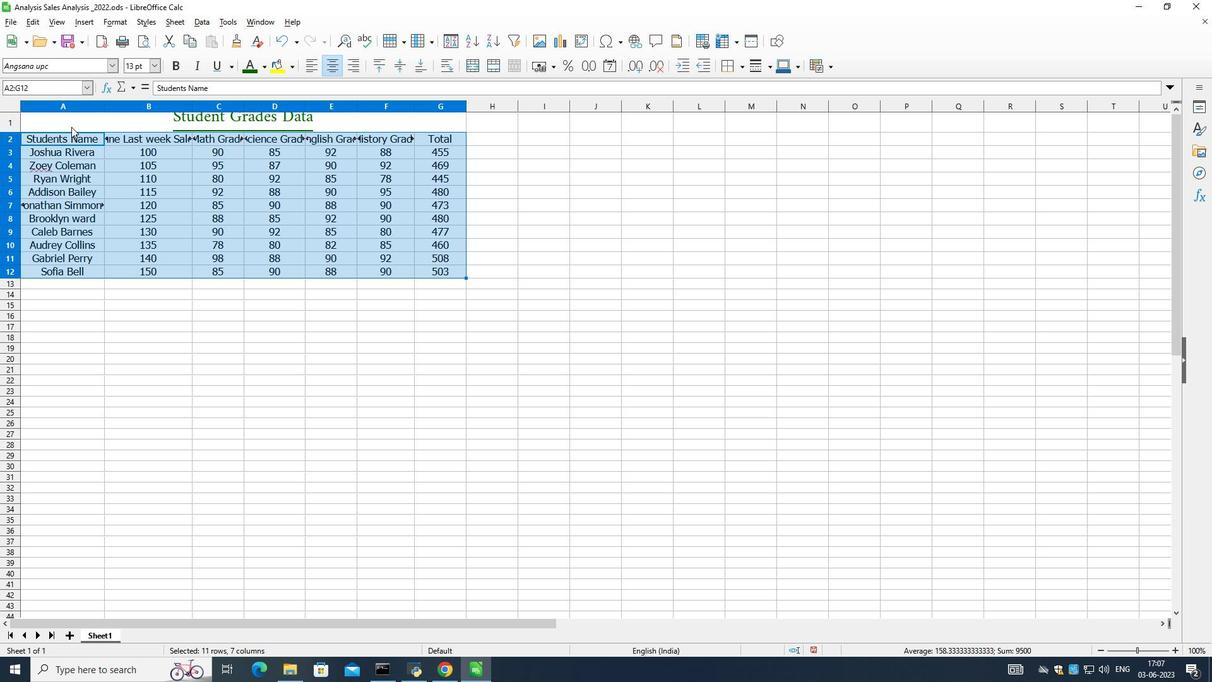 
Action: Mouse moved to (331, 65)
Screenshot: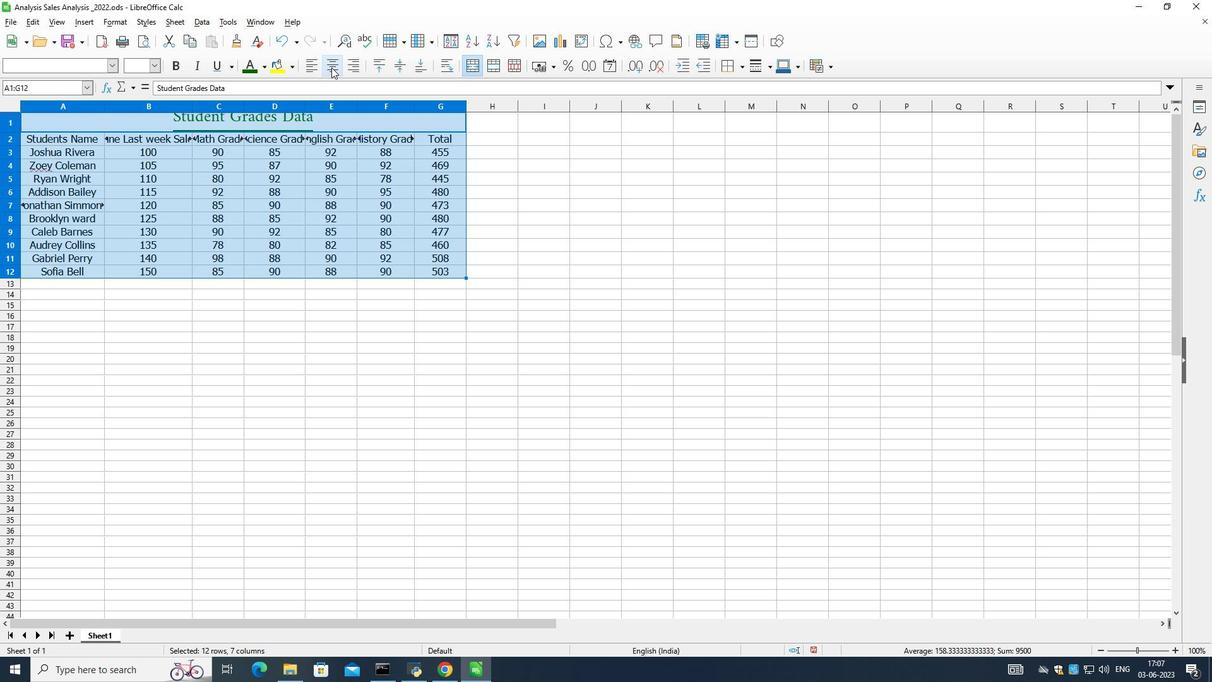 
Action: Mouse pressed left at (331, 65)
Screenshot: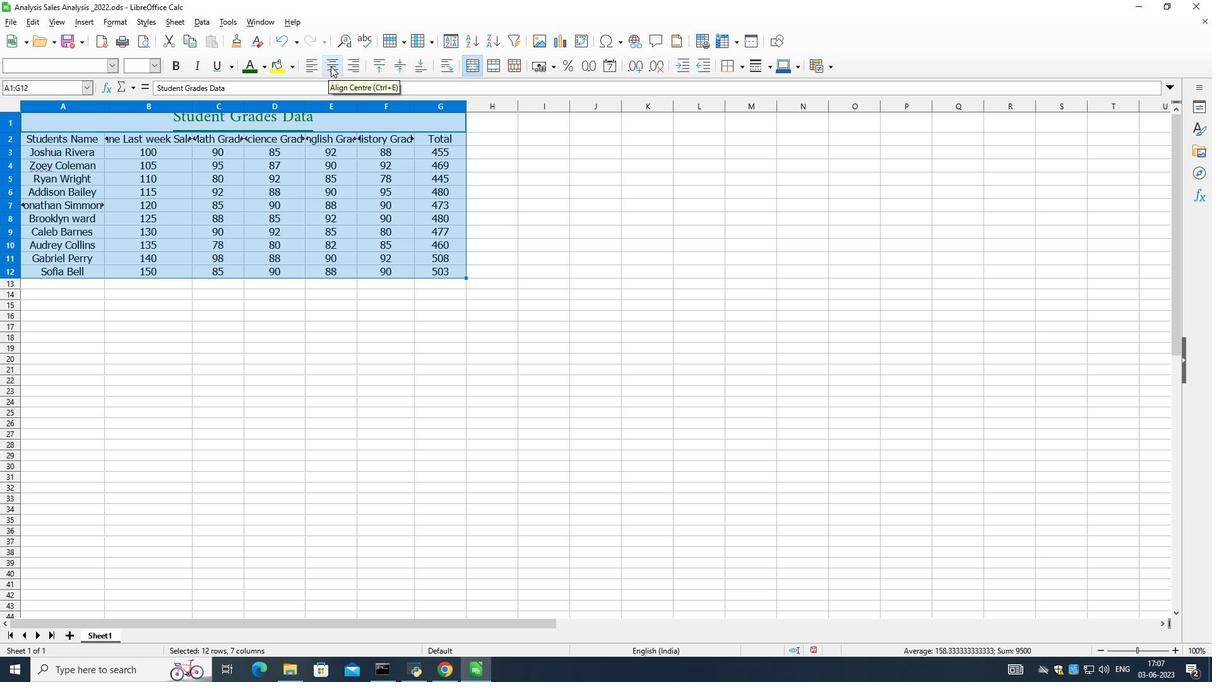 
Action: Mouse moved to (372, 193)
Screenshot: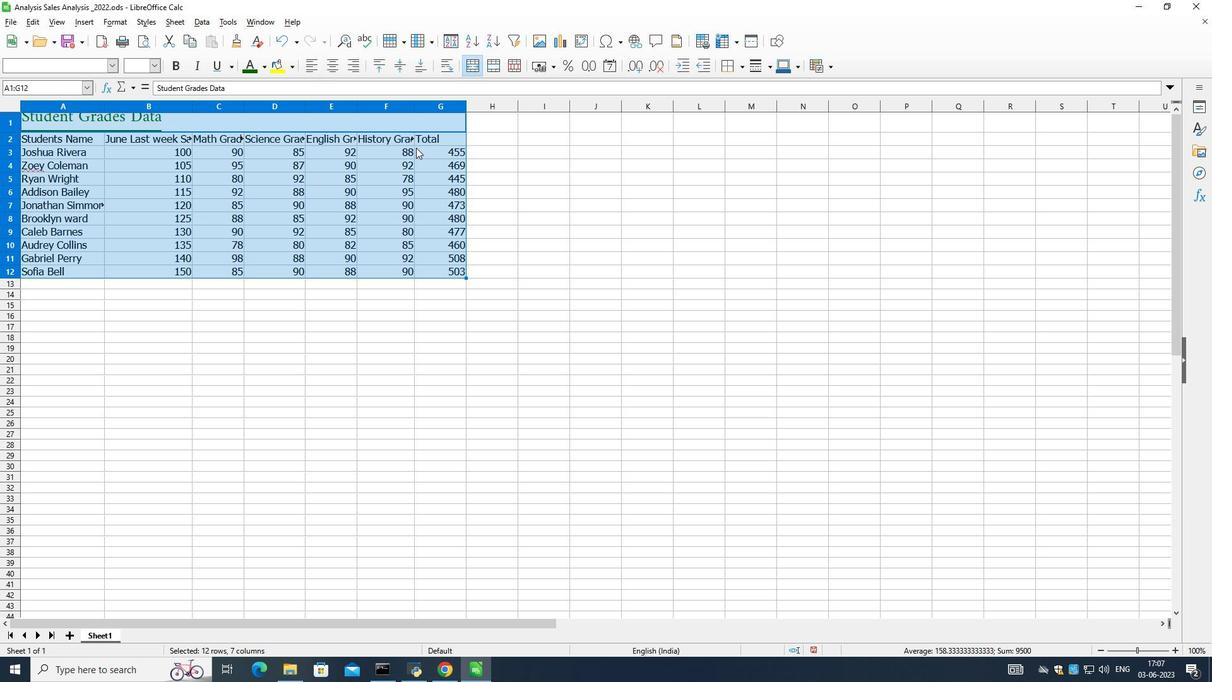 
Action: Mouse pressed left at (372, 193)
Screenshot: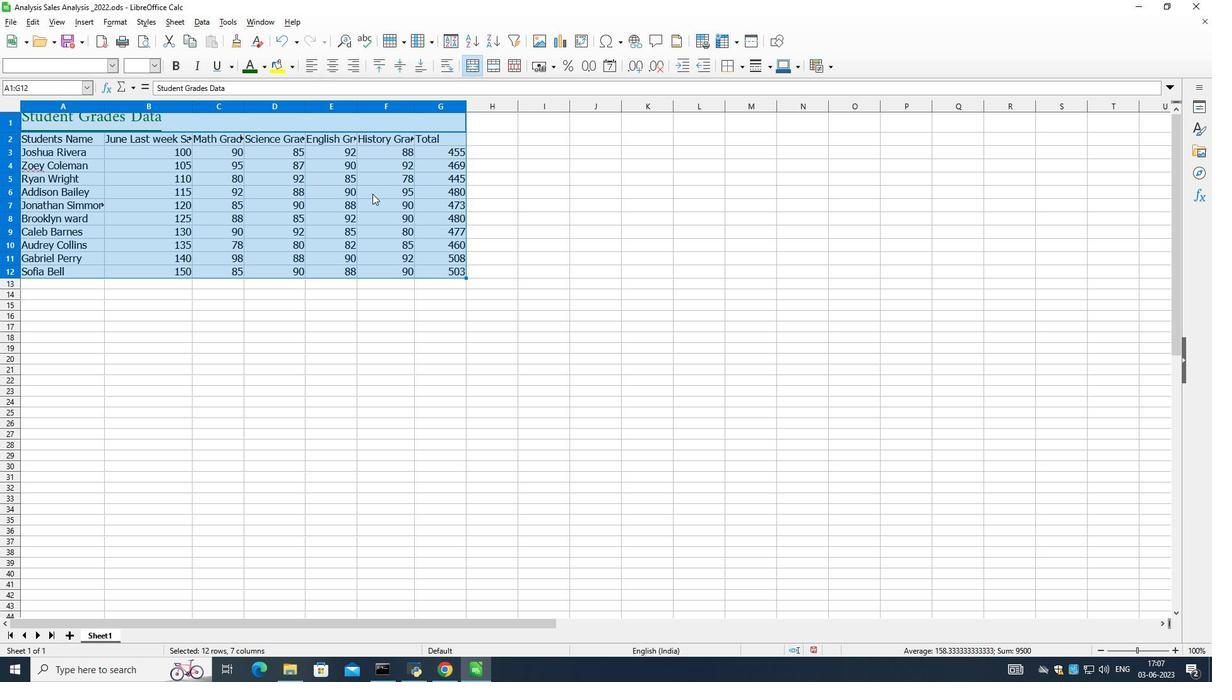 
